 Task: Look for space in eMbalenhle, South Africa from 12th August, 2023 to 16th August, 2023 for 8 adults in price range Rs.10000 to Rs.16000. Place can be private room with 8 bedrooms having 8 beds and 8 bathrooms. Property type can be house, flat, guest house, hotel. Amenities needed are: wifi, TV, free parkinig on premises, gym, breakfast. Booking option can be shelf check-in. Required host language is English.
Action: Mouse moved to (480, 106)
Screenshot: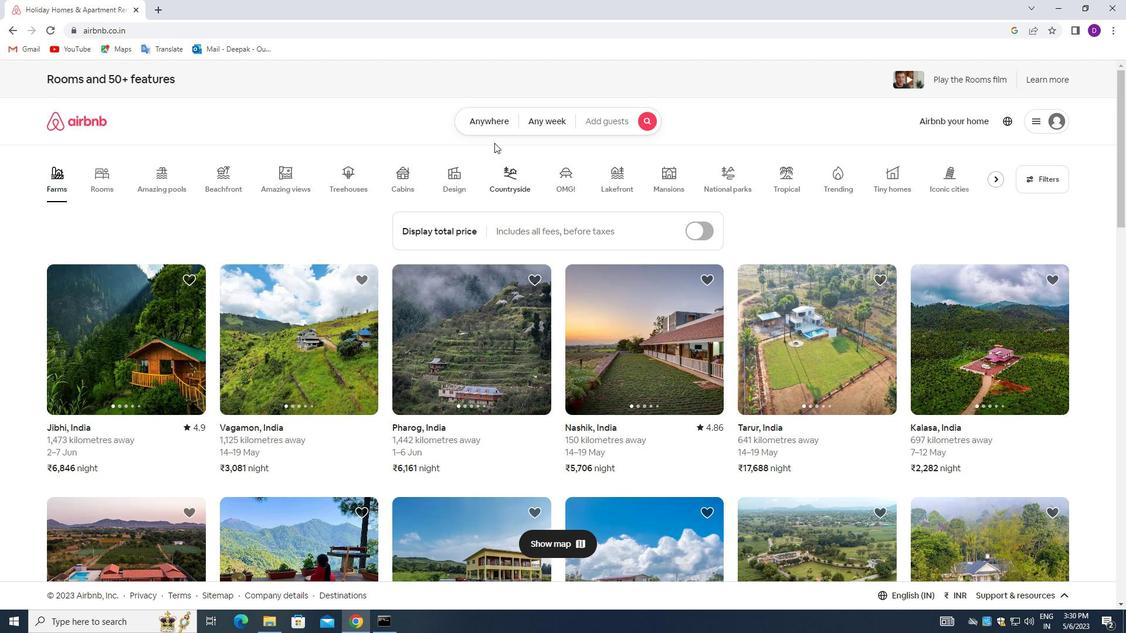 
Action: Mouse pressed left at (480, 106)
Screenshot: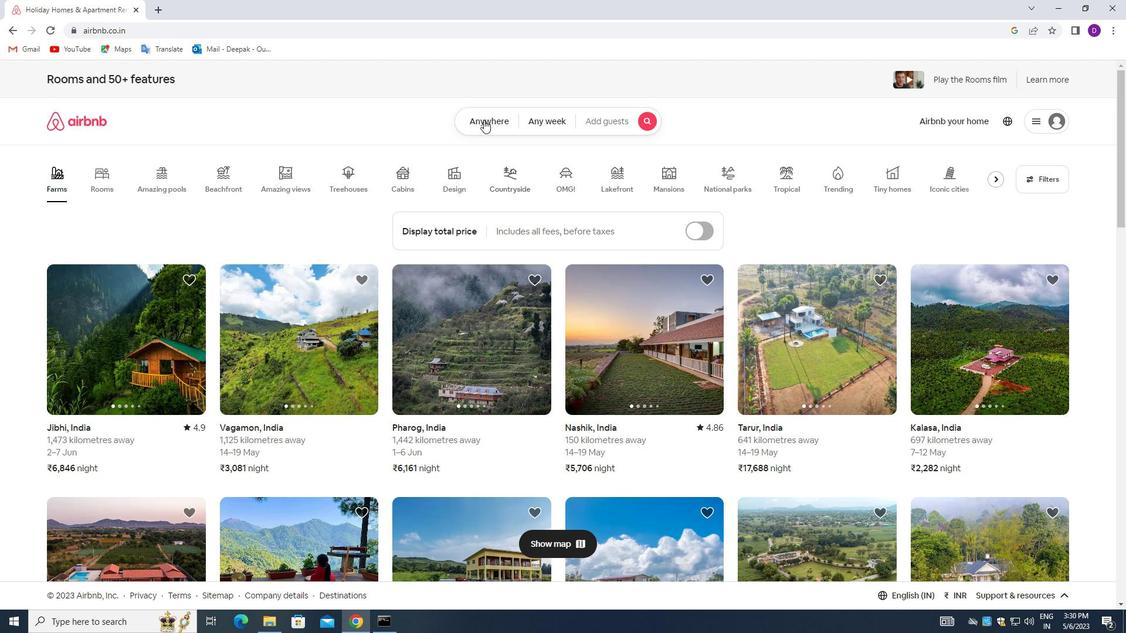 
Action: Mouse moved to (480, 117)
Screenshot: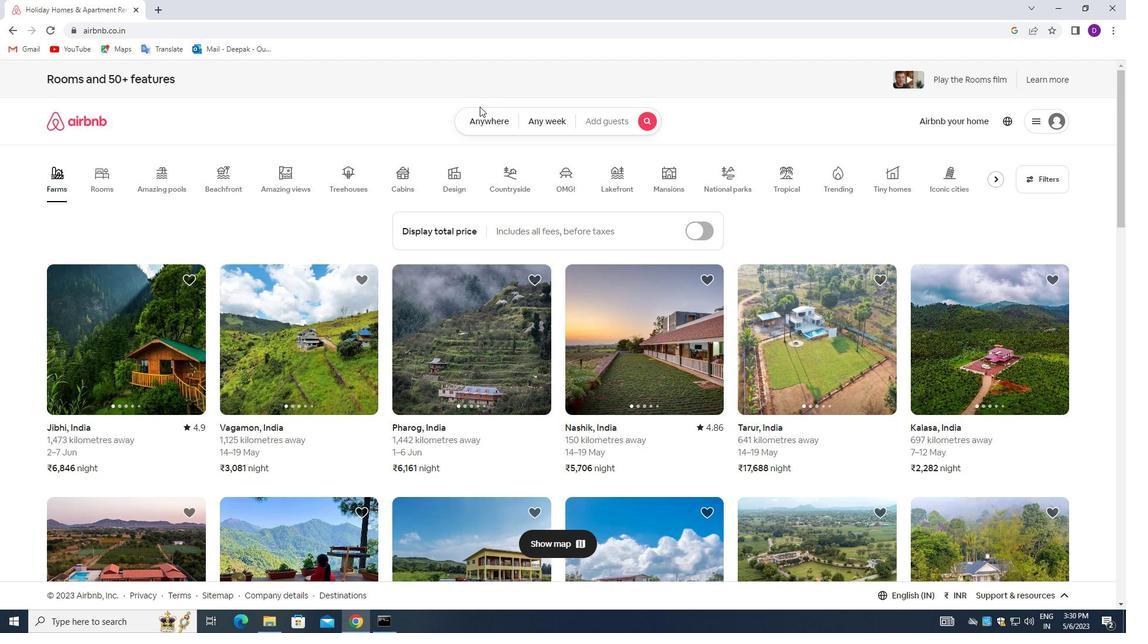 
Action: Mouse pressed left at (480, 117)
Screenshot: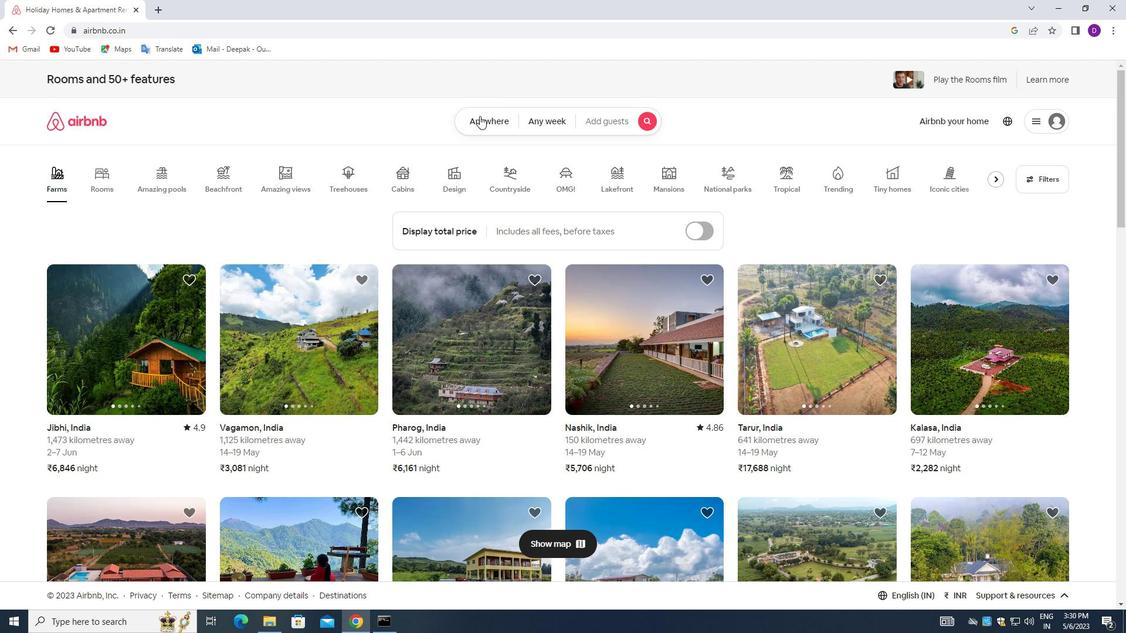 
Action: Mouse moved to (451, 156)
Screenshot: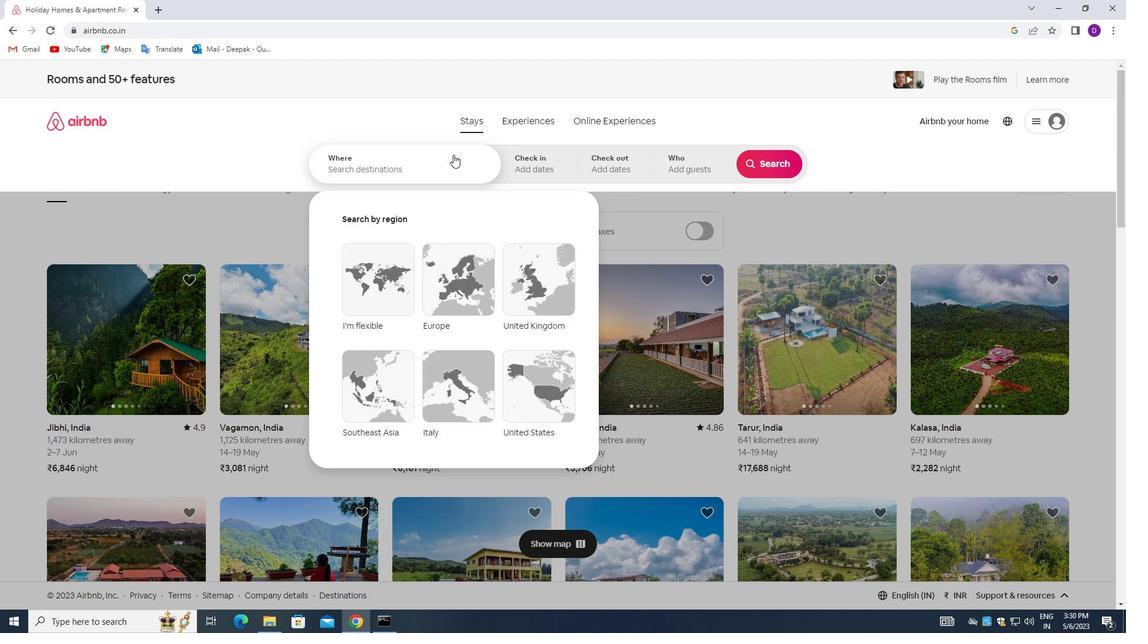 
Action: Mouse pressed left at (451, 156)
Screenshot: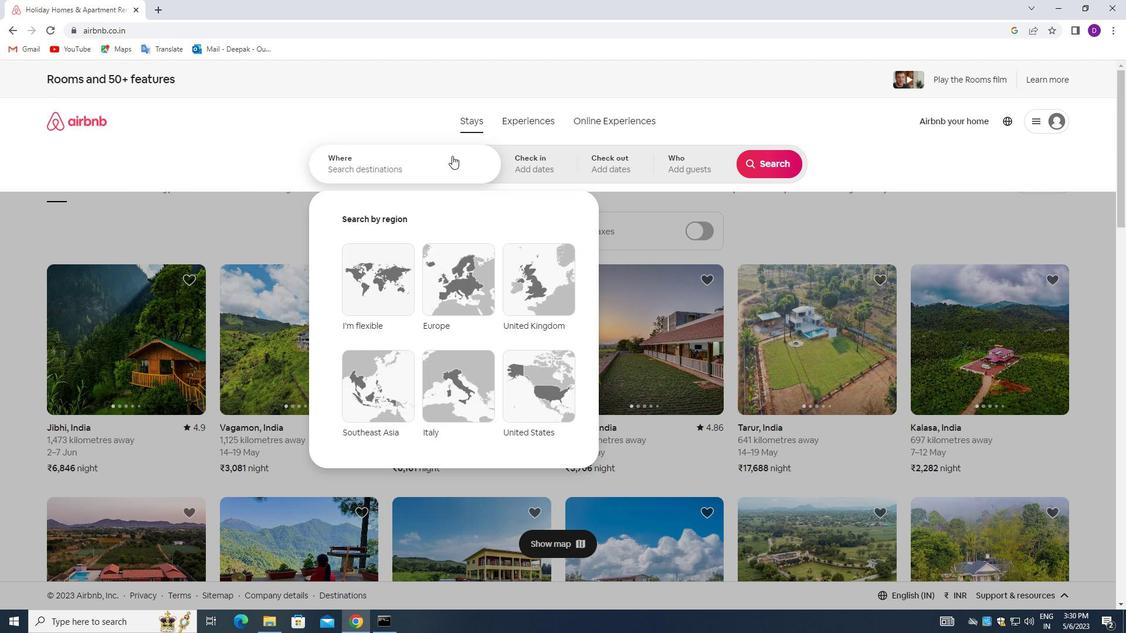 
Action: Mouse moved to (246, 251)
Screenshot: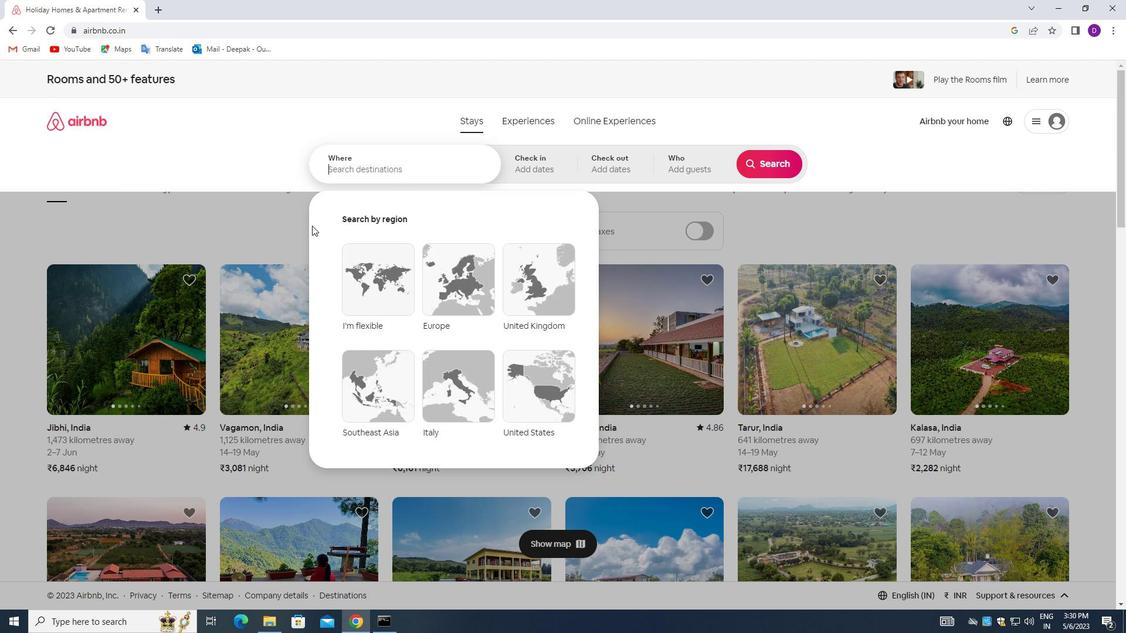 
Action: Key pressed <Key.shift_r><Key.shift_r>e<Key.shift_r><Key.shift_r><Key.shift_r><Key.shift_r><Key.shift_r><Key.shift_r>Mb<Key.backspace><Key.backspace><Key.backspace><Key.shift_r>Embalenhle,<Key.space><Key.shift_r>South<Key.space><Key.shift_r>Africa<Key.down><Key.enter>
Screenshot: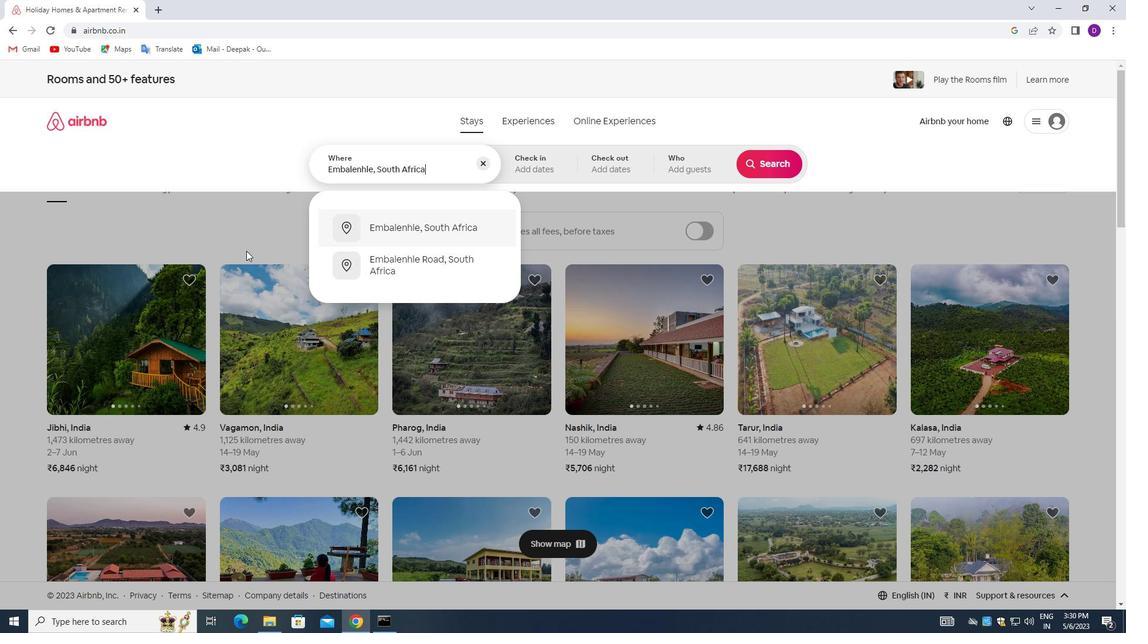 
Action: Mouse moved to (767, 262)
Screenshot: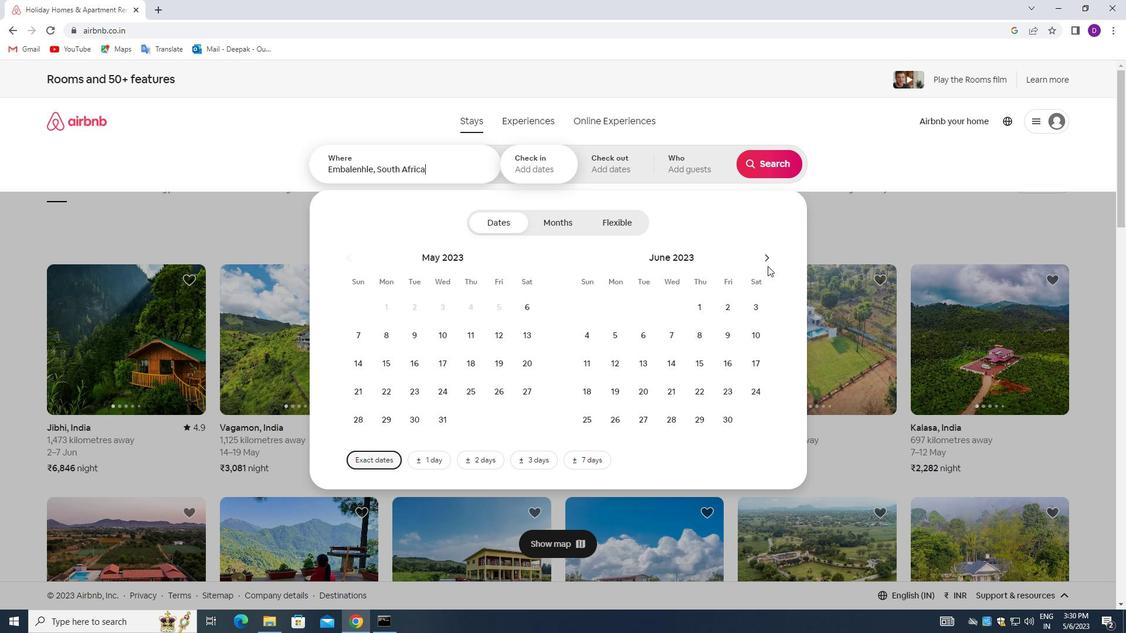 
Action: Mouse pressed left at (767, 262)
Screenshot: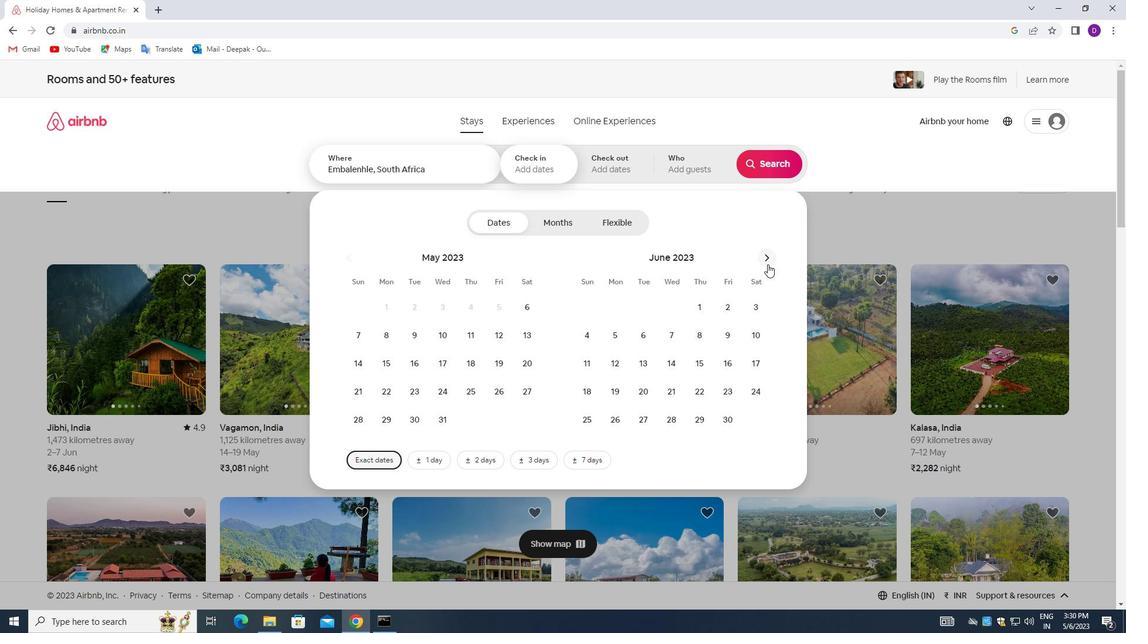 
Action: Mouse pressed left at (767, 262)
Screenshot: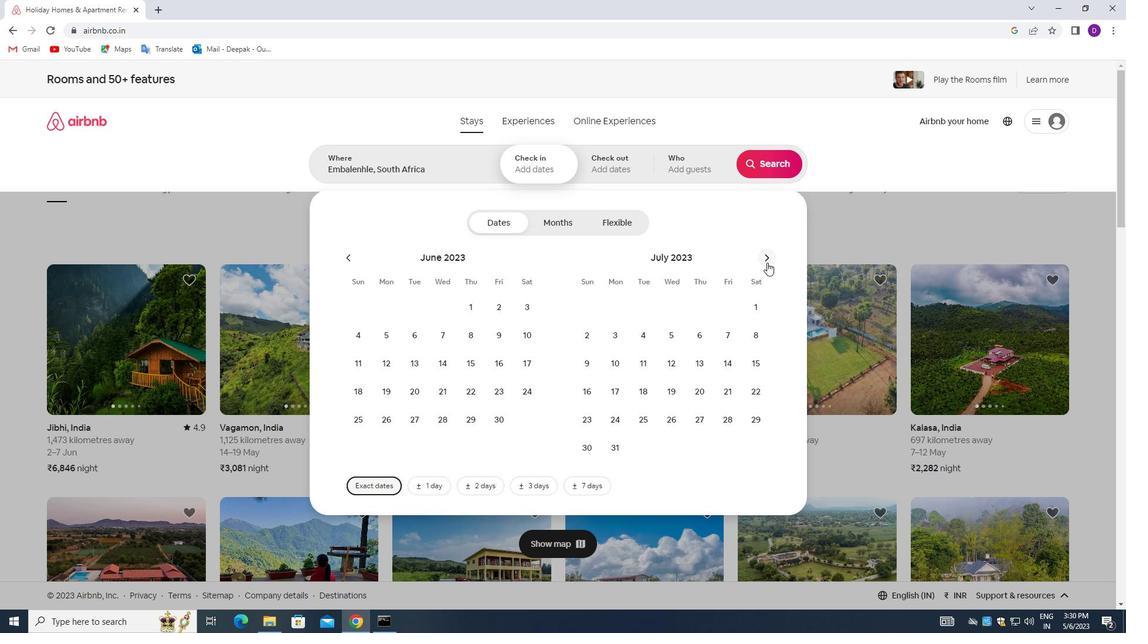 
Action: Mouse moved to (756, 329)
Screenshot: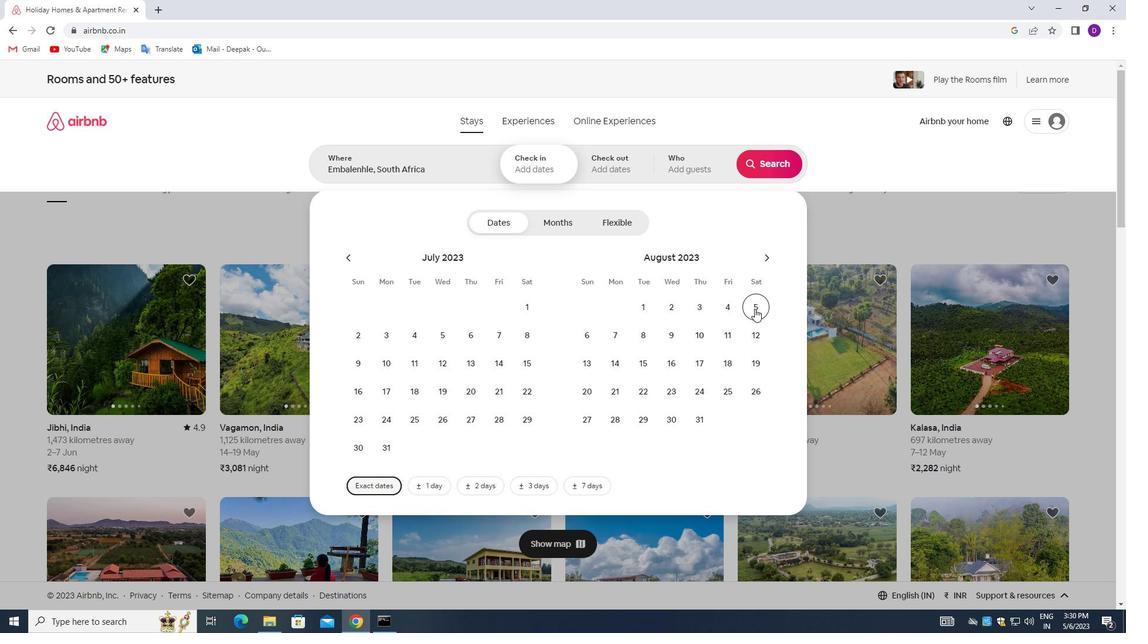 
Action: Mouse pressed left at (756, 329)
Screenshot: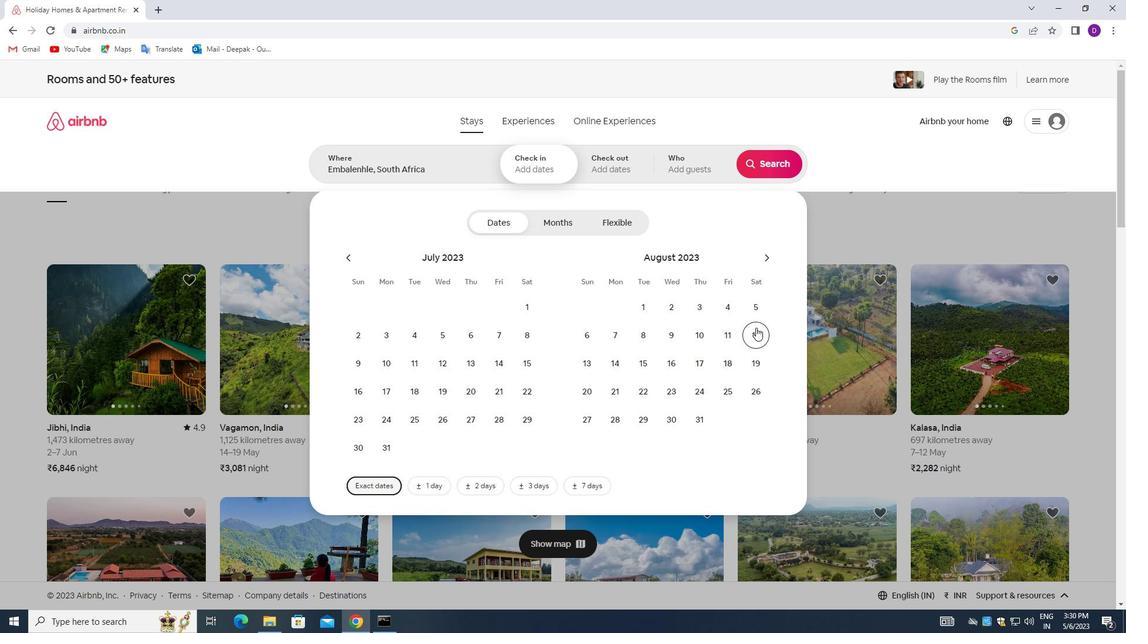 
Action: Mouse moved to (679, 359)
Screenshot: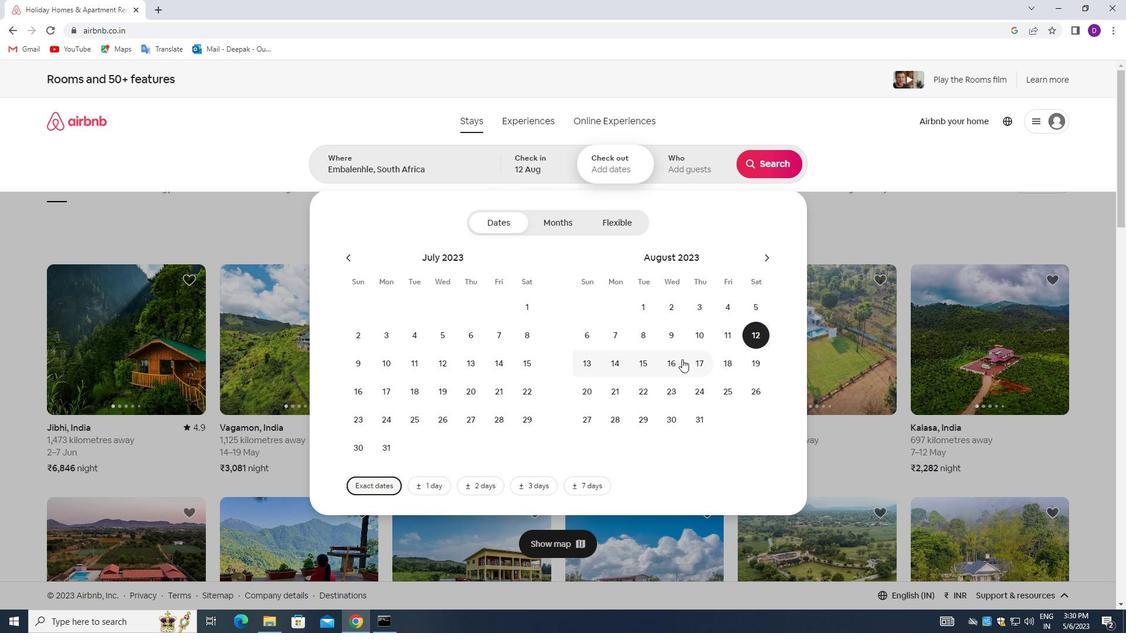 
Action: Mouse pressed left at (679, 359)
Screenshot: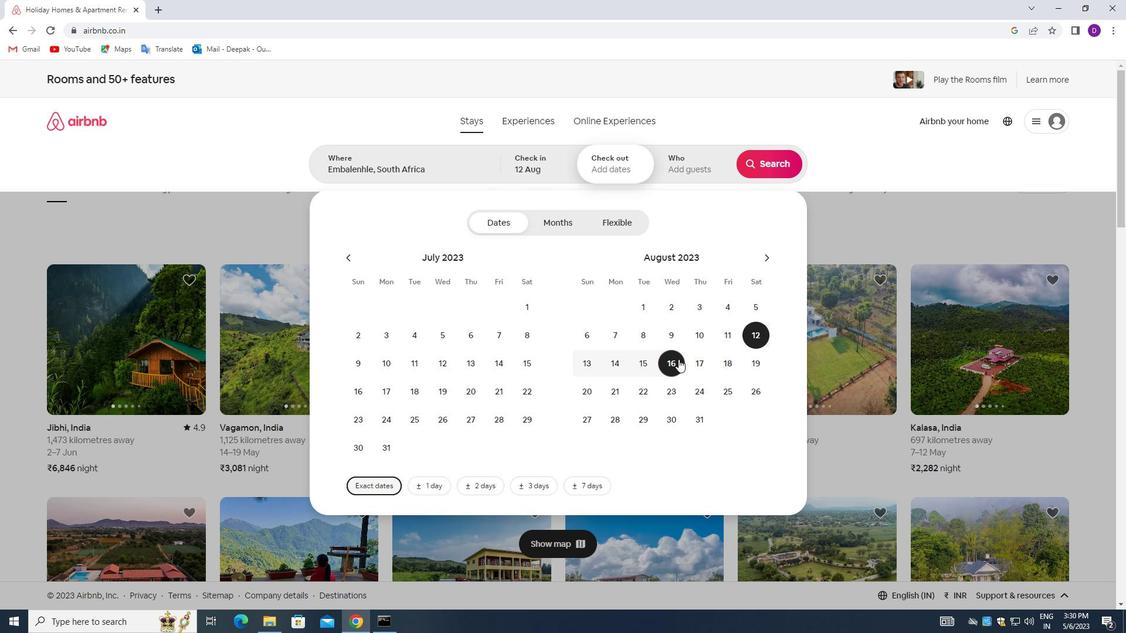 
Action: Mouse moved to (681, 172)
Screenshot: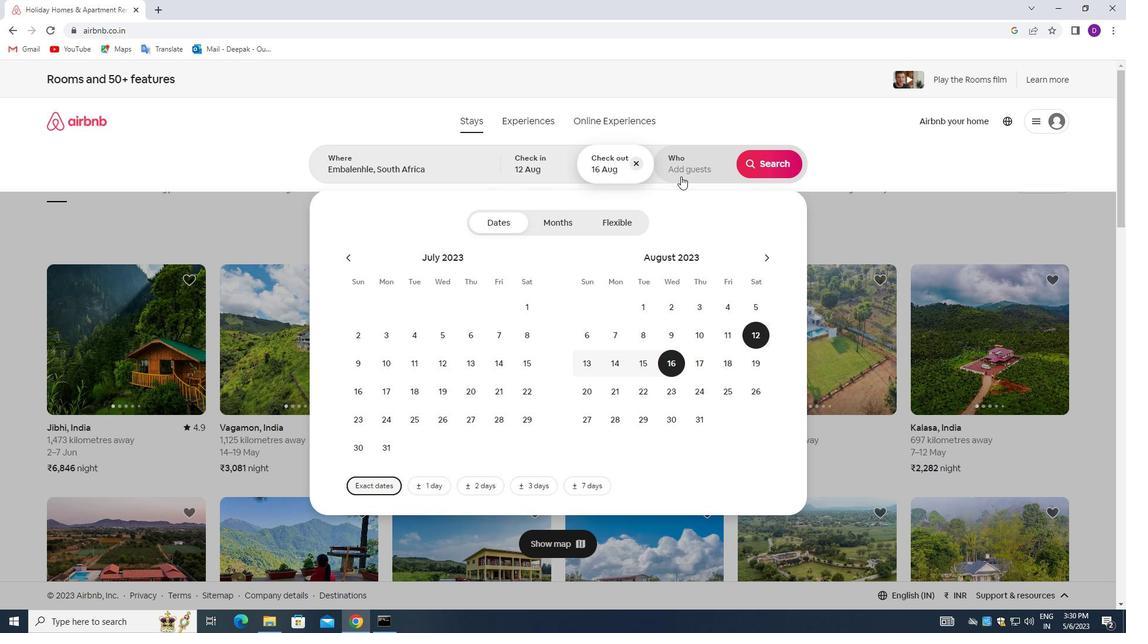 
Action: Mouse pressed left at (681, 172)
Screenshot: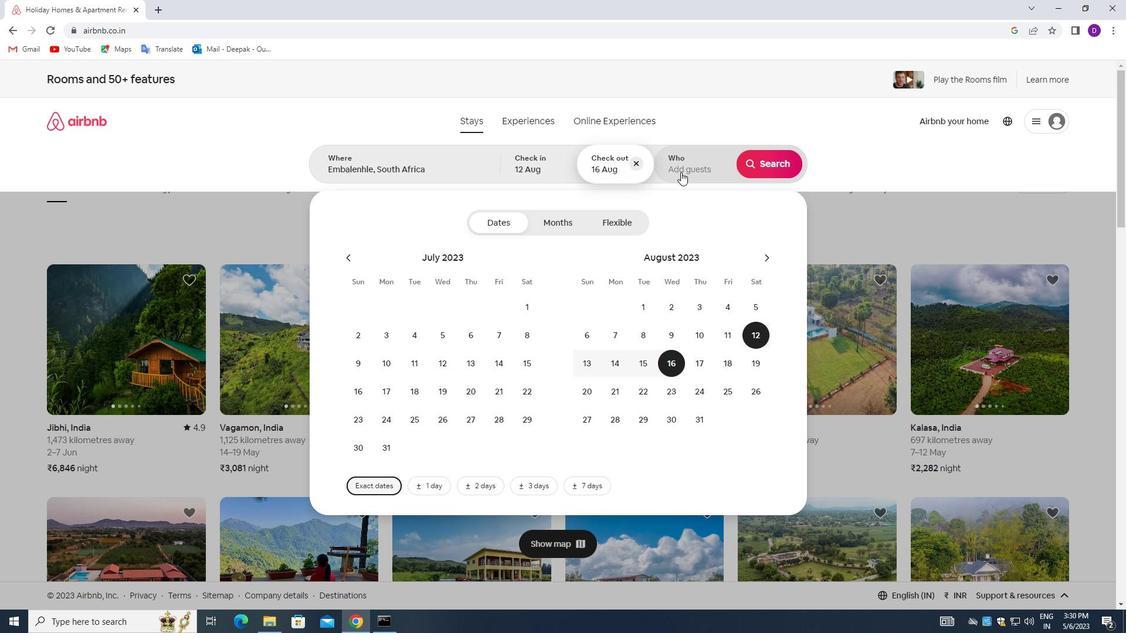 
Action: Mouse moved to (771, 225)
Screenshot: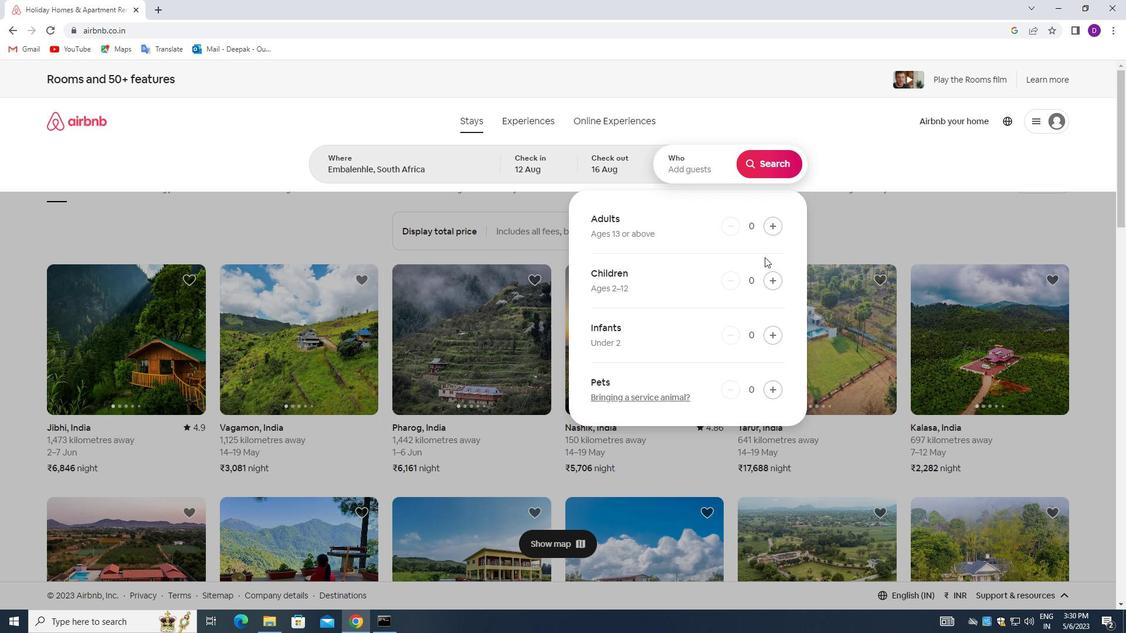 
Action: Mouse pressed left at (771, 225)
Screenshot: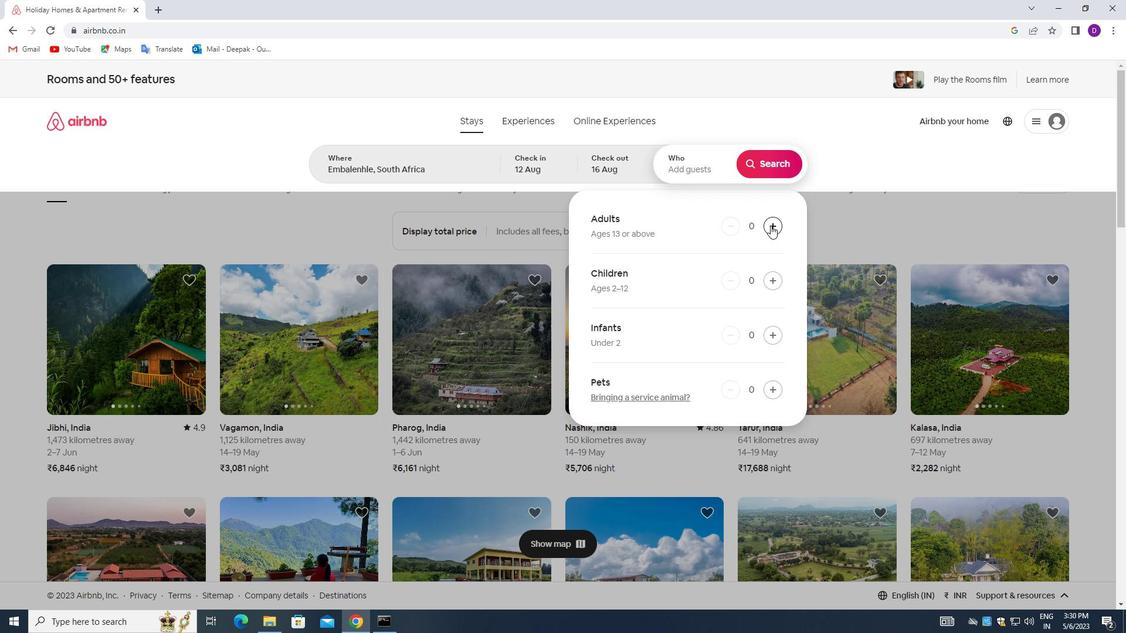 
Action: Mouse moved to (771, 225)
Screenshot: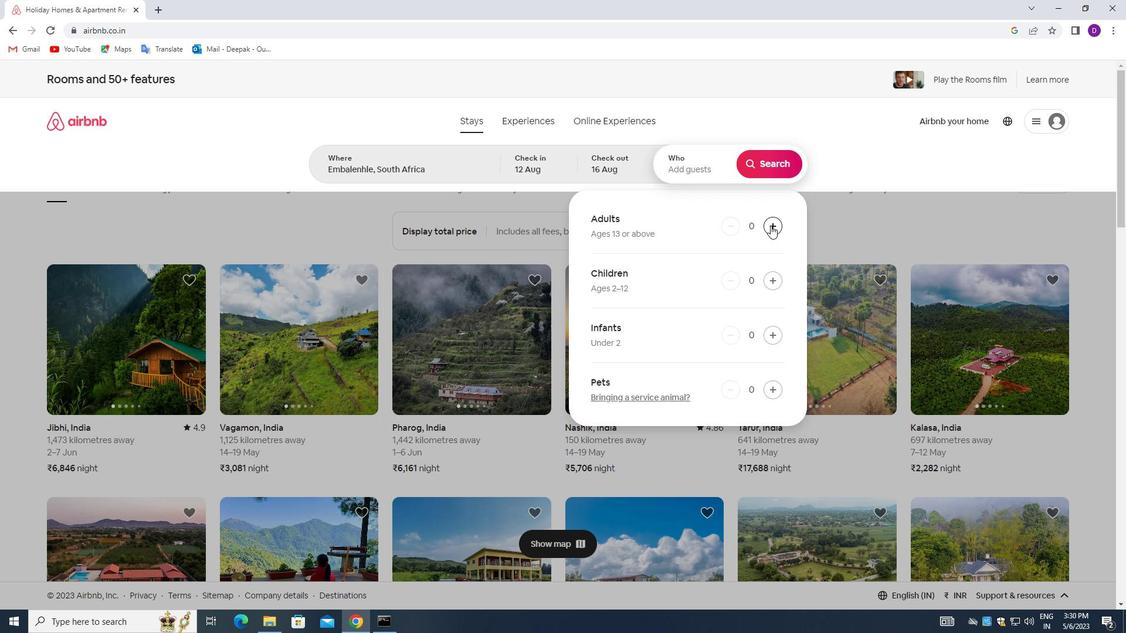 
Action: Mouse pressed left at (771, 225)
Screenshot: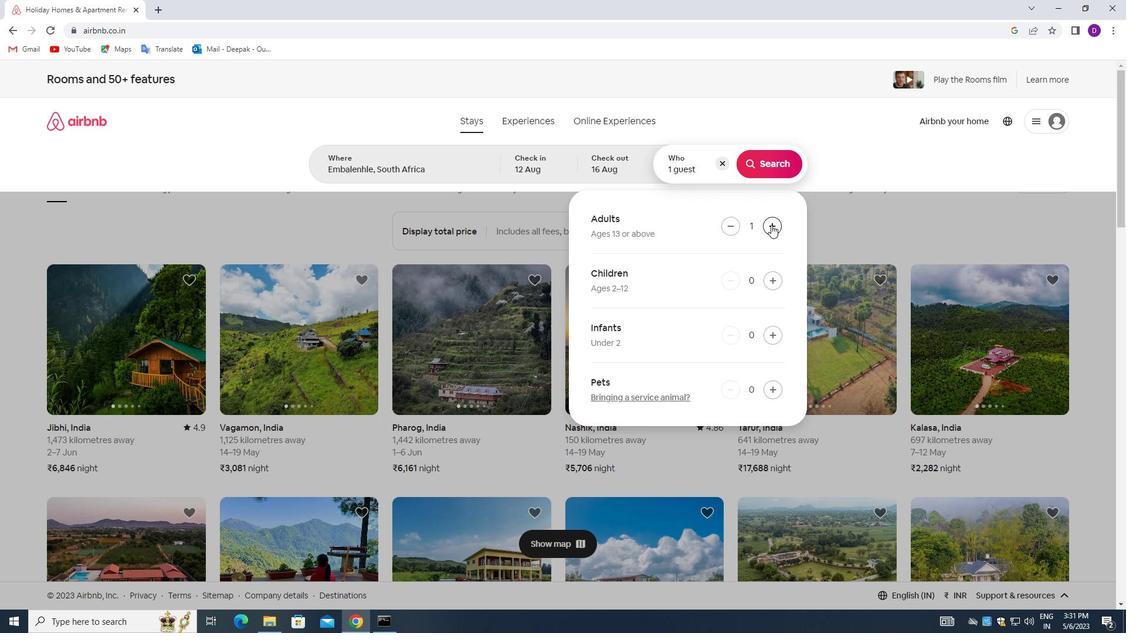 
Action: Mouse pressed left at (771, 225)
Screenshot: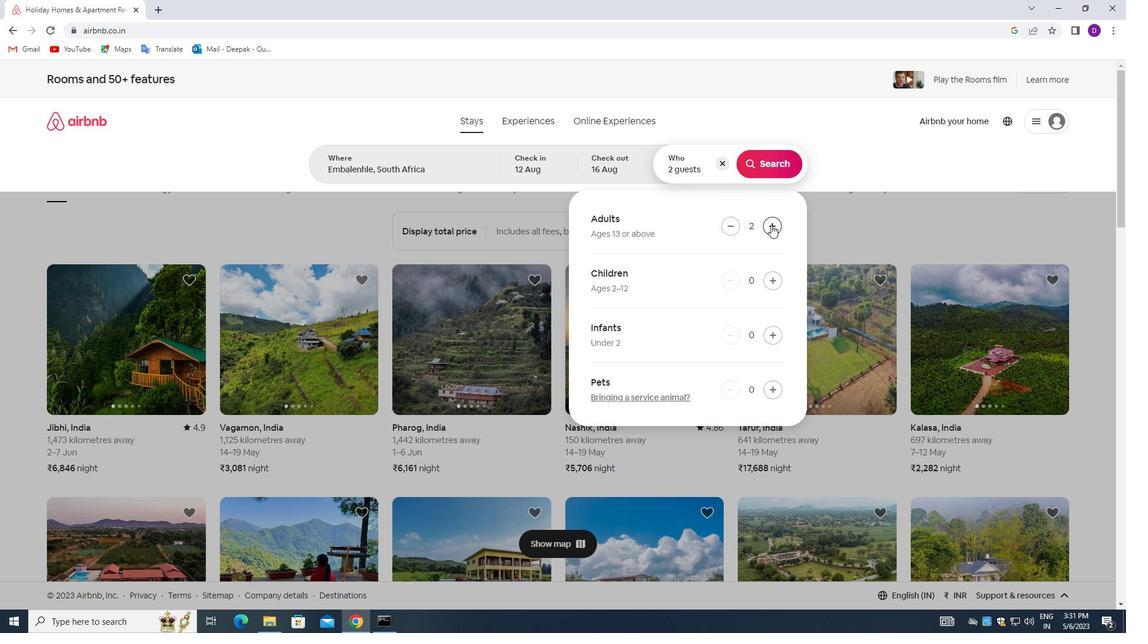 
Action: Mouse pressed left at (771, 225)
Screenshot: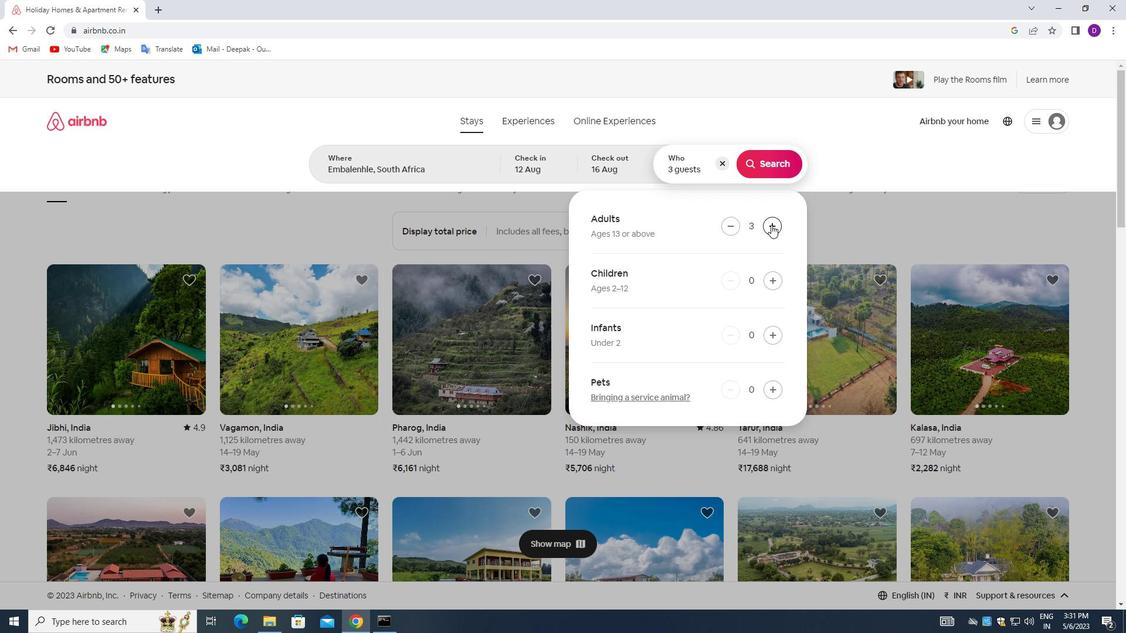 
Action: Mouse pressed left at (771, 225)
Screenshot: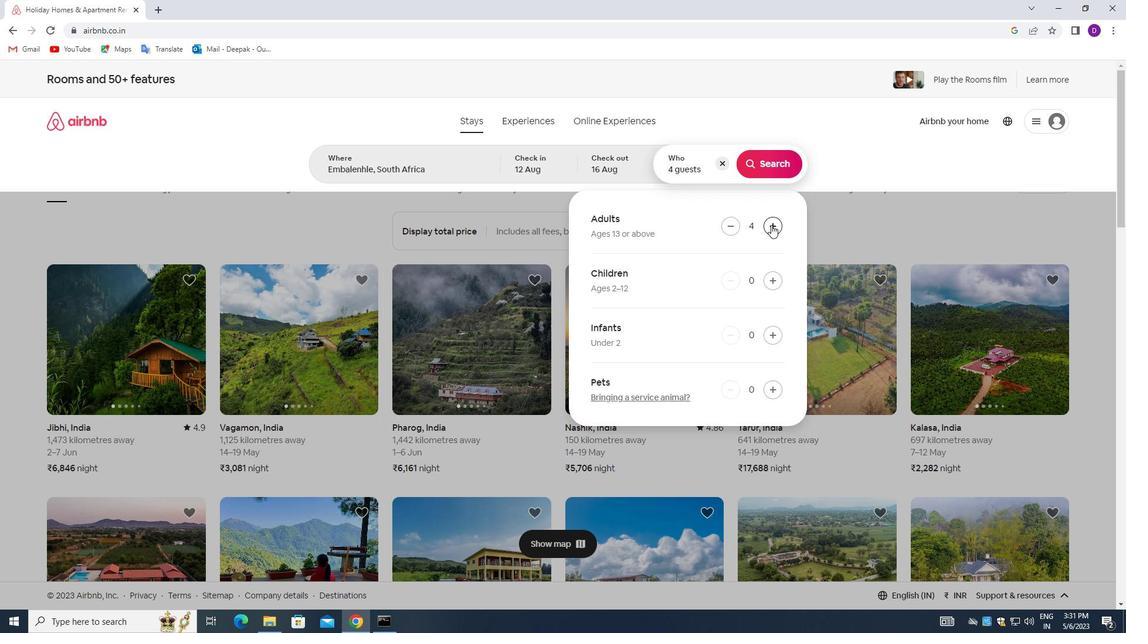 
Action: Mouse pressed left at (771, 225)
Screenshot: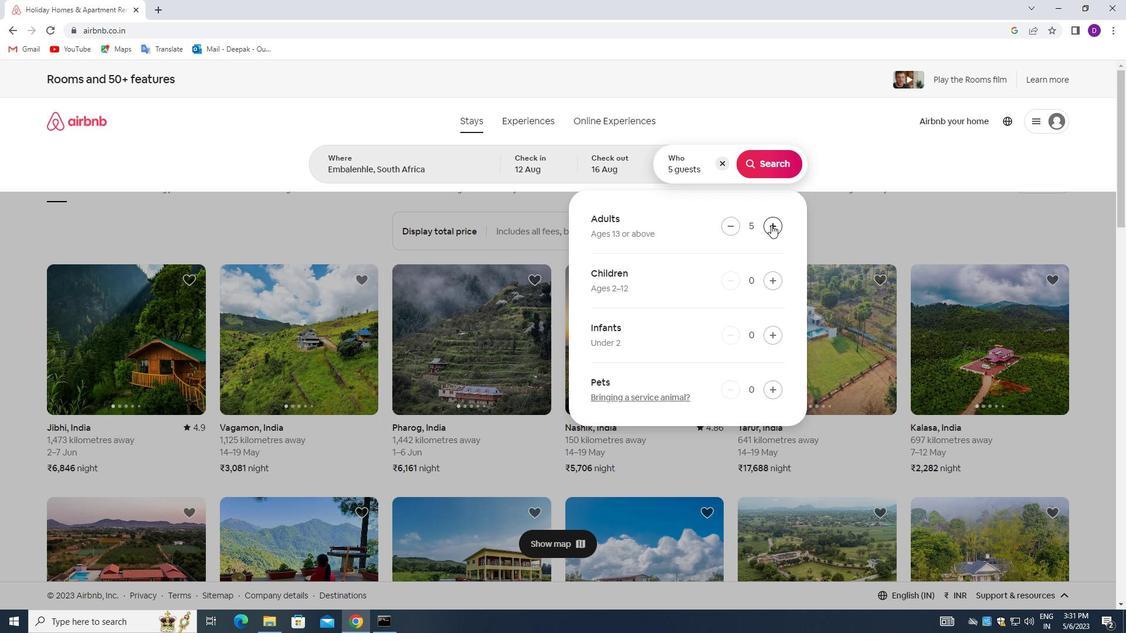 
Action: Mouse moved to (772, 225)
Screenshot: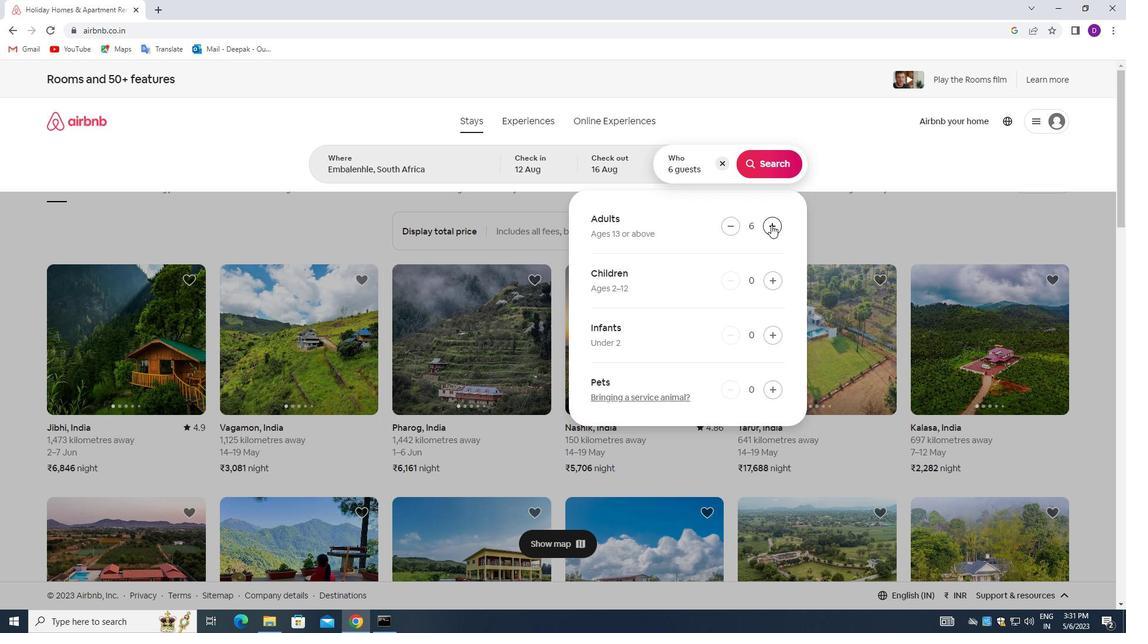 
Action: Mouse pressed left at (772, 225)
Screenshot: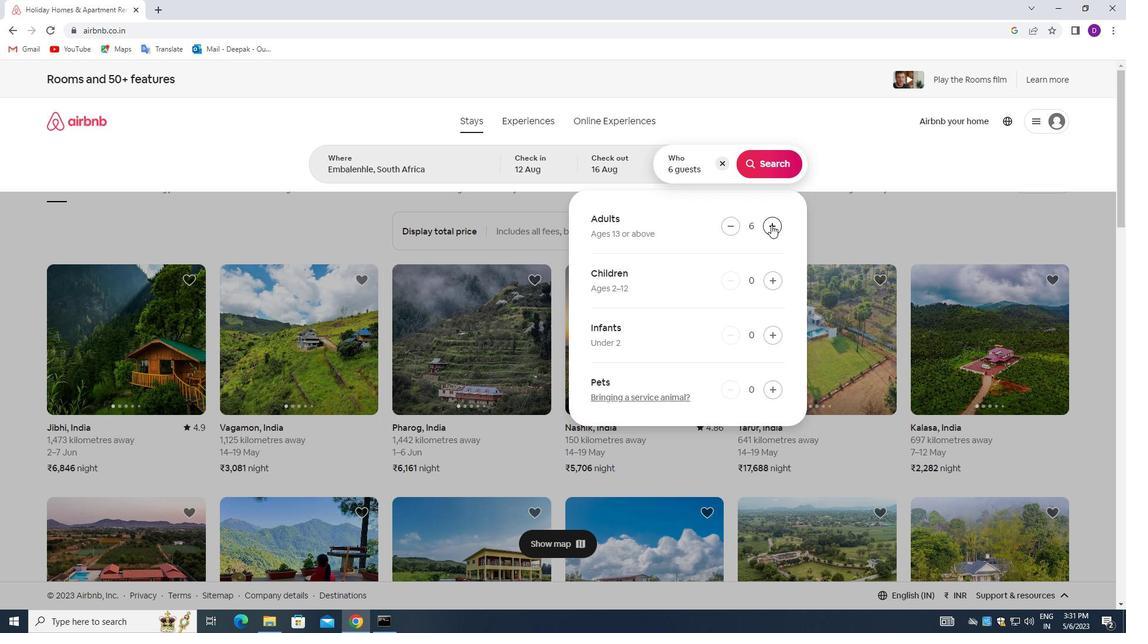 
Action: Mouse pressed left at (772, 225)
Screenshot: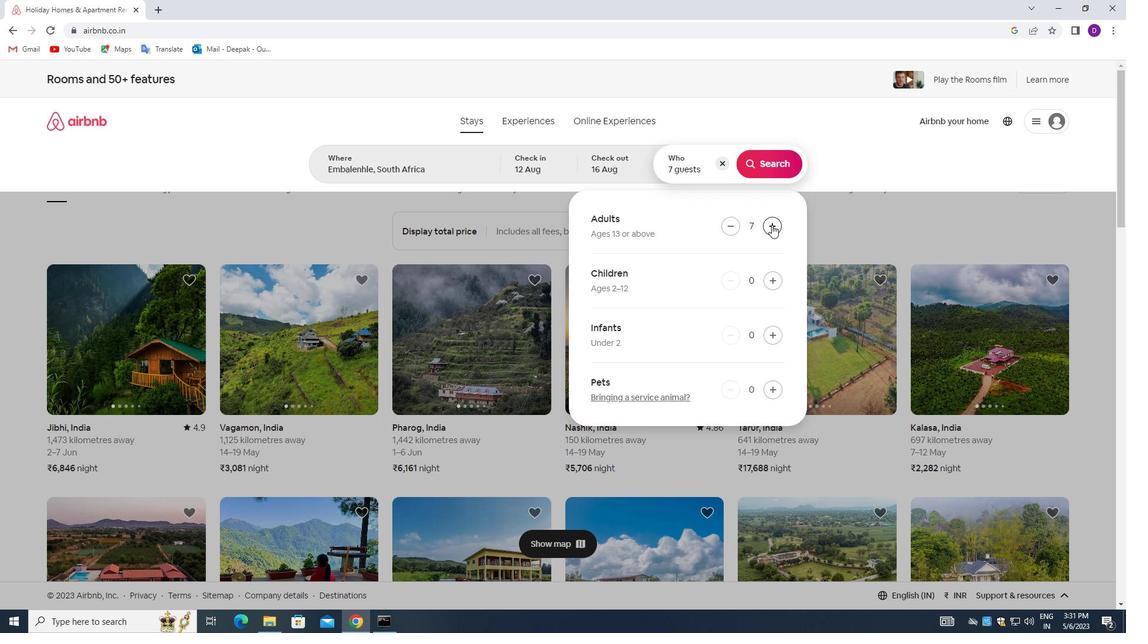 
Action: Mouse moved to (766, 166)
Screenshot: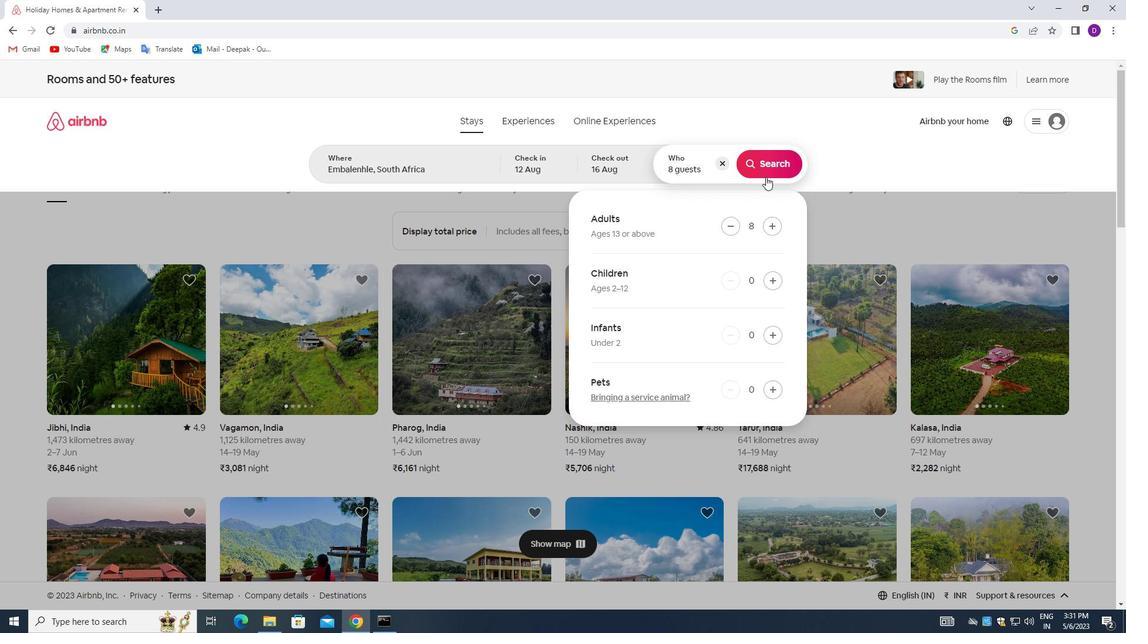 
Action: Mouse pressed left at (766, 166)
Screenshot: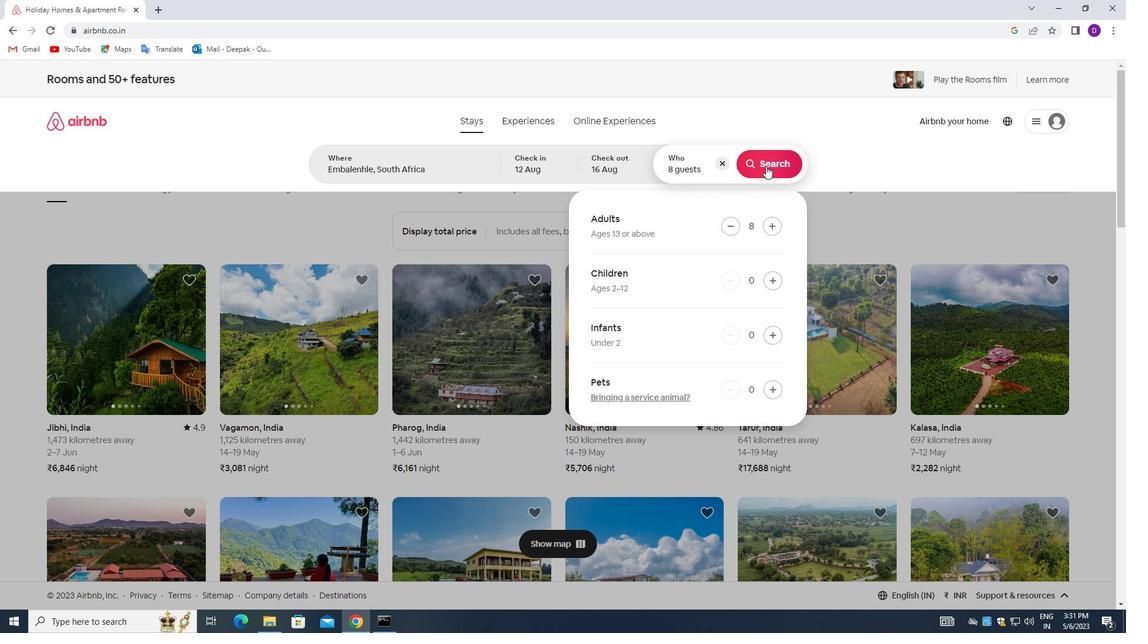 
Action: Mouse moved to (1072, 129)
Screenshot: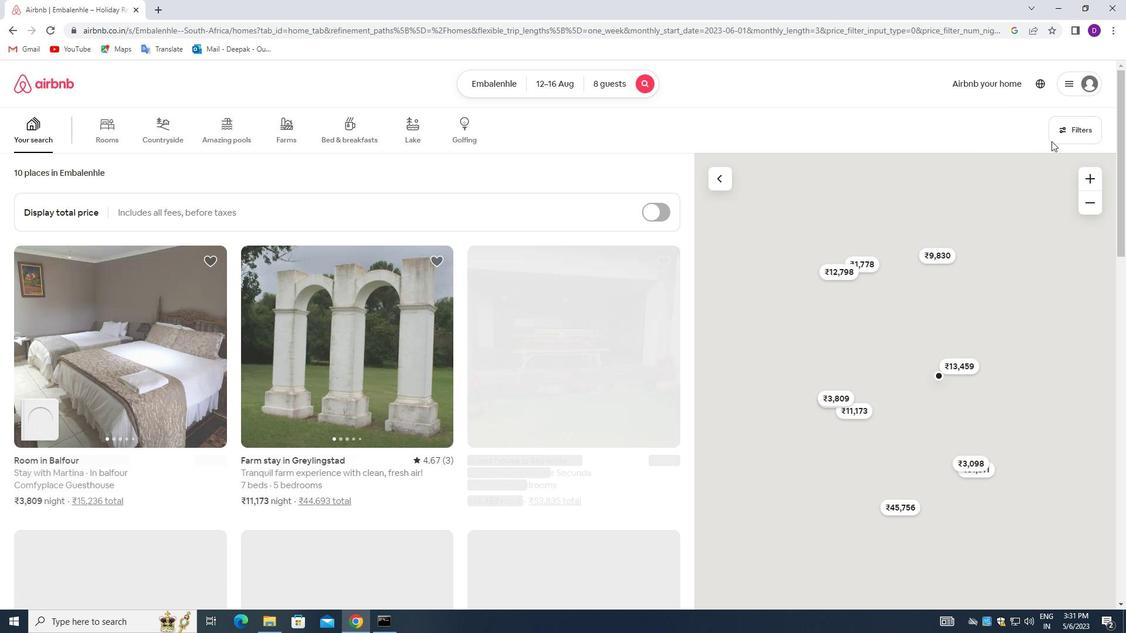 
Action: Mouse pressed left at (1072, 129)
Screenshot: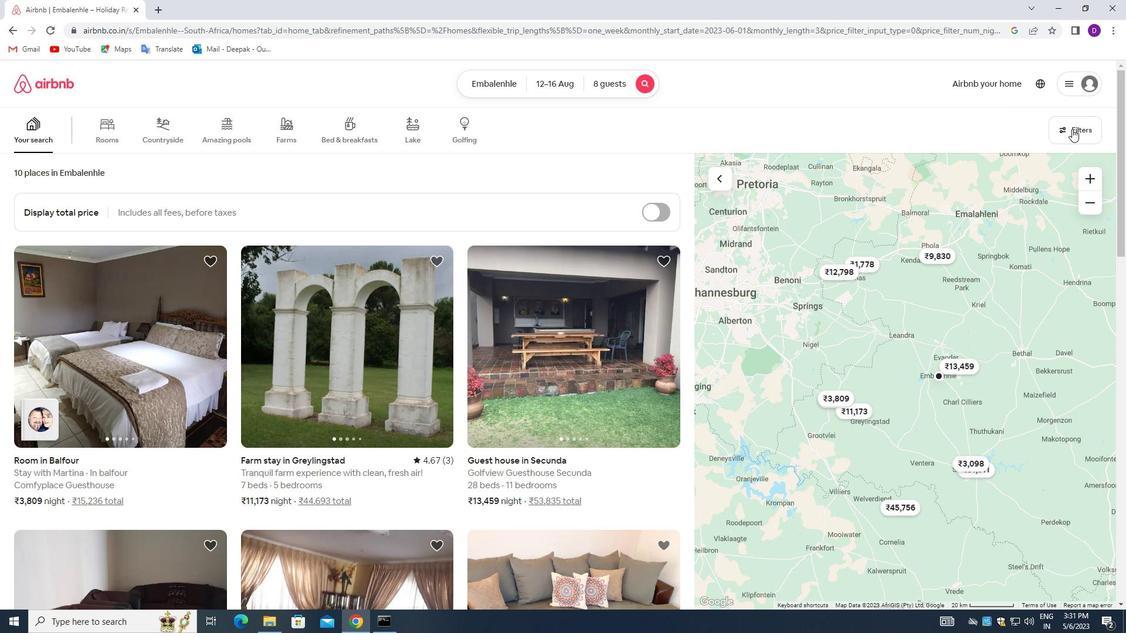 
Action: Mouse moved to (399, 417)
Screenshot: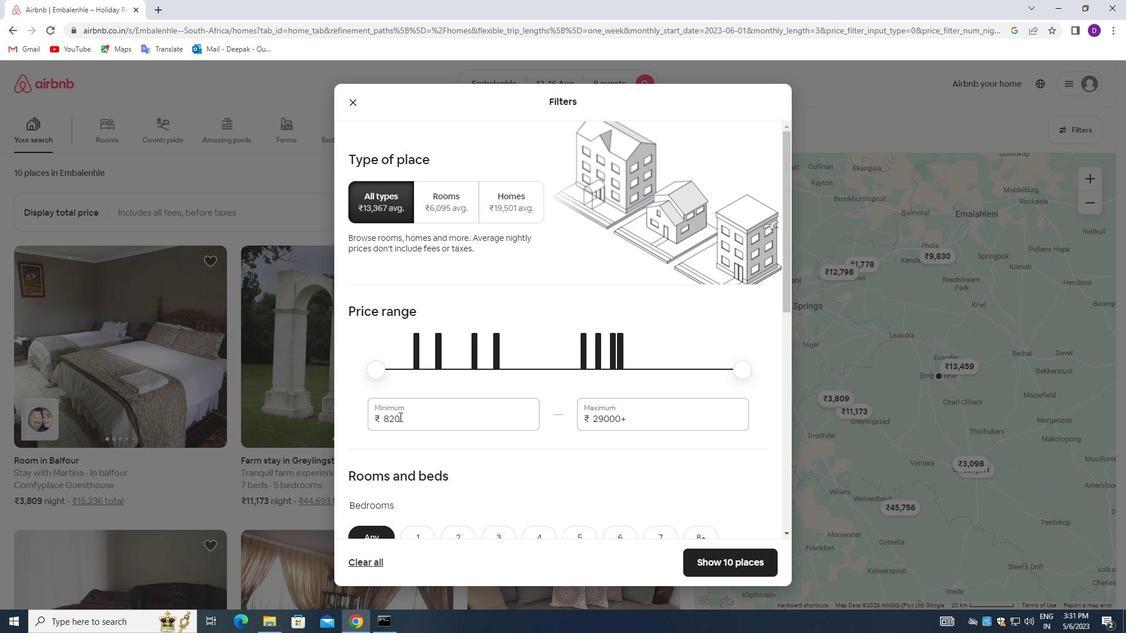 
Action: Mouse pressed left at (399, 417)
Screenshot: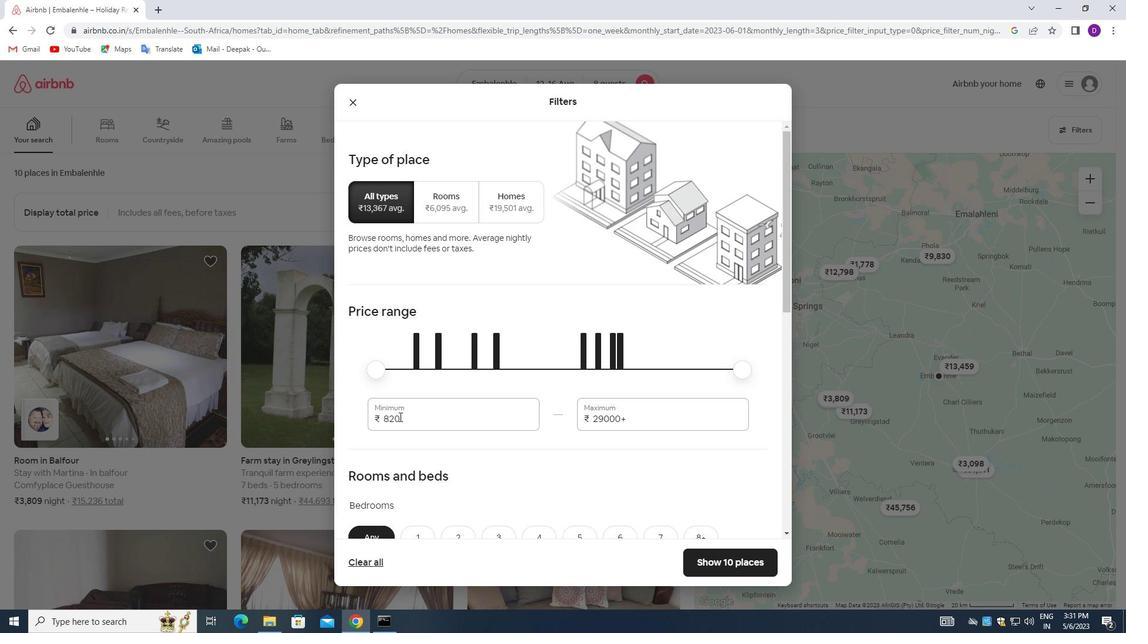 
Action: Mouse pressed left at (399, 417)
Screenshot: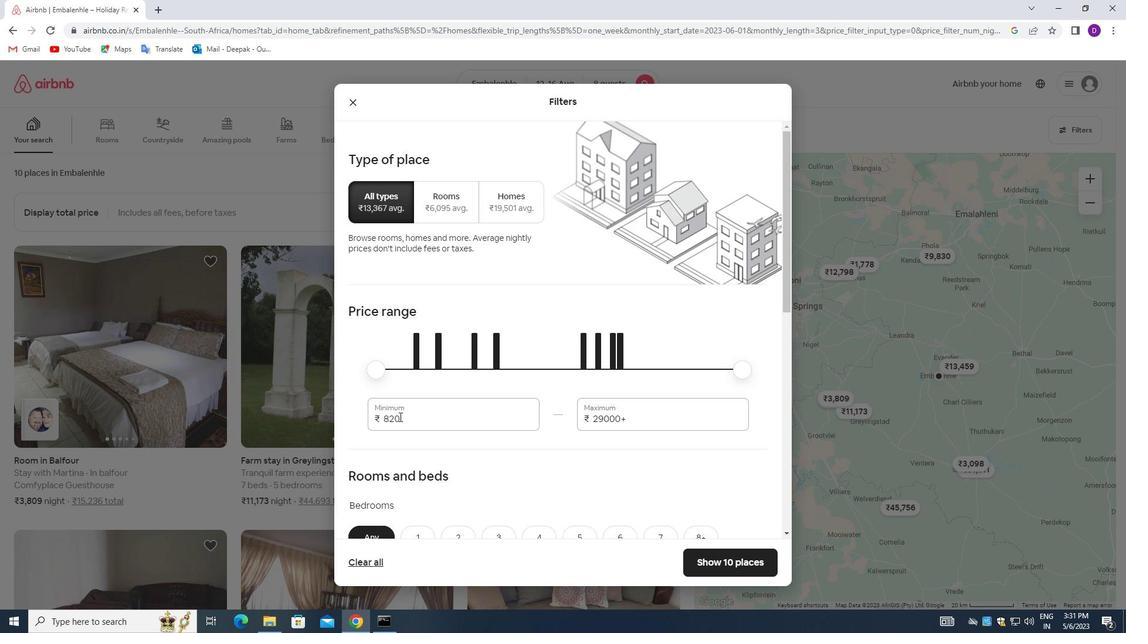 
Action: Key pressed 10000<Key.tab>16000
Screenshot: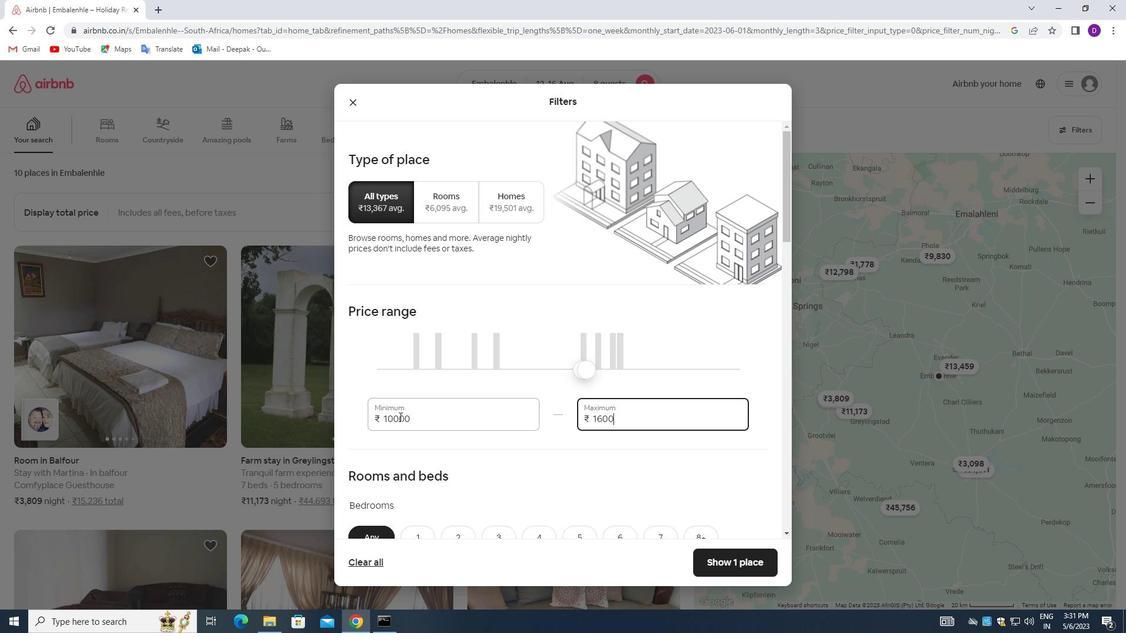 
Action: Mouse moved to (481, 431)
Screenshot: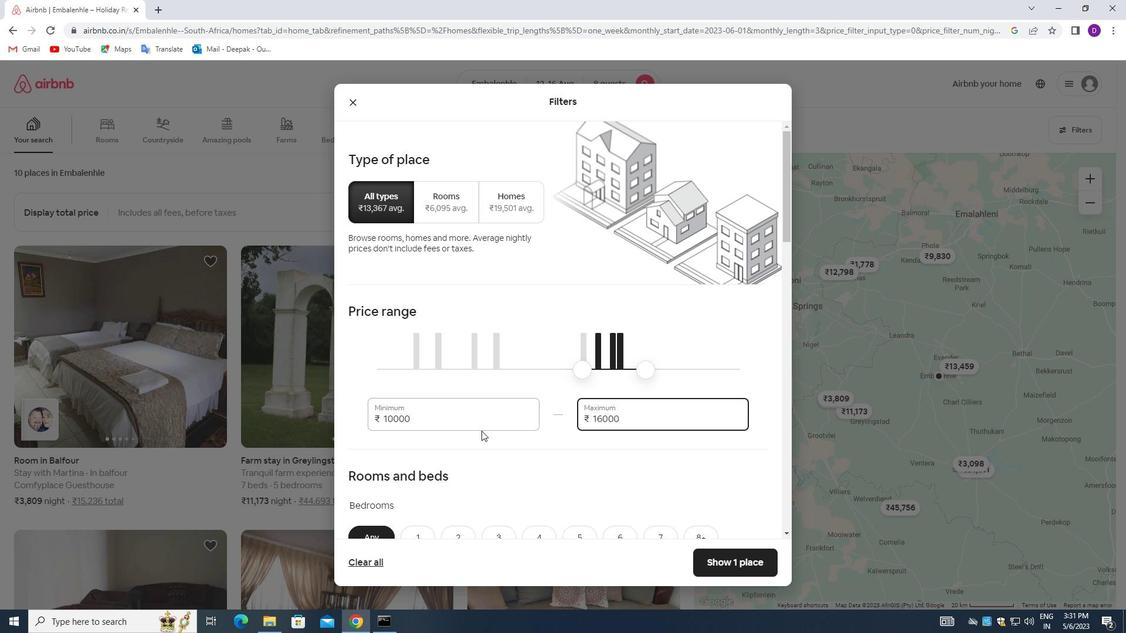 
Action: Mouse scrolled (481, 430) with delta (0, 0)
Screenshot: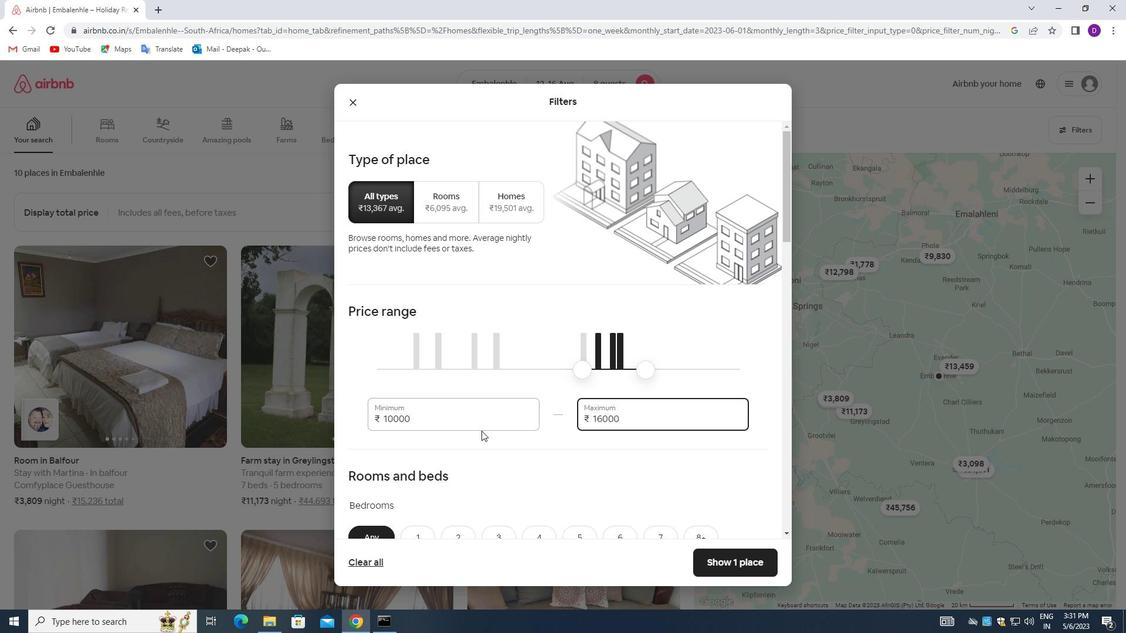 
Action: Mouse scrolled (481, 430) with delta (0, 0)
Screenshot: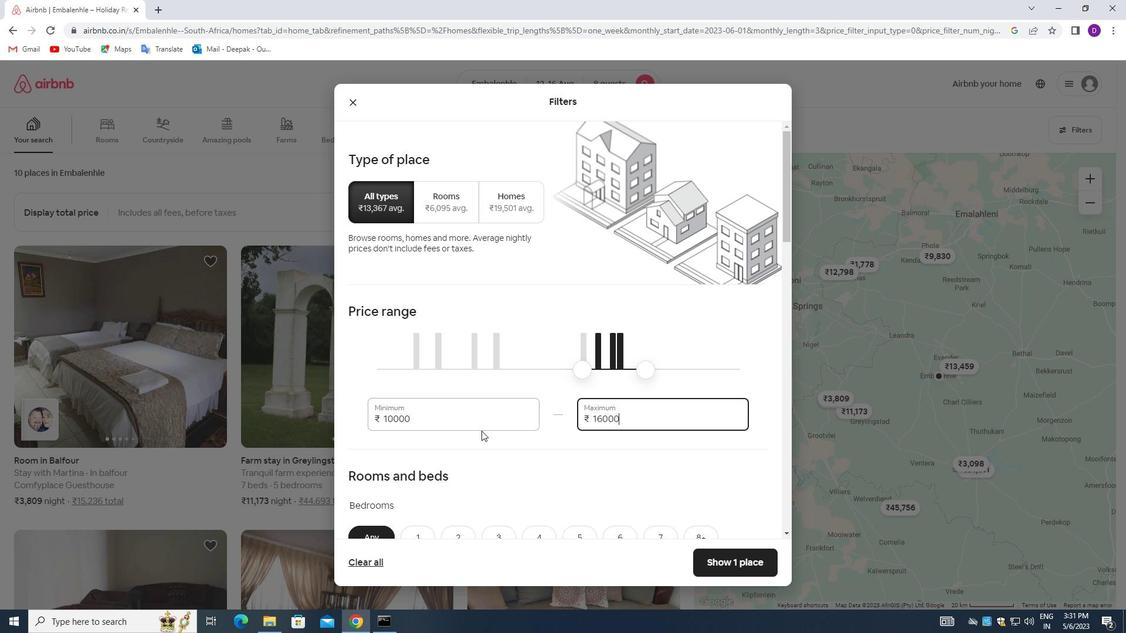 
Action: Mouse moved to (478, 430)
Screenshot: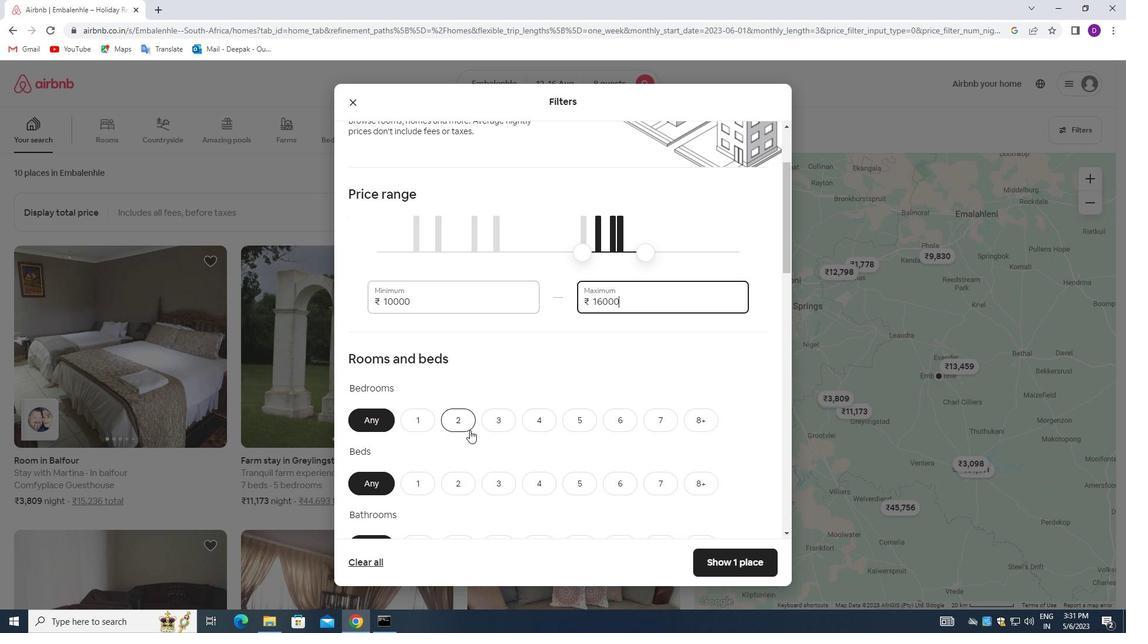
Action: Mouse scrolled (478, 429) with delta (0, 0)
Screenshot: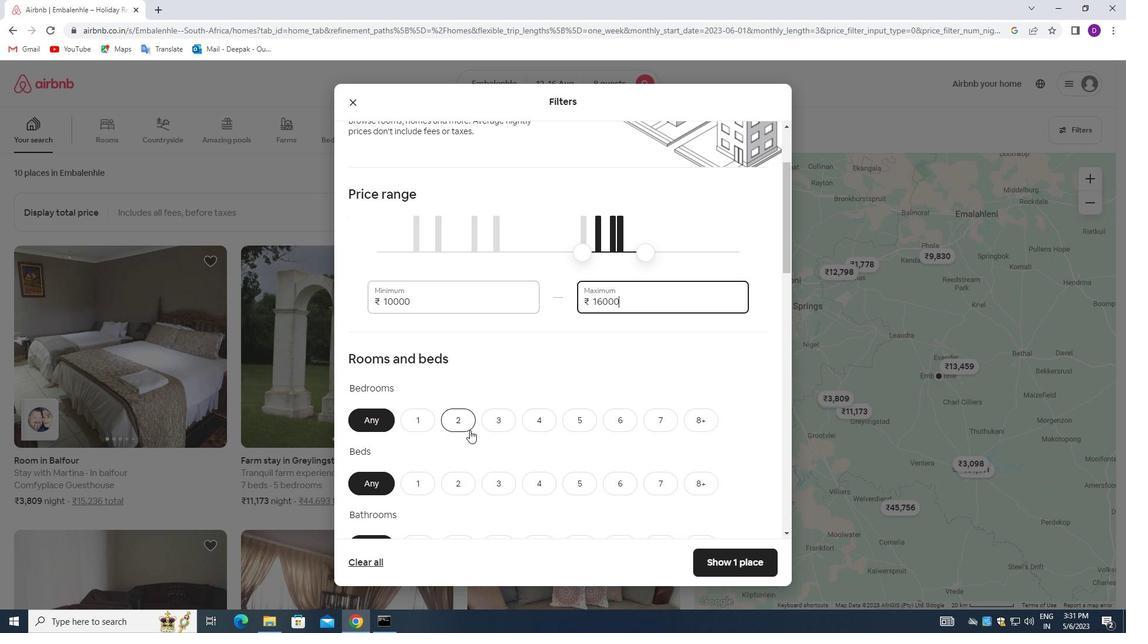 
Action: Mouse moved to (480, 429)
Screenshot: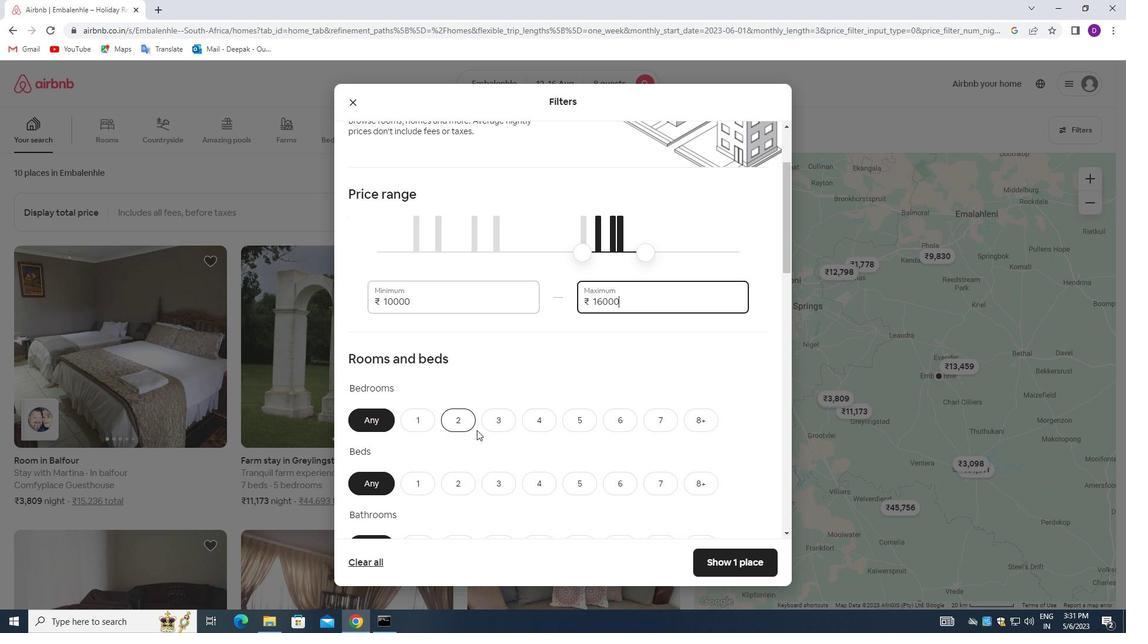 
Action: Mouse scrolled (480, 429) with delta (0, 0)
Screenshot: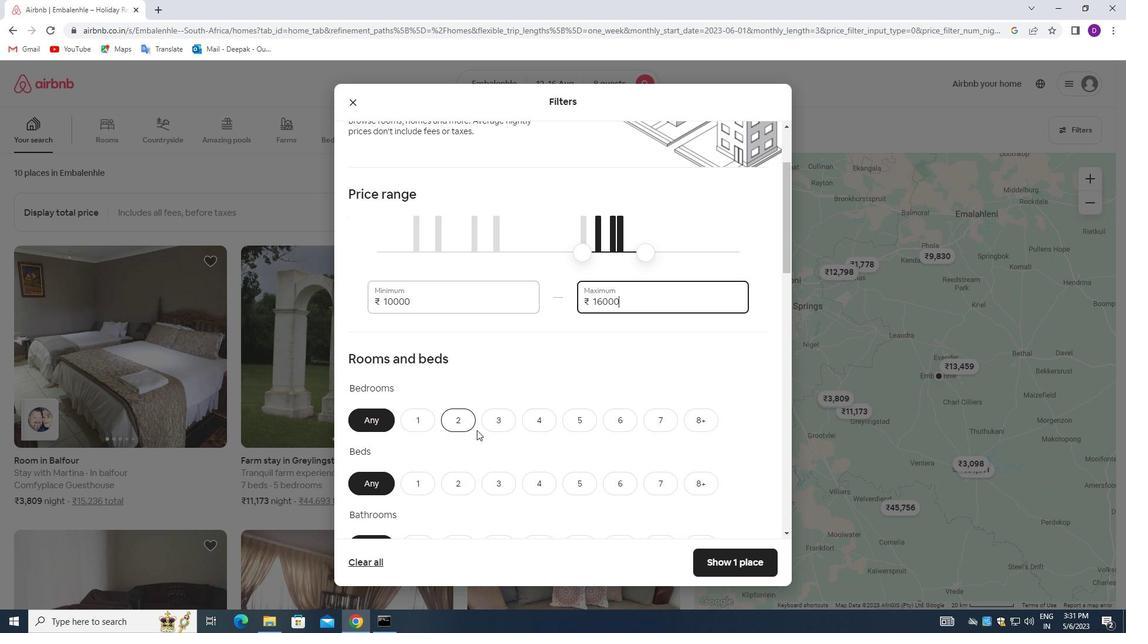 
Action: Mouse moved to (483, 429)
Screenshot: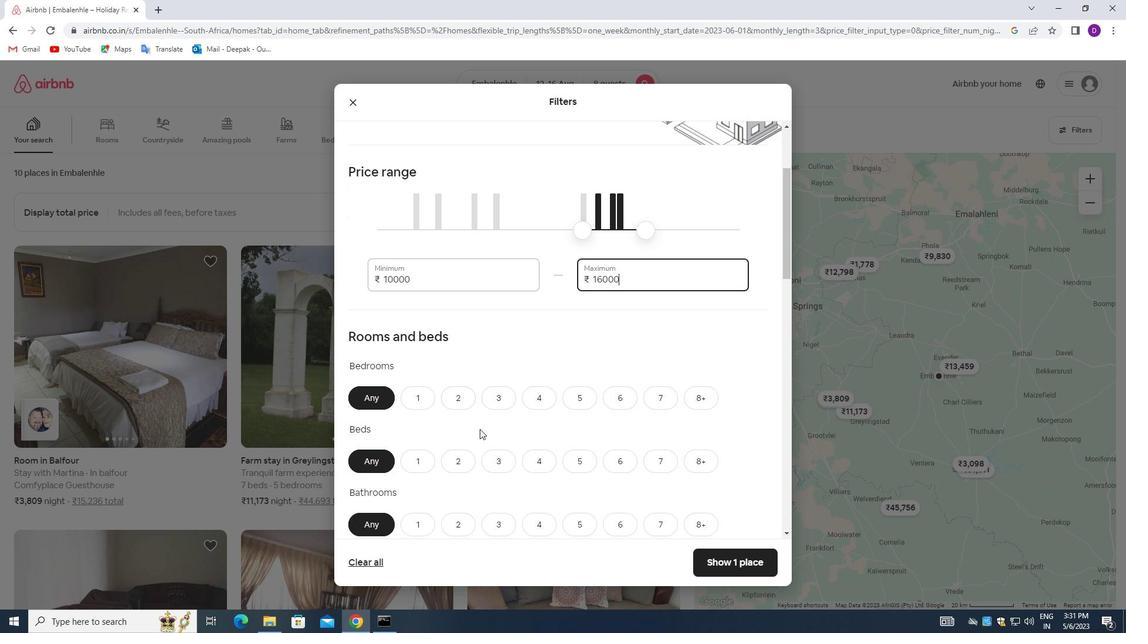 
Action: Mouse scrolled (483, 429) with delta (0, 0)
Screenshot: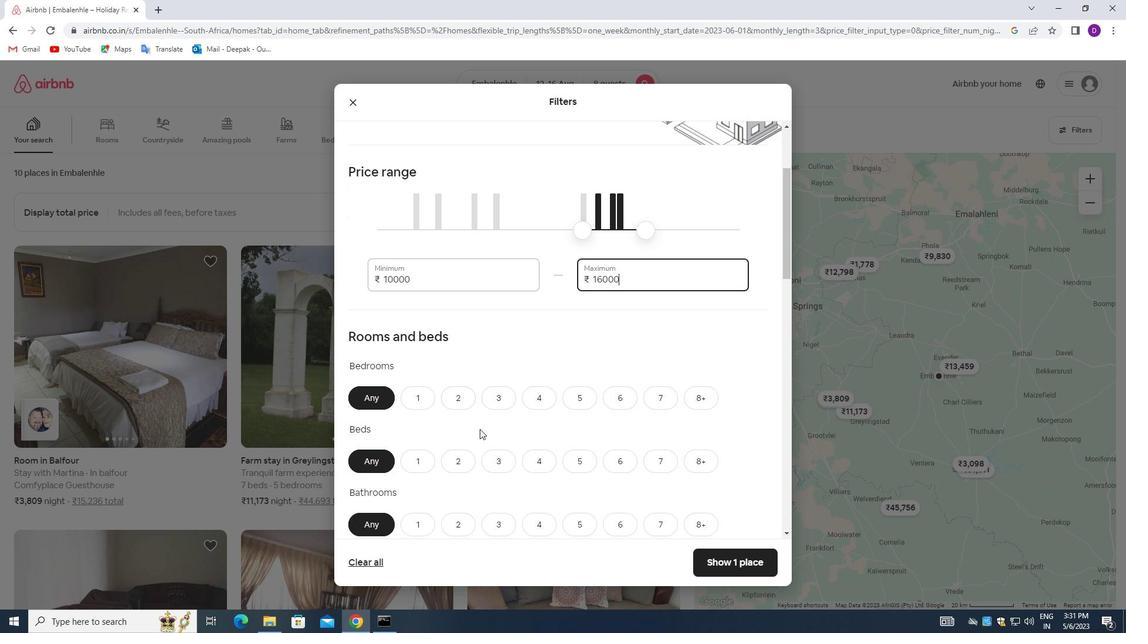 
Action: Mouse moved to (709, 242)
Screenshot: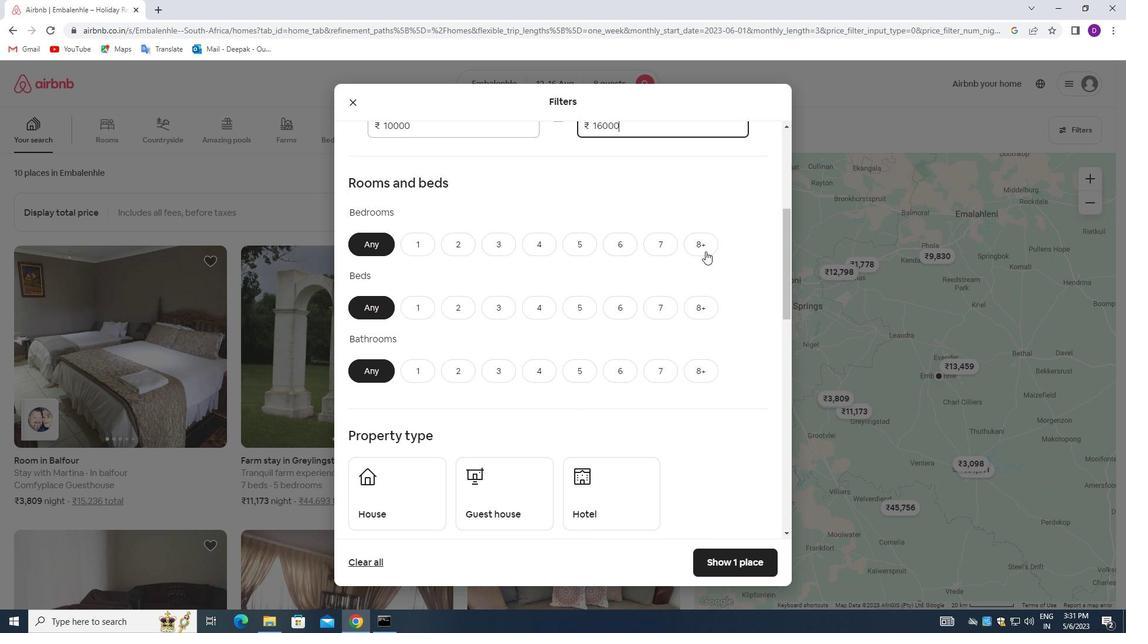 
Action: Mouse pressed left at (709, 242)
Screenshot: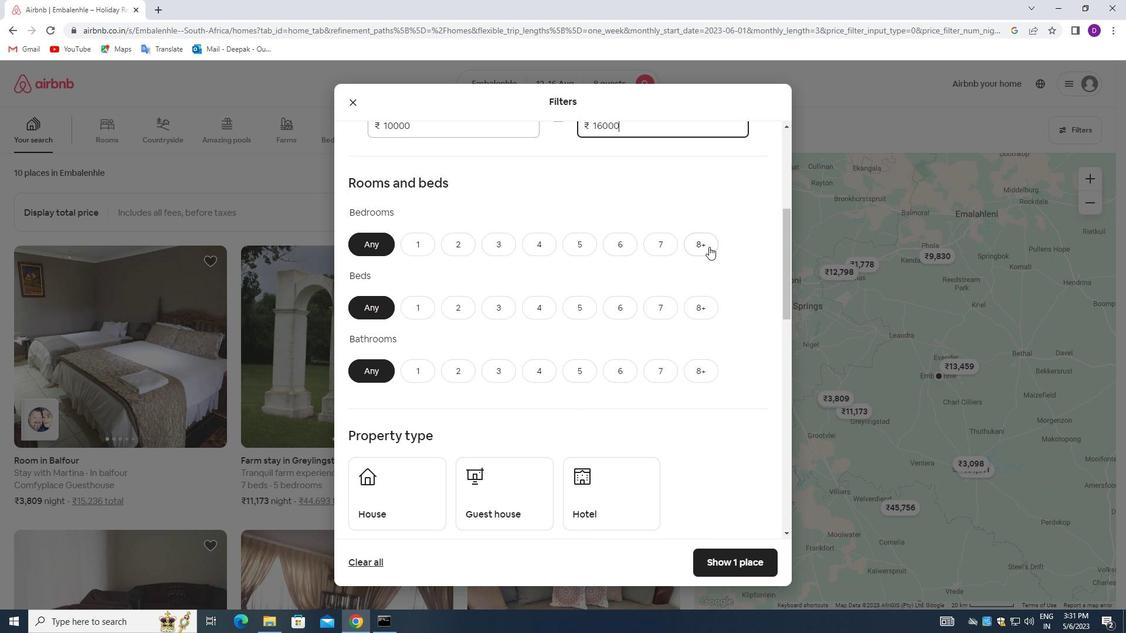 
Action: Mouse moved to (697, 300)
Screenshot: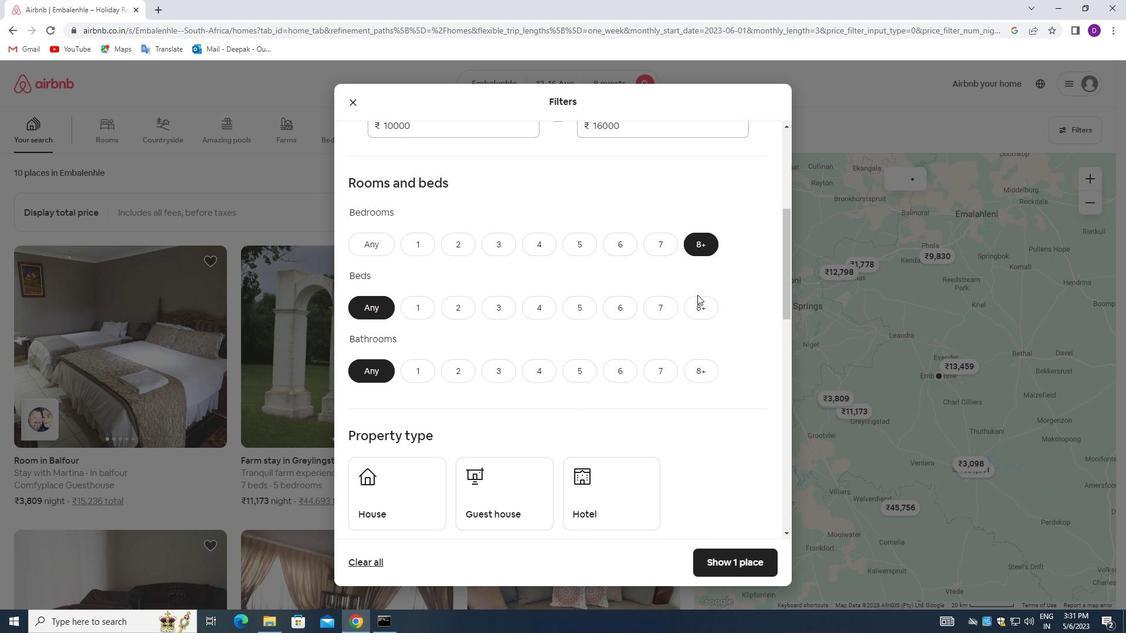 
Action: Mouse pressed left at (697, 300)
Screenshot: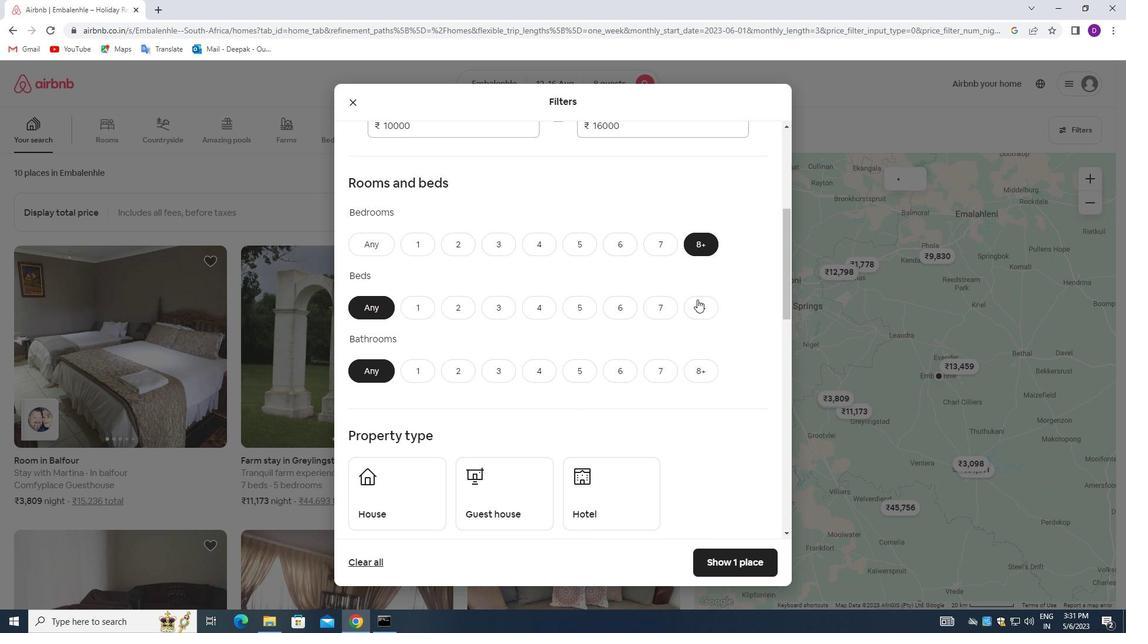 
Action: Mouse moved to (692, 372)
Screenshot: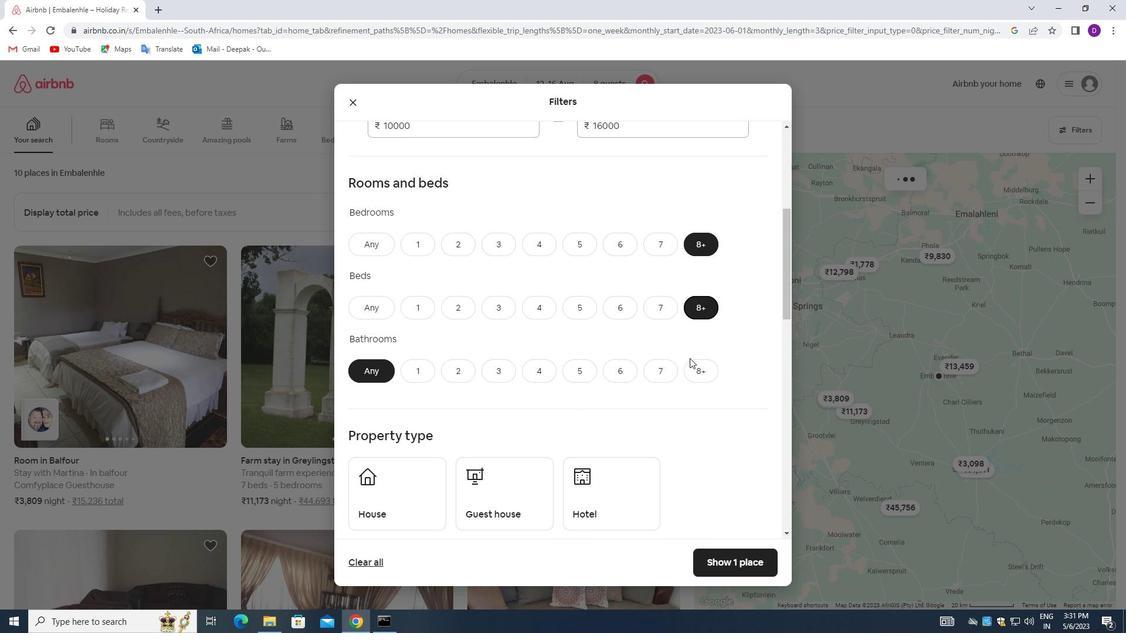 
Action: Mouse pressed left at (692, 372)
Screenshot: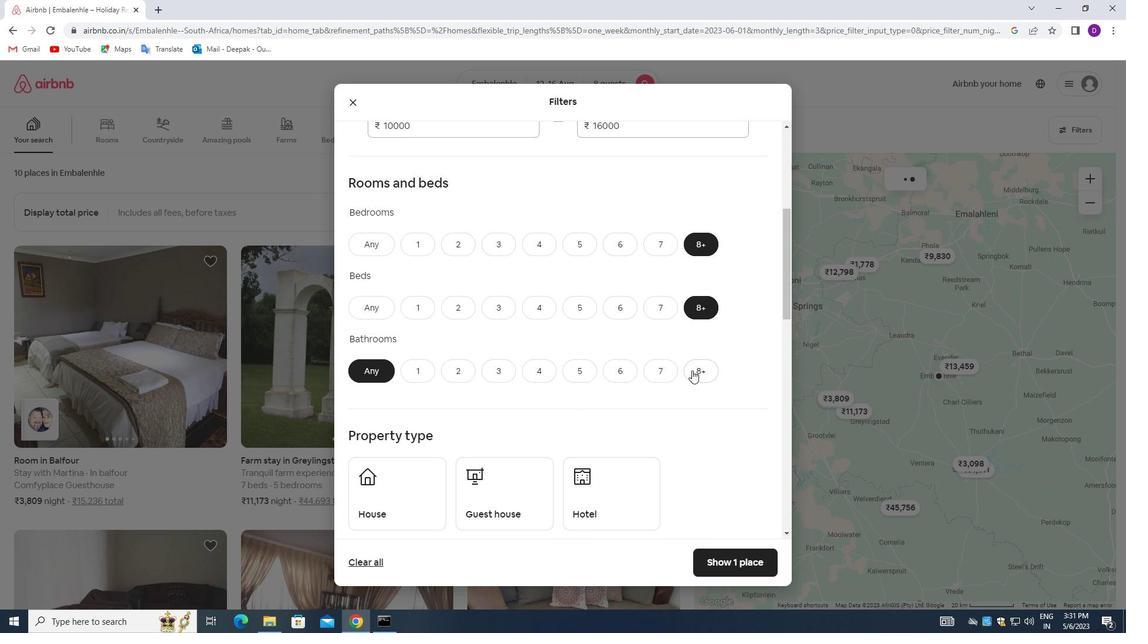 
Action: Mouse moved to (537, 365)
Screenshot: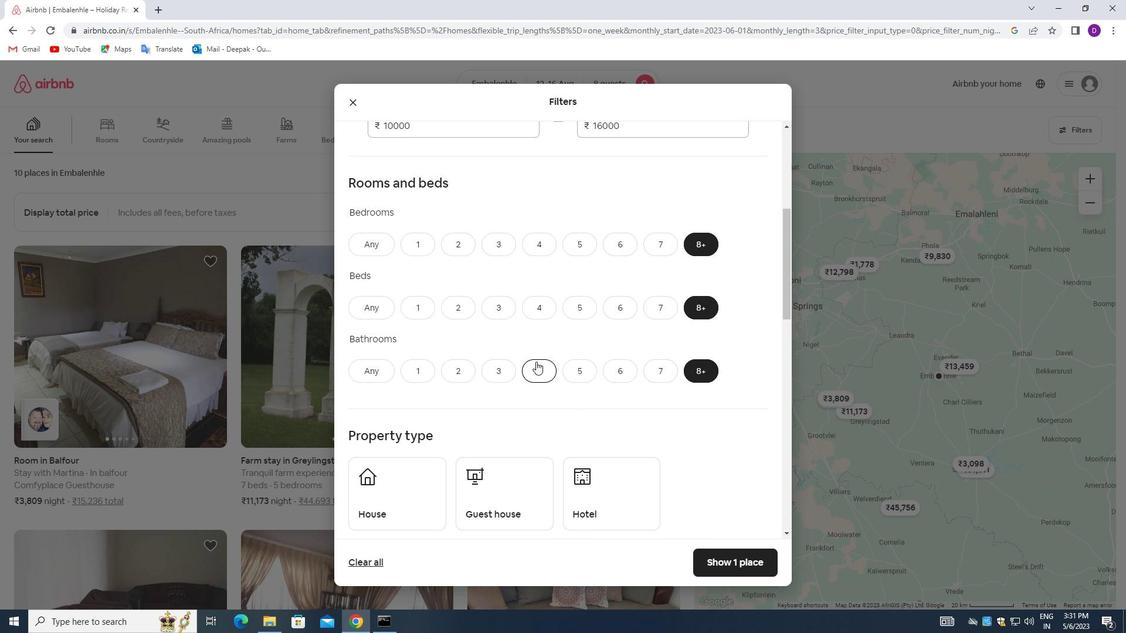 
Action: Mouse scrolled (537, 365) with delta (0, 0)
Screenshot: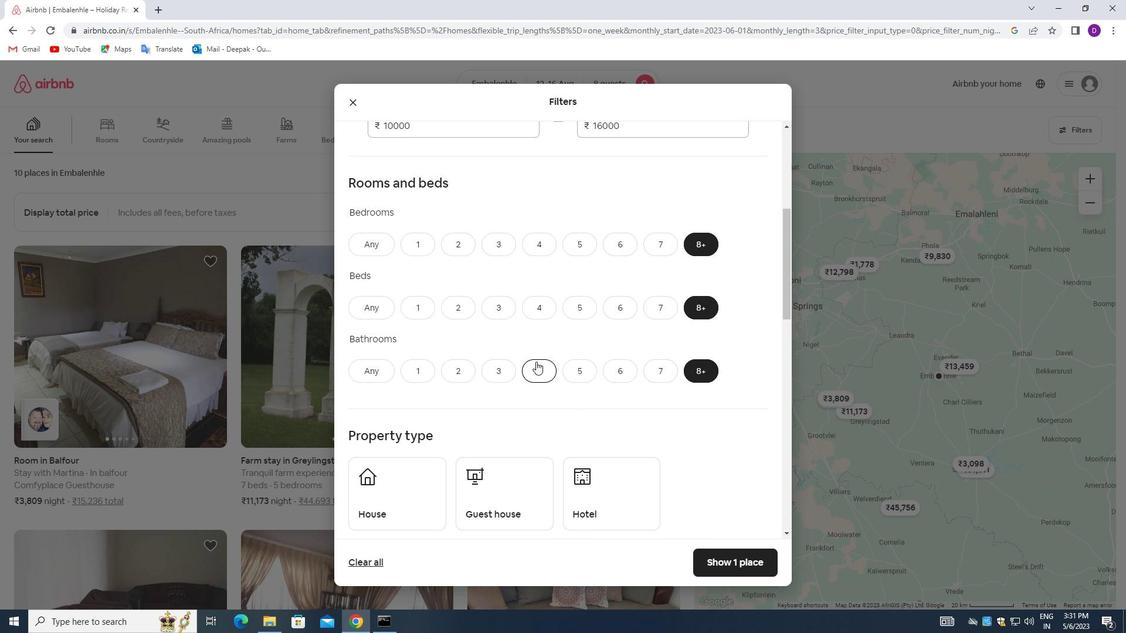 
Action: Mouse moved to (538, 369)
Screenshot: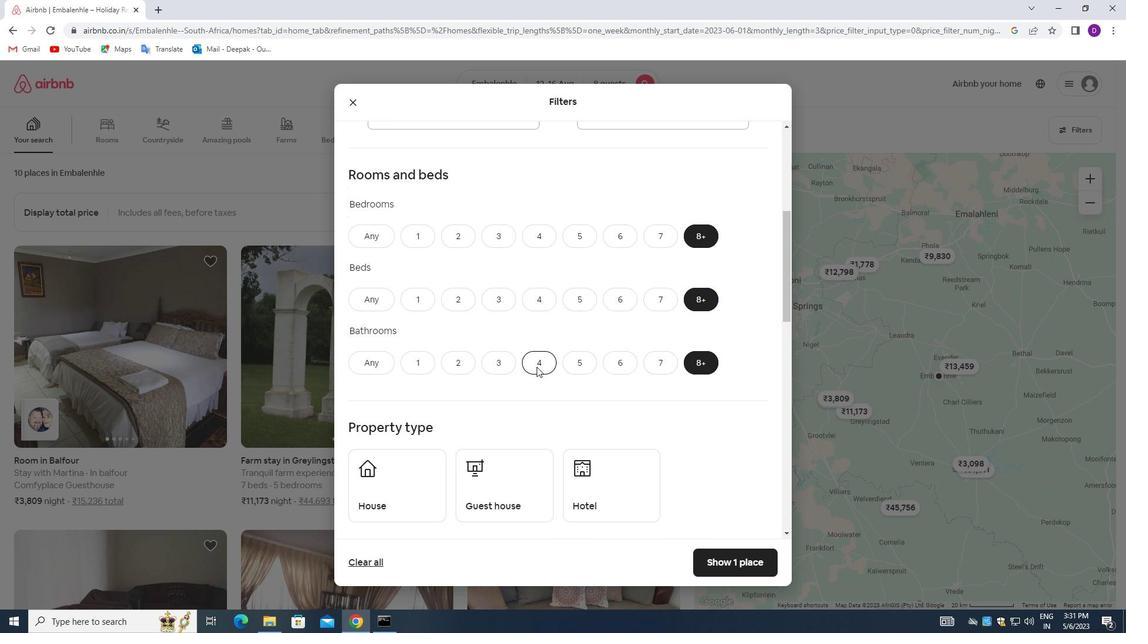 
Action: Mouse scrolled (538, 369) with delta (0, 0)
Screenshot: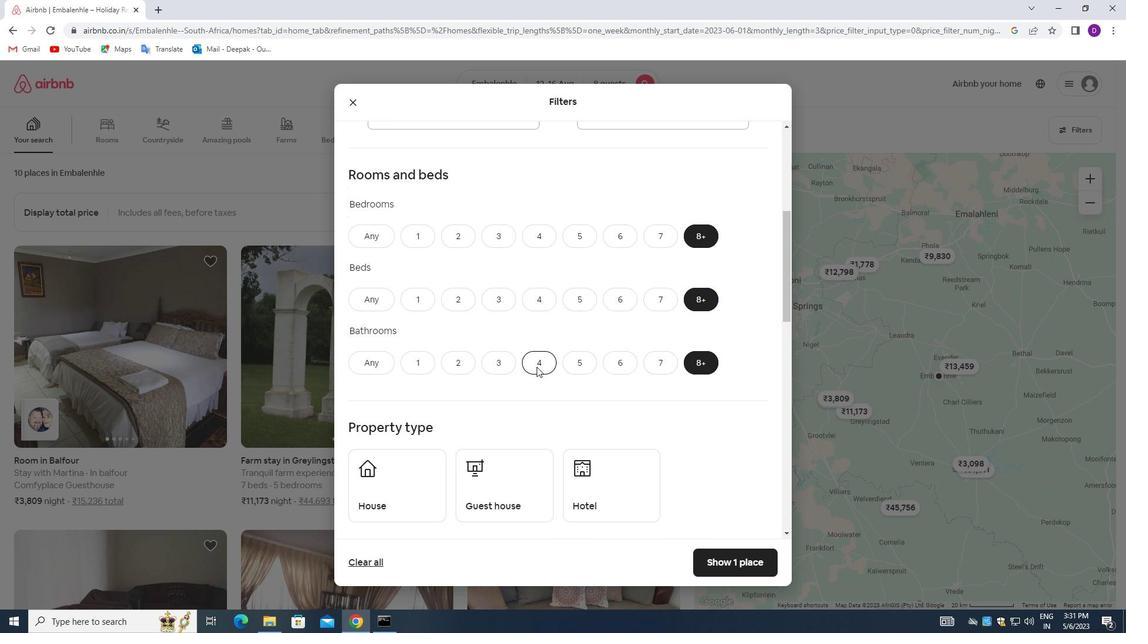 
Action: Mouse moved to (410, 393)
Screenshot: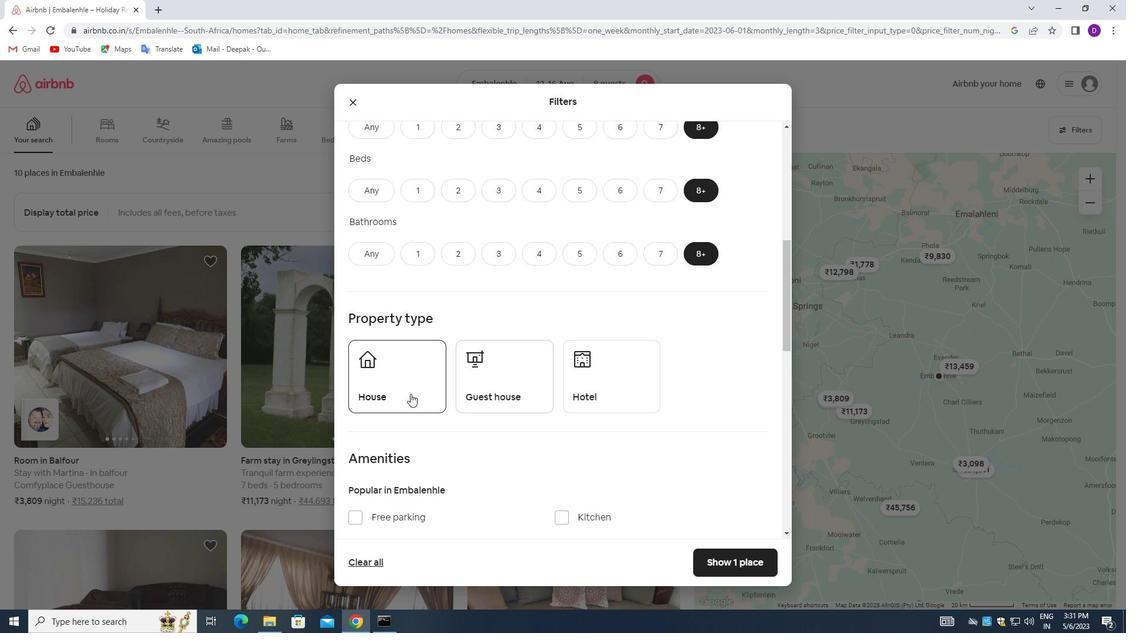 
Action: Mouse pressed left at (410, 393)
Screenshot: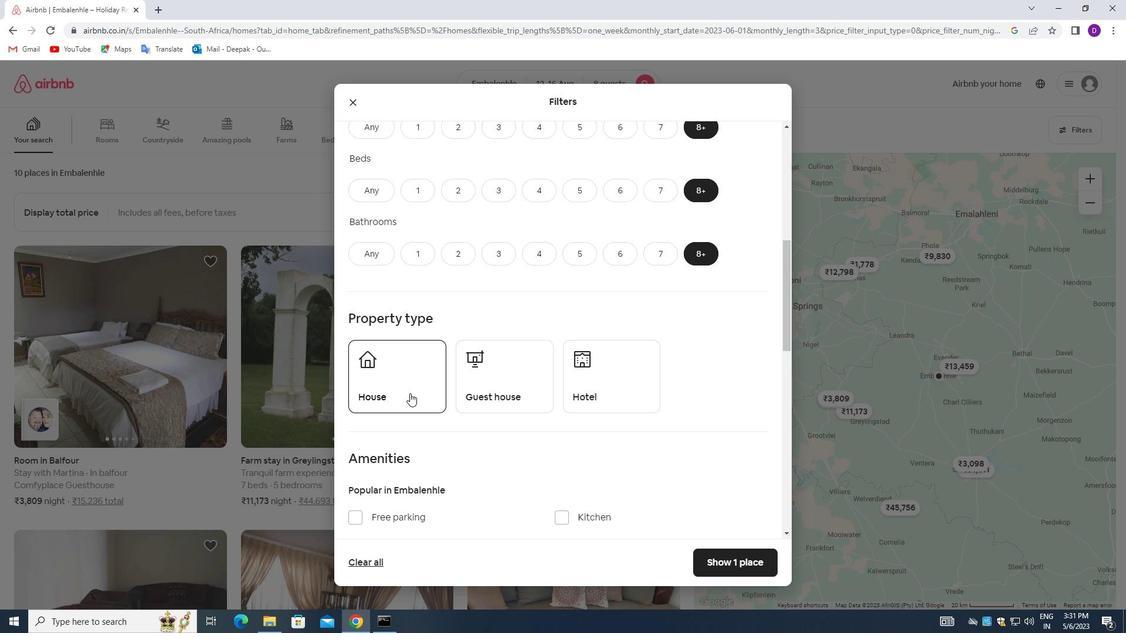 
Action: Mouse moved to (490, 387)
Screenshot: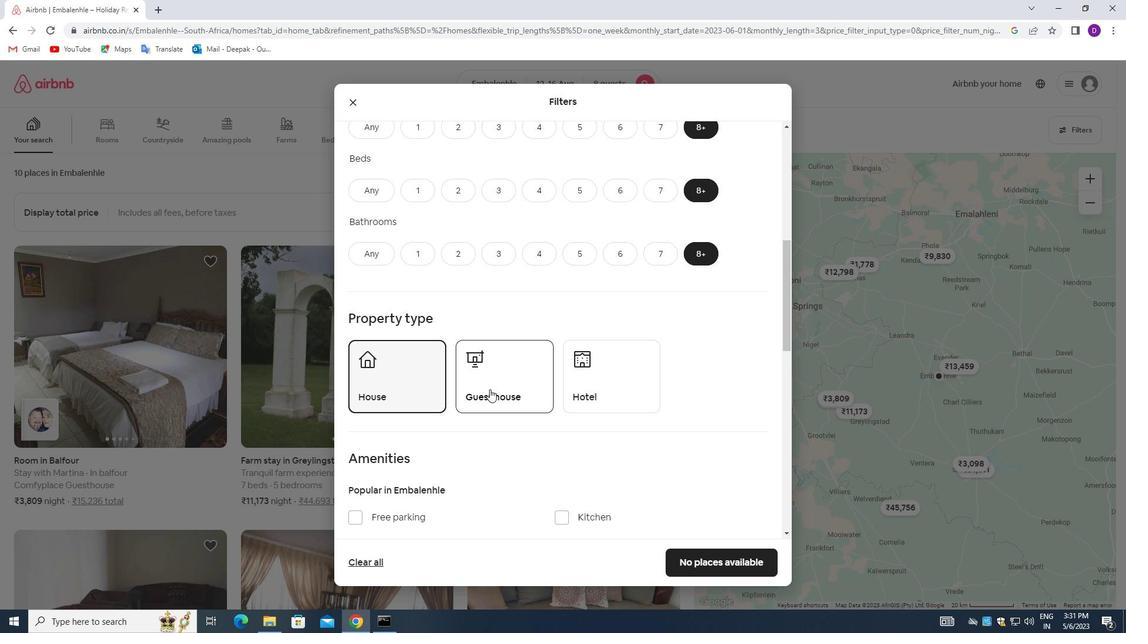 
Action: Mouse pressed left at (490, 387)
Screenshot: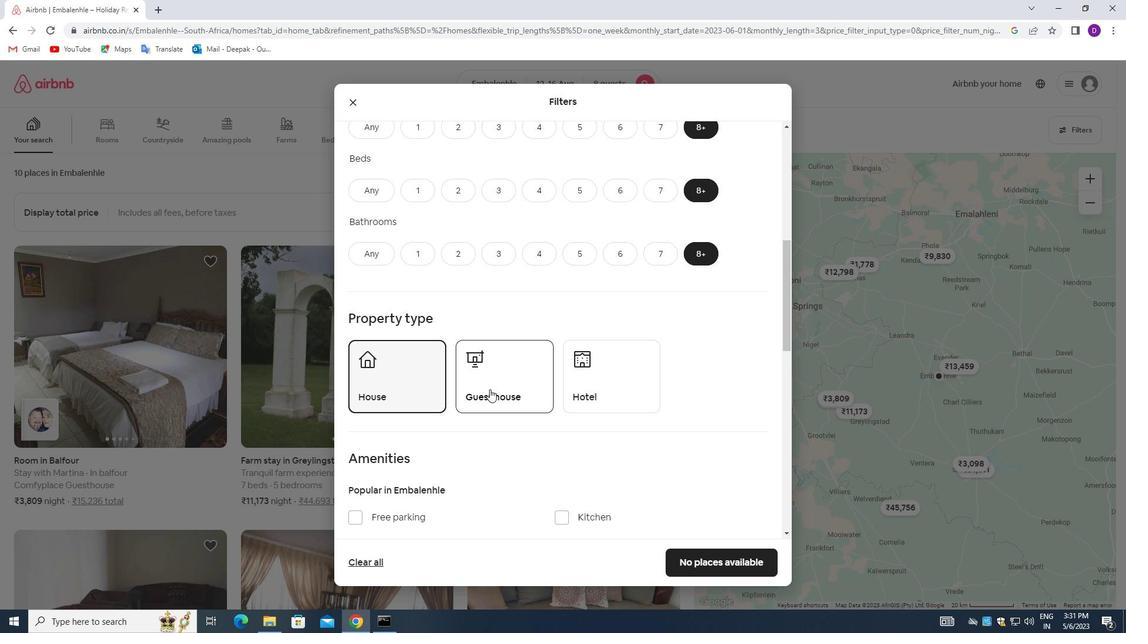 
Action: Mouse moved to (606, 386)
Screenshot: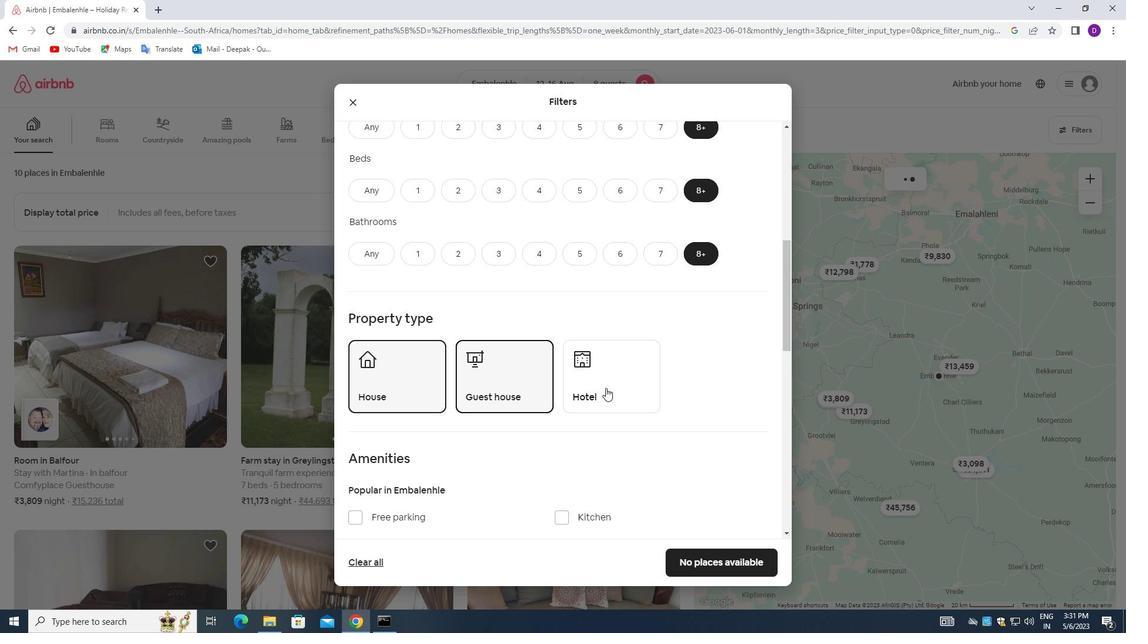
Action: Mouse pressed left at (606, 386)
Screenshot: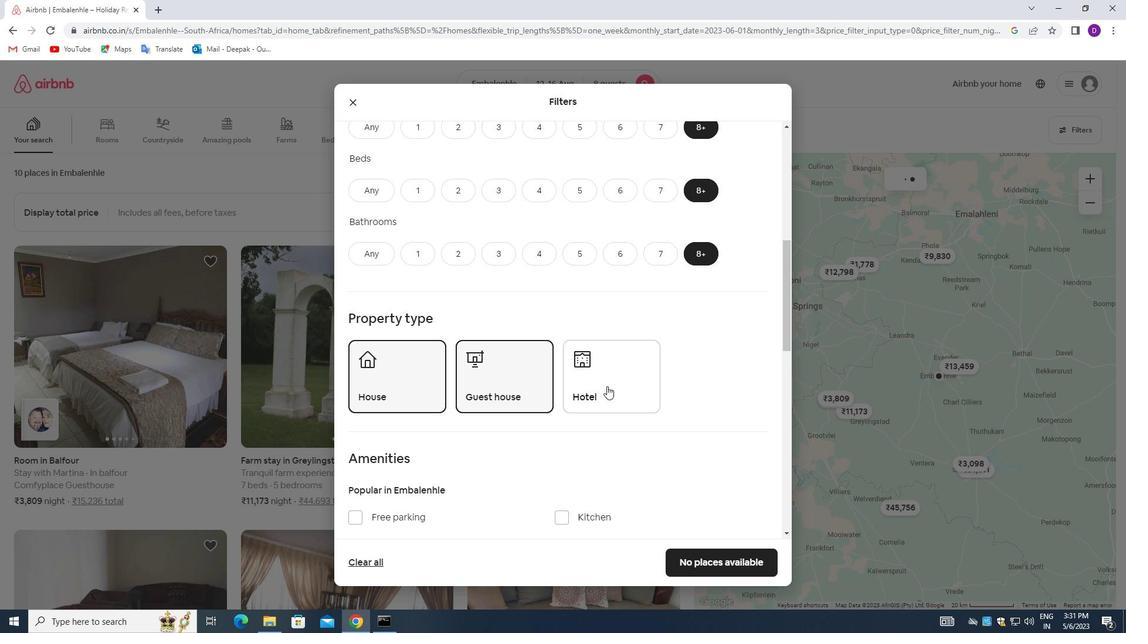 
Action: Mouse moved to (532, 423)
Screenshot: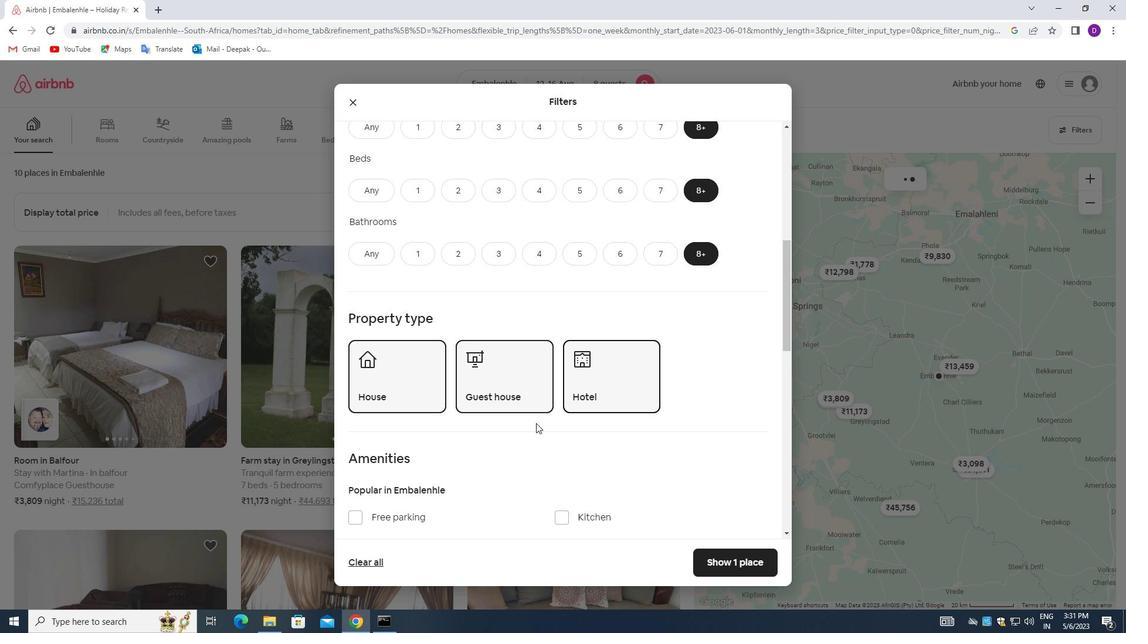 
Action: Mouse scrolled (532, 422) with delta (0, 0)
Screenshot: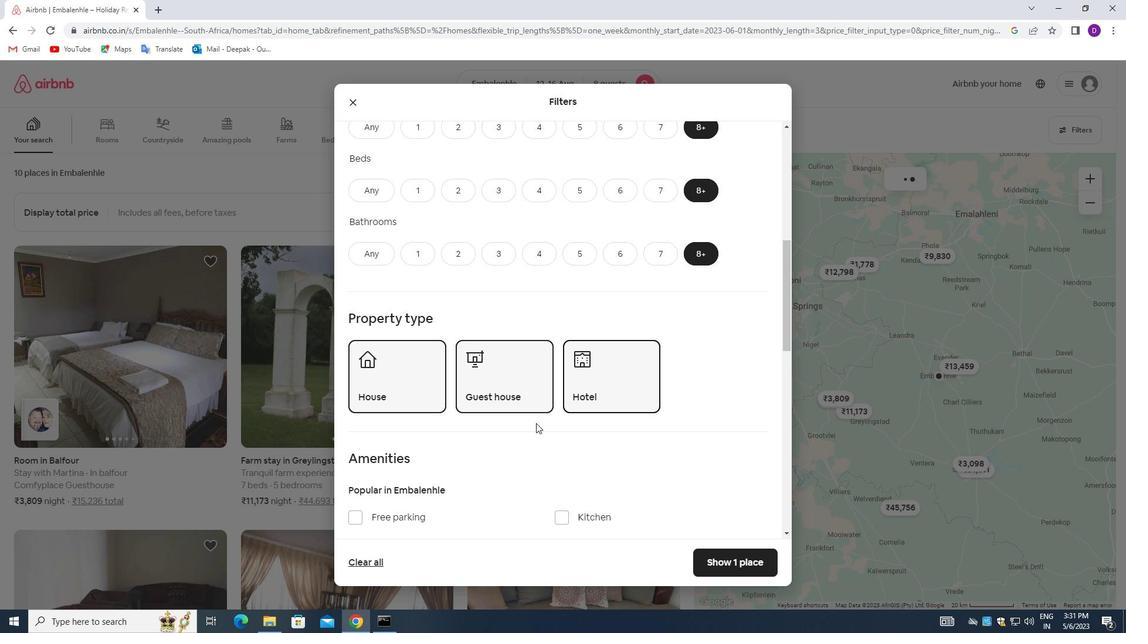 
Action: Mouse moved to (531, 423)
Screenshot: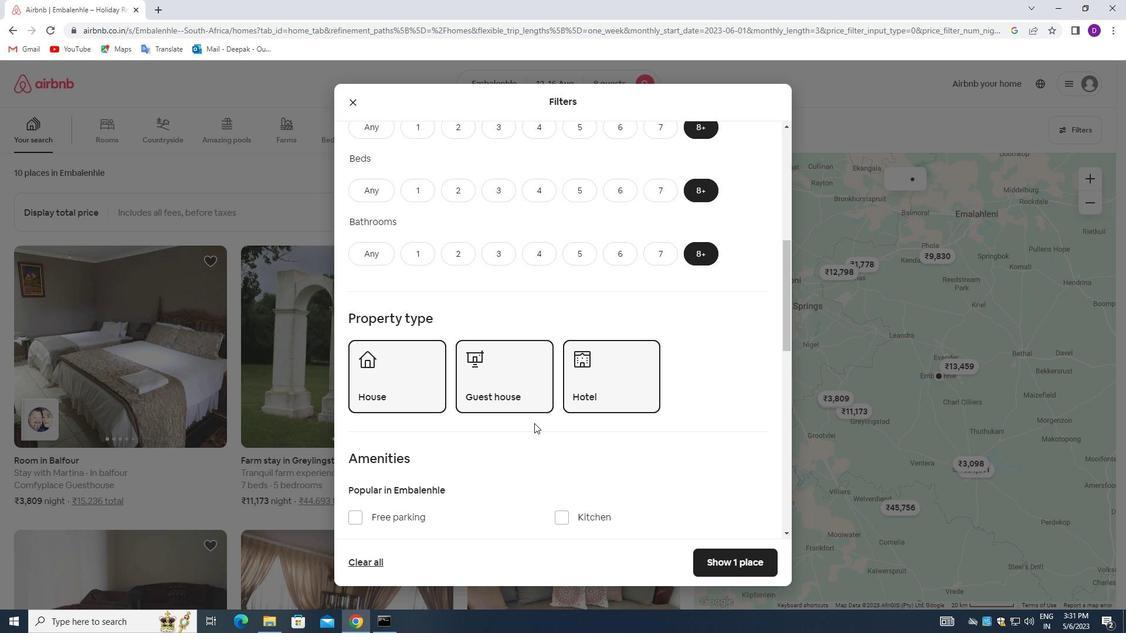 
Action: Mouse scrolled (531, 422) with delta (0, 0)
Screenshot: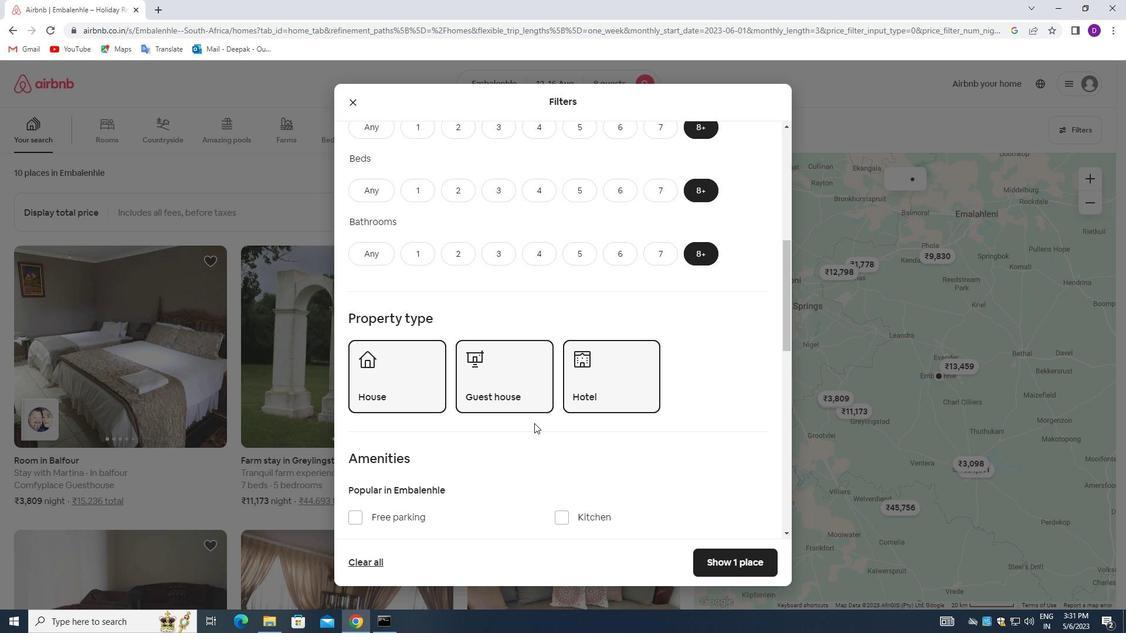 
Action: Mouse moved to (529, 423)
Screenshot: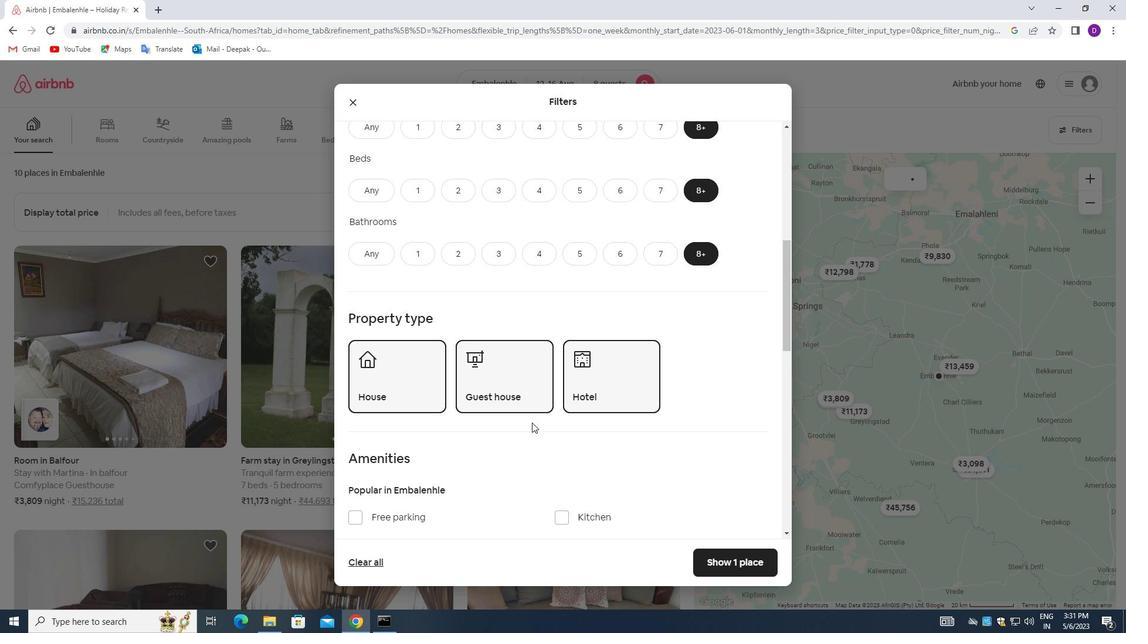 
Action: Mouse scrolled (529, 422) with delta (0, 0)
Screenshot: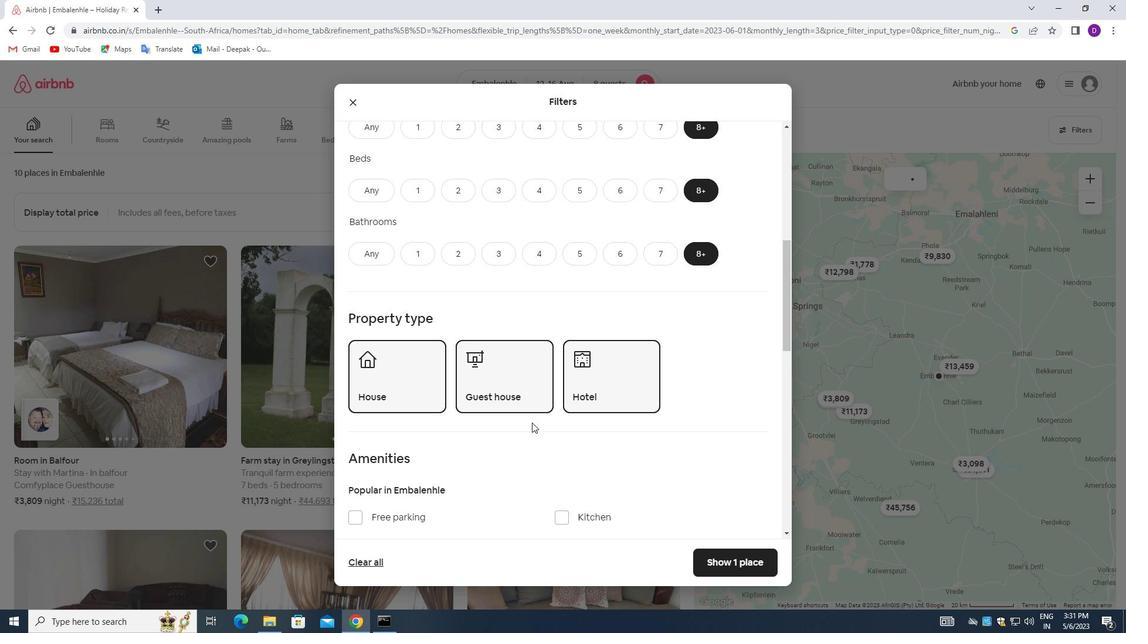
Action: Mouse moved to (384, 423)
Screenshot: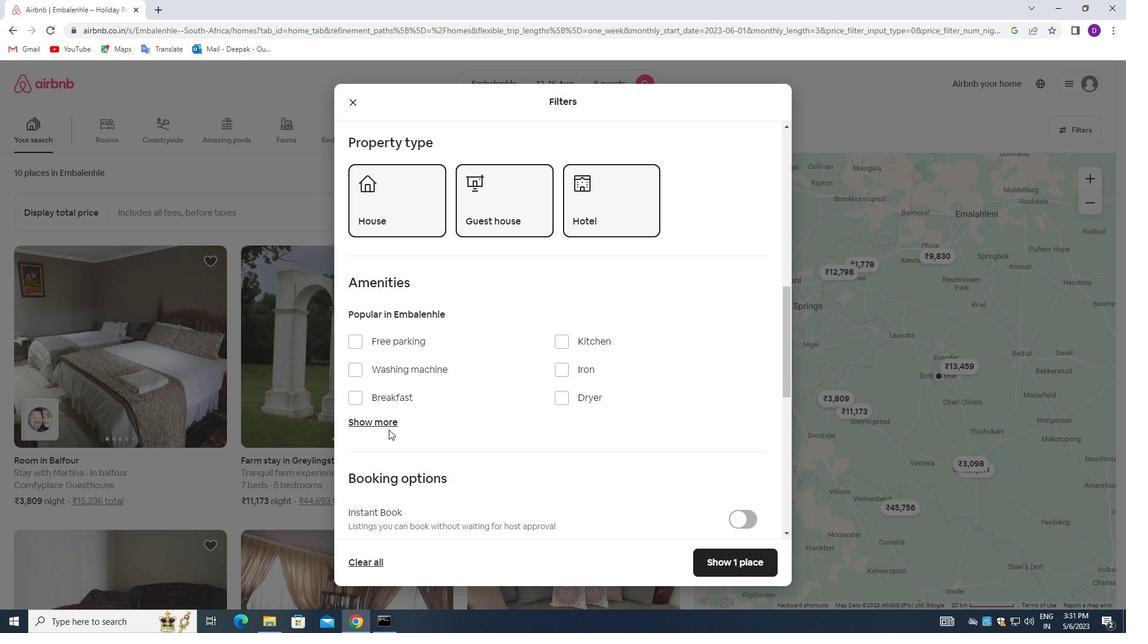
Action: Mouse pressed left at (384, 423)
Screenshot: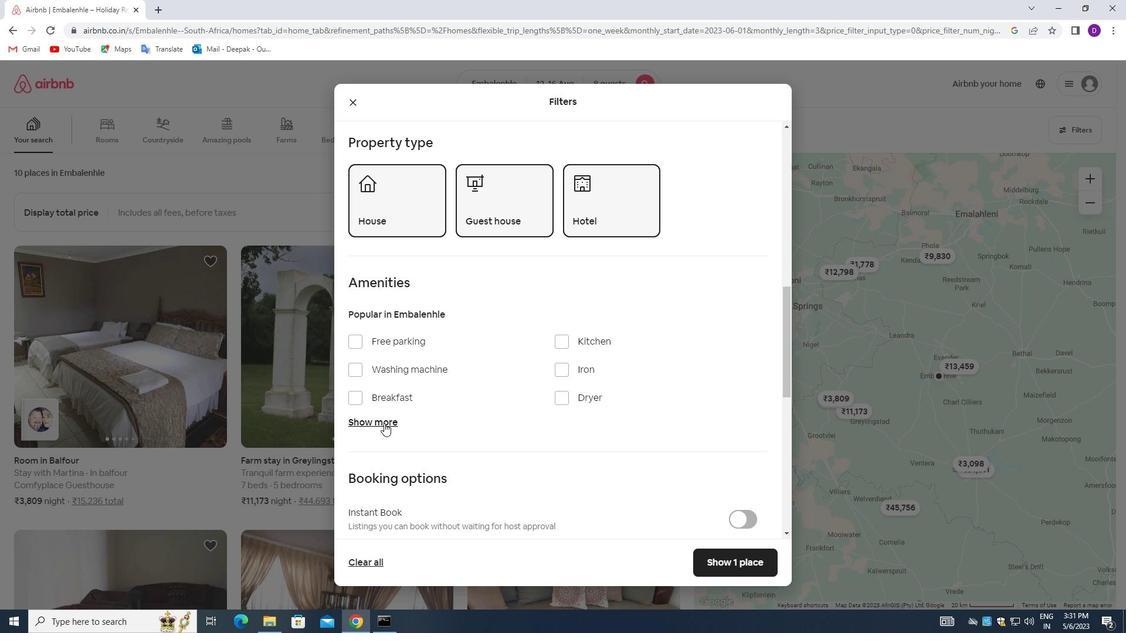 
Action: Mouse moved to (355, 345)
Screenshot: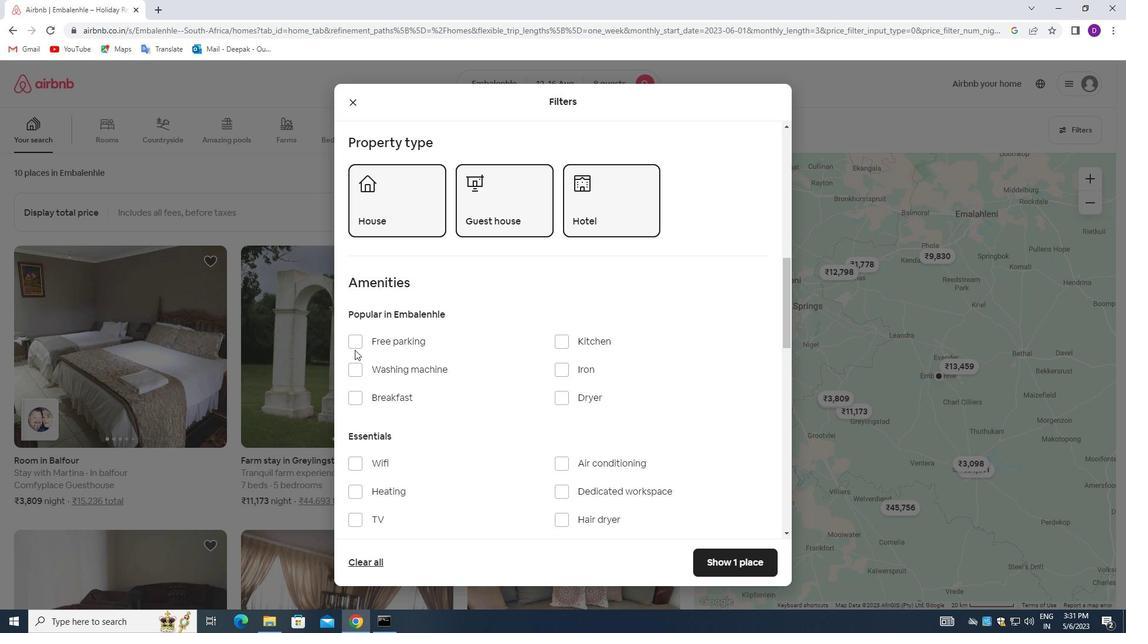 
Action: Mouse pressed left at (355, 345)
Screenshot: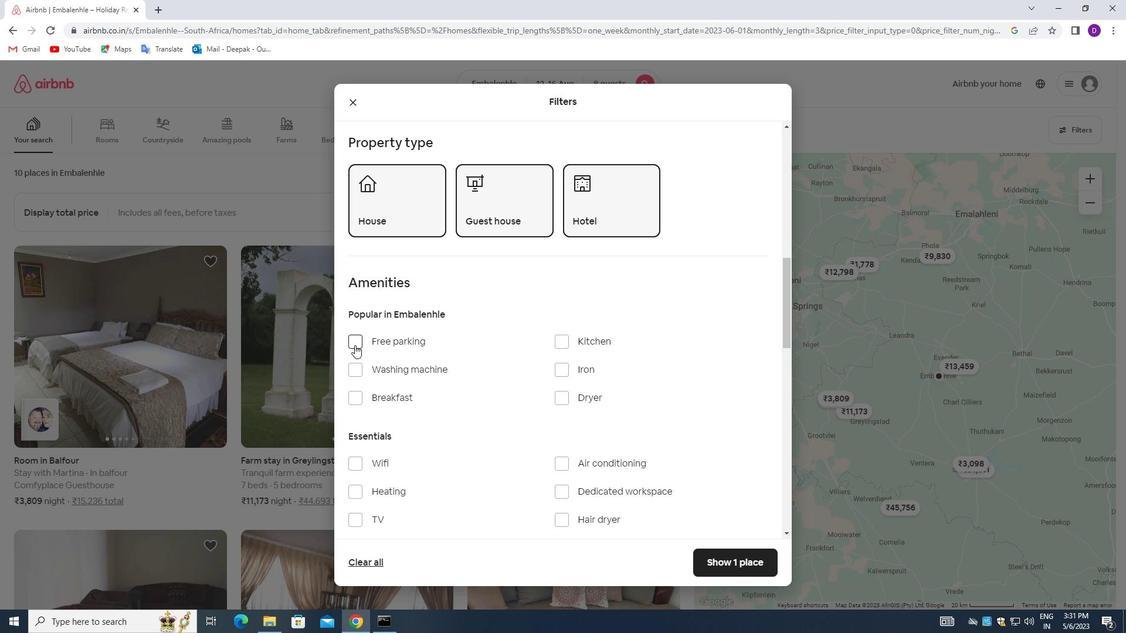 
Action: Mouse moved to (471, 404)
Screenshot: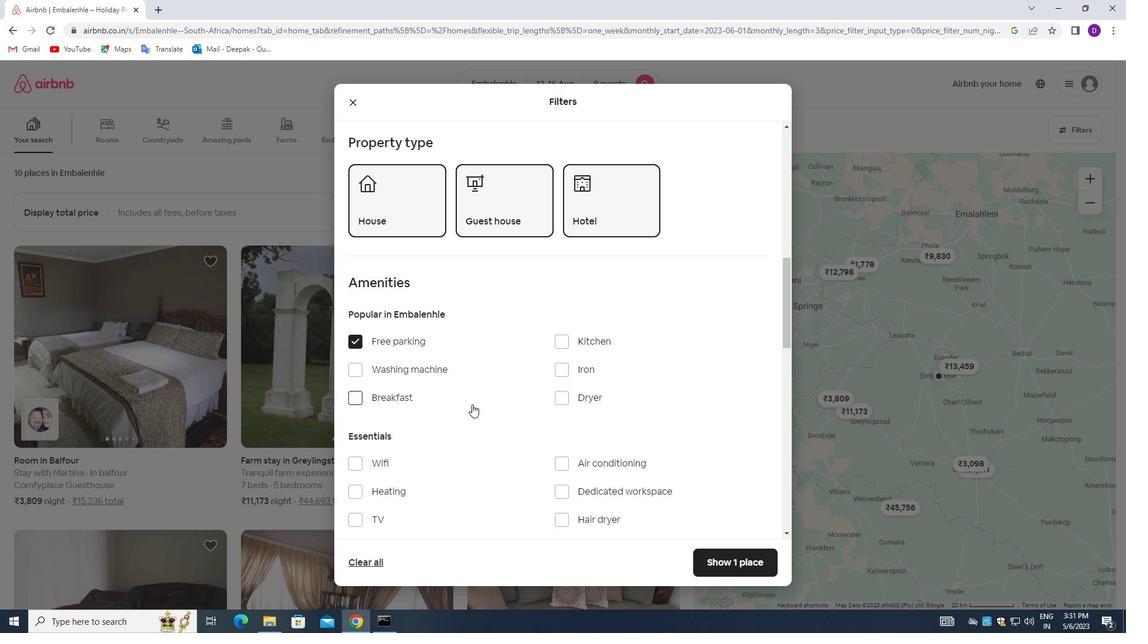 
Action: Mouse scrolled (471, 403) with delta (0, 0)
Screenshot: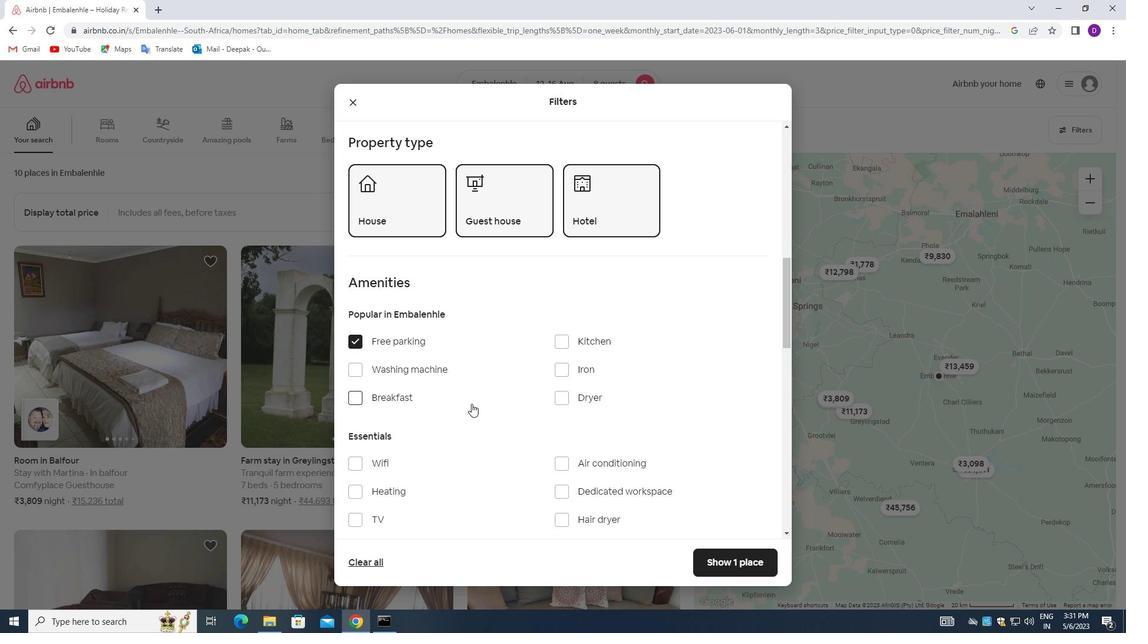 
Action: Mouse moved to (357, 343)
Screenshot: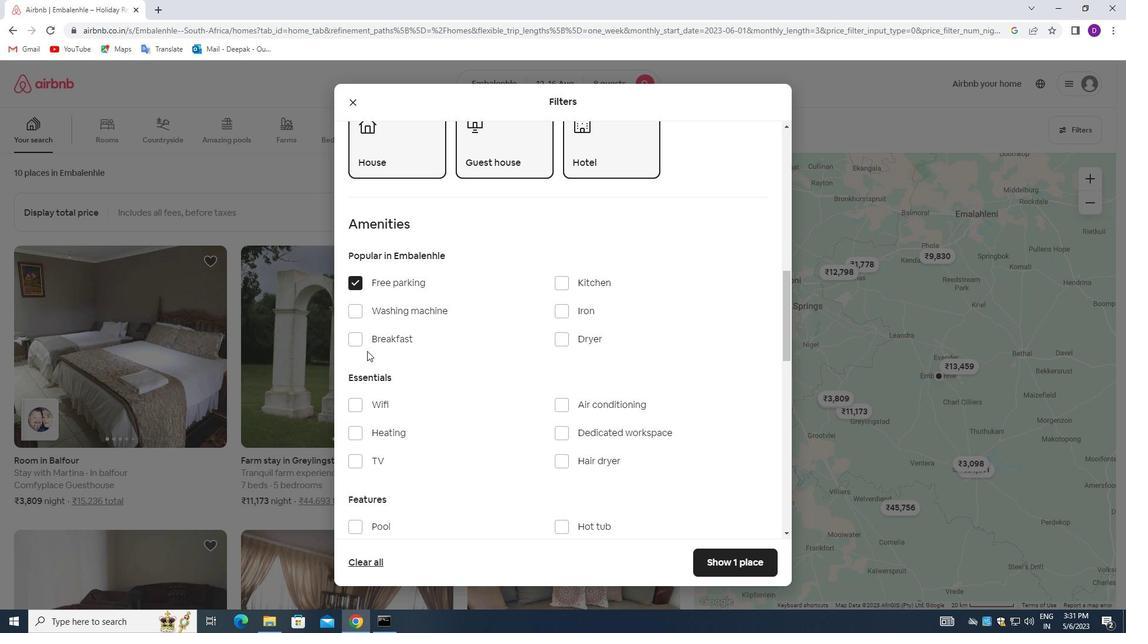 
Action: Mouse pressed left at (357, 343)
Screenshot: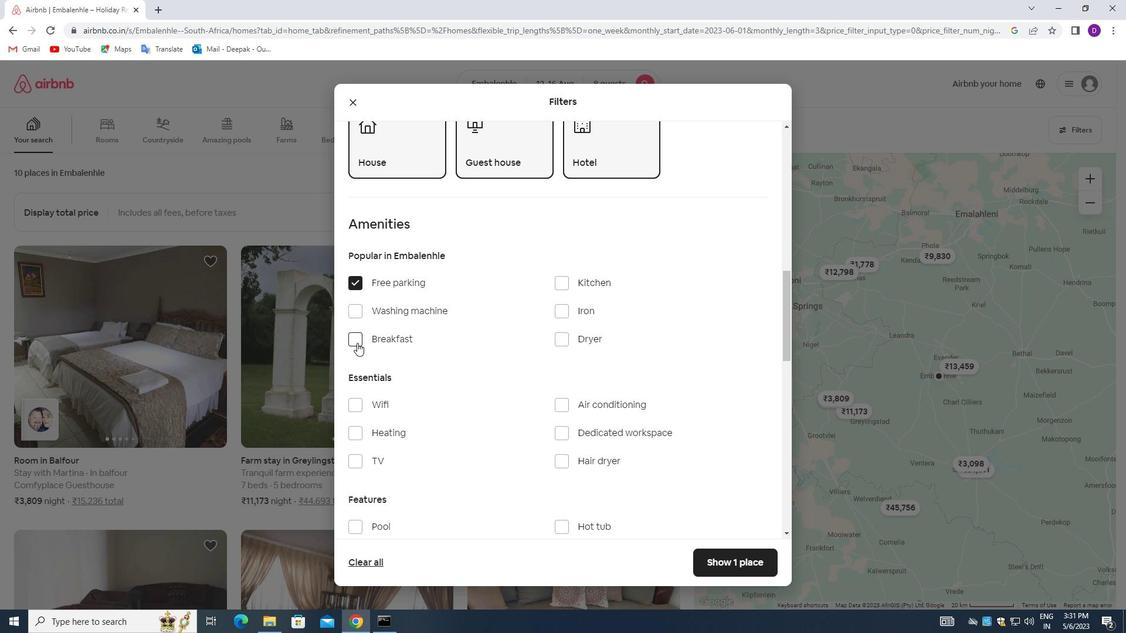 
Action: Mouse moved to (358, 407)
Screenshot: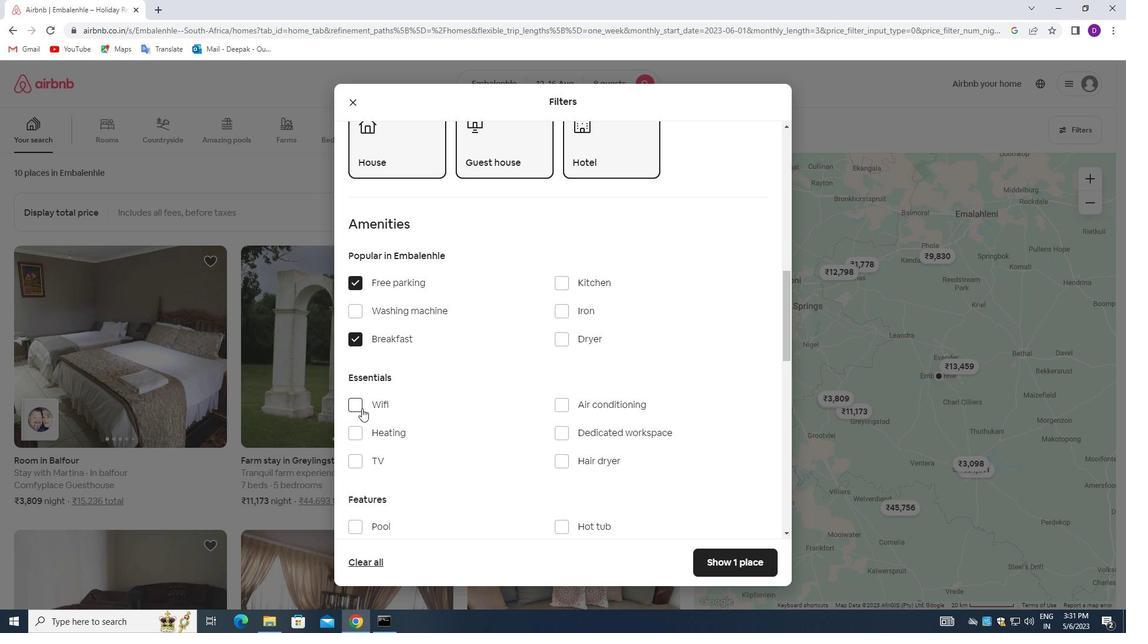 
Action: Mouse pressed left at (358, 407)
Screenshot: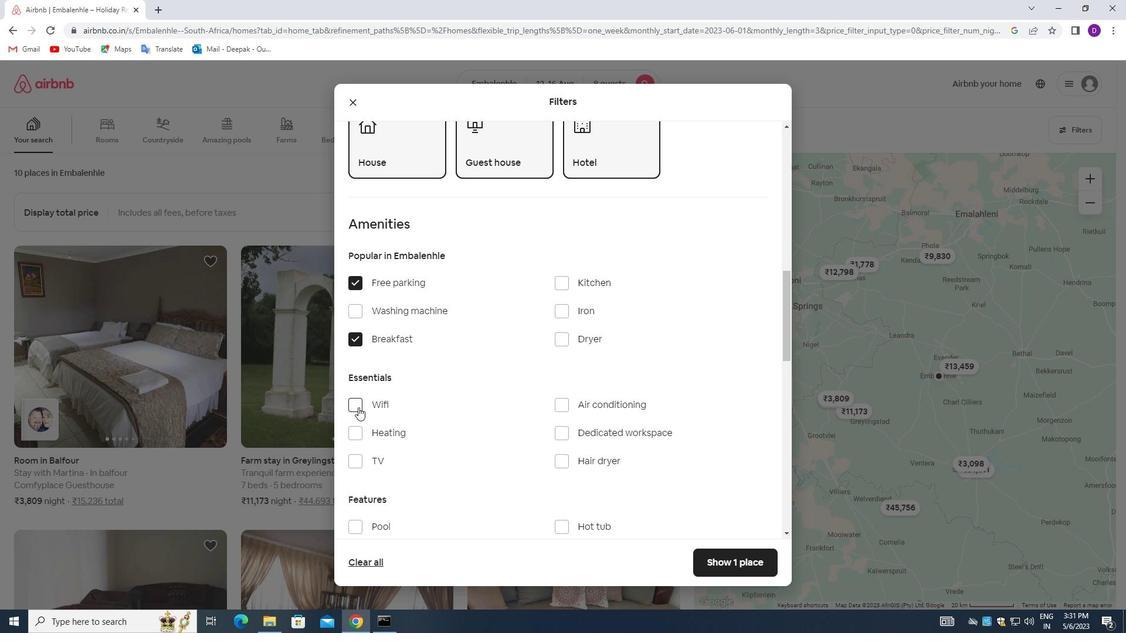 
Action: Mouse moved to (357, 458)
Screenshot: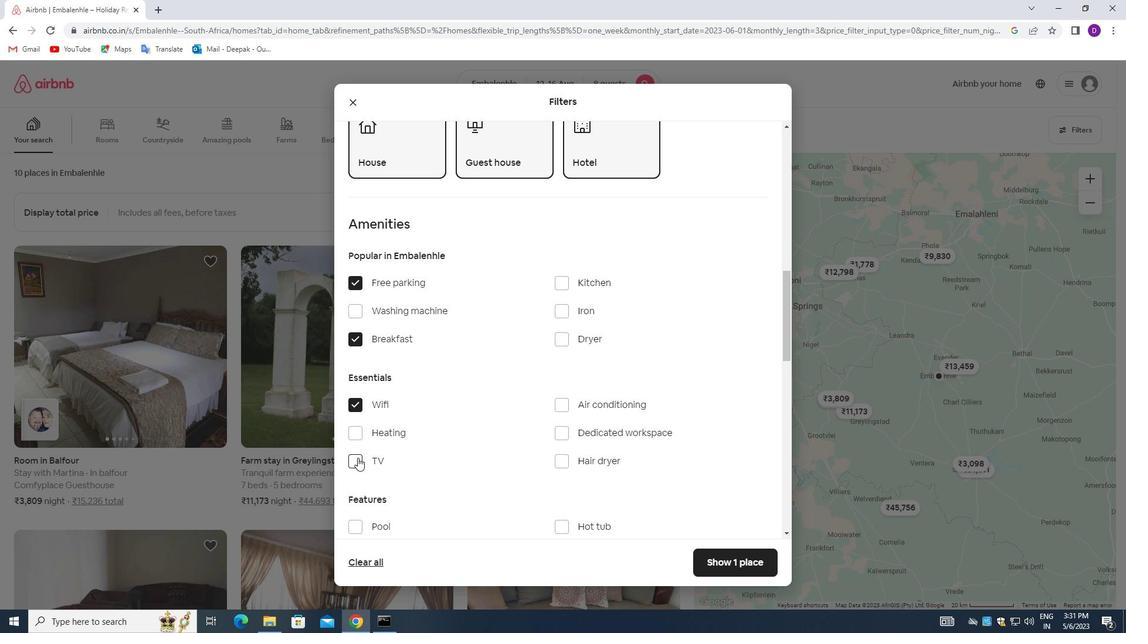 
Action: Mouse pressed left at (357, 458)
Screenshot: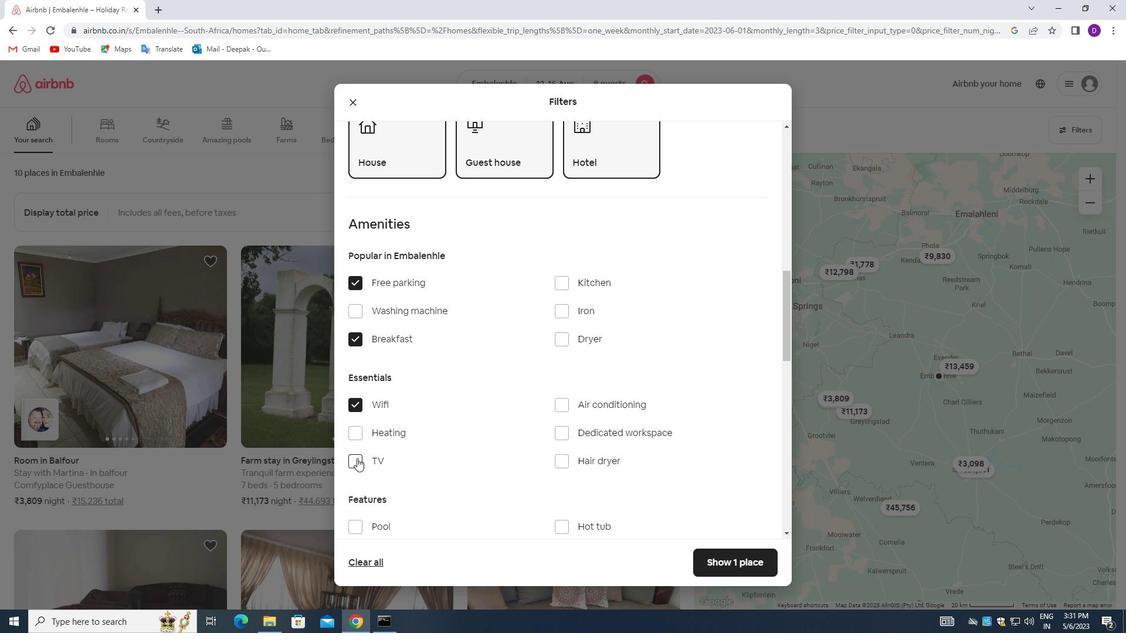 
Action: Mouse moved to (442, 430)
Screenshot: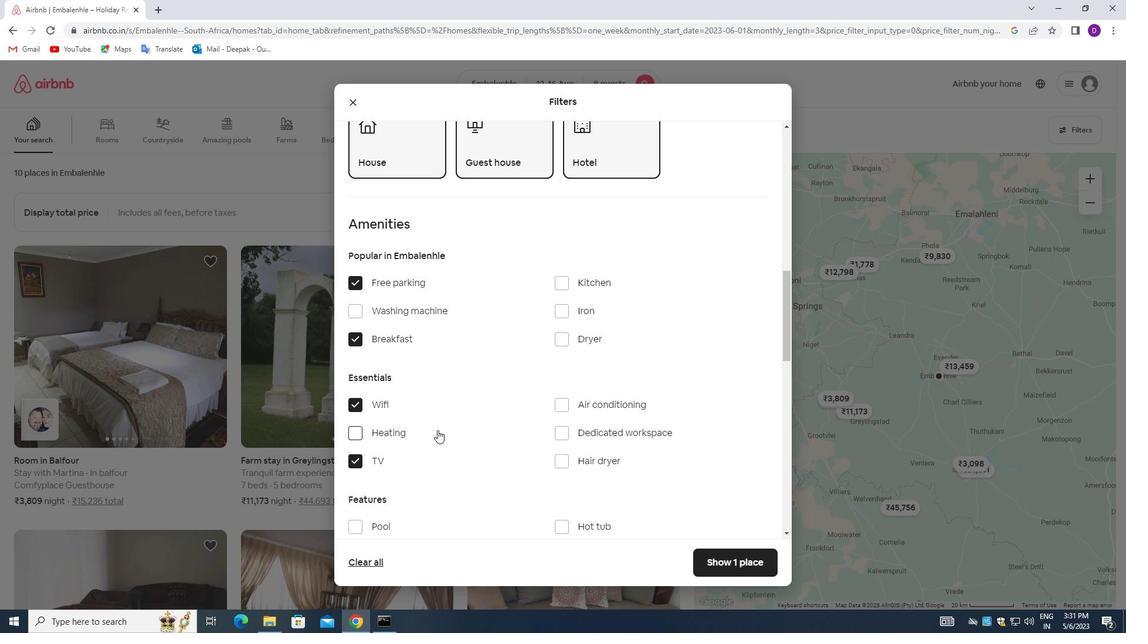 
Action: Mouse scrolled (442, 429) with delta (0, 0)
Screenshot: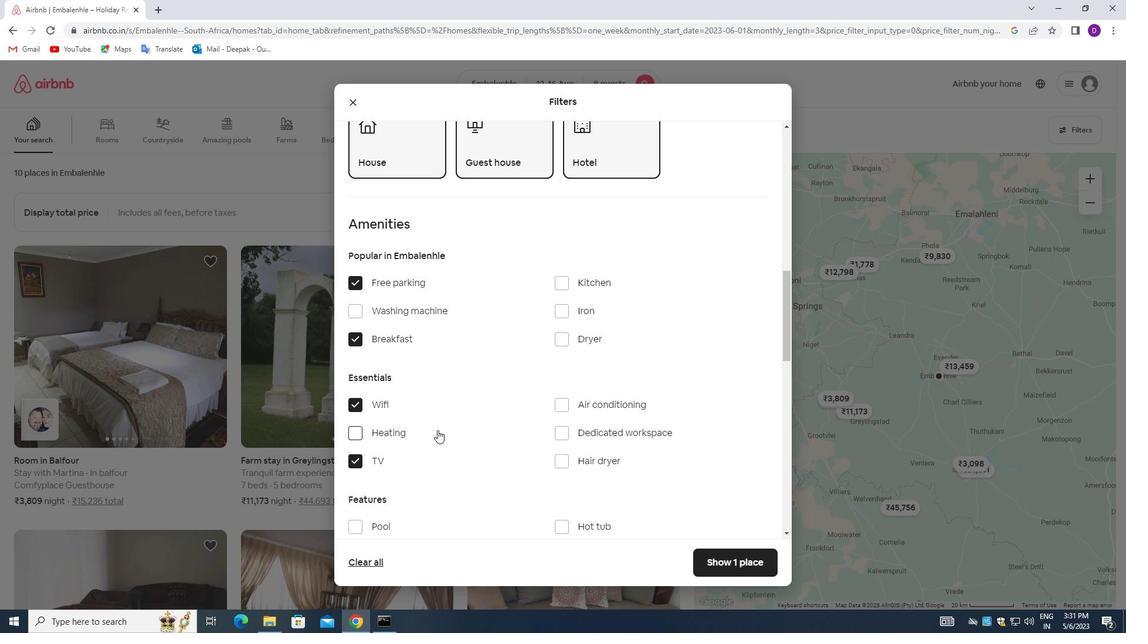 
Action: Mouse moved to (445, 430)
Screenshot: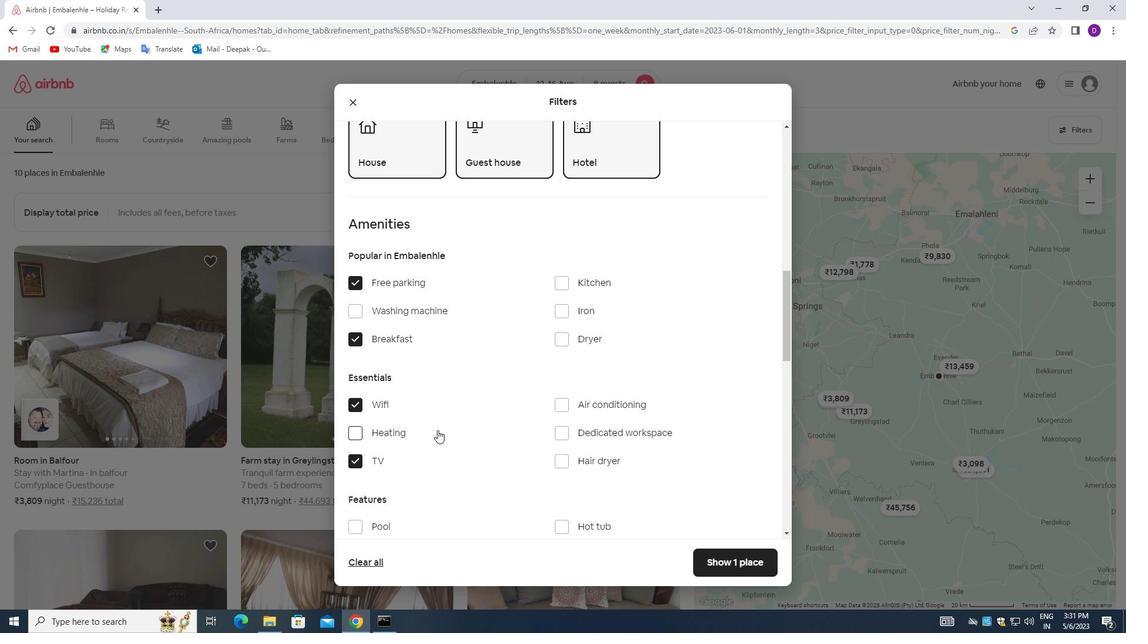 
Action: Mouse scrolled (445, 429) with delta (0, 0)
Screenshot: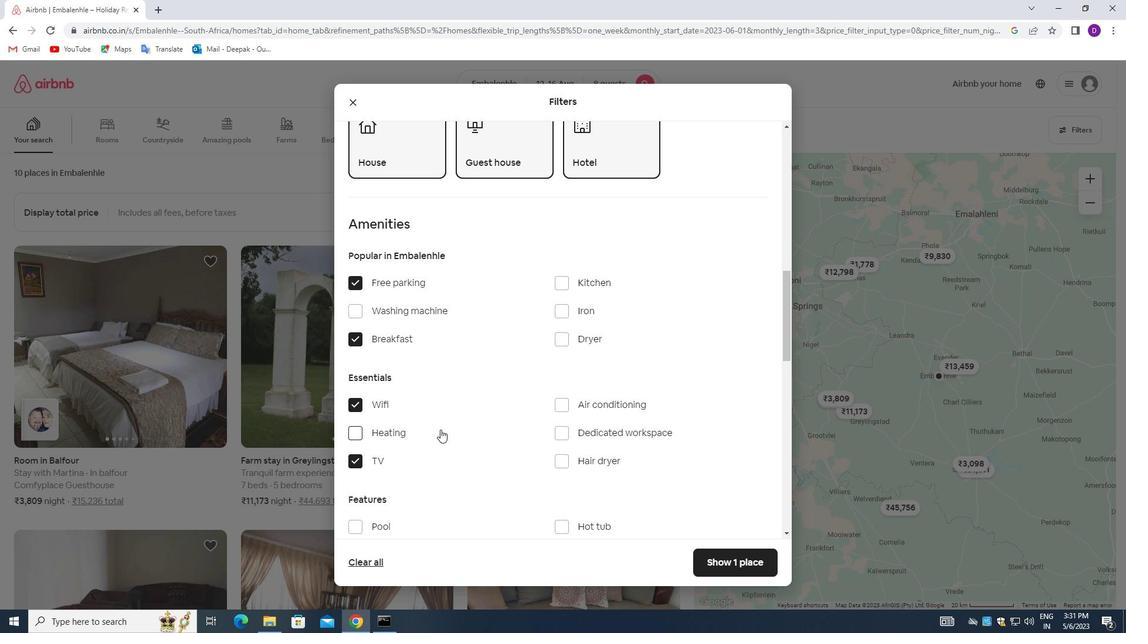 
Action: Mouse moved to (360, 464)
Screenshot: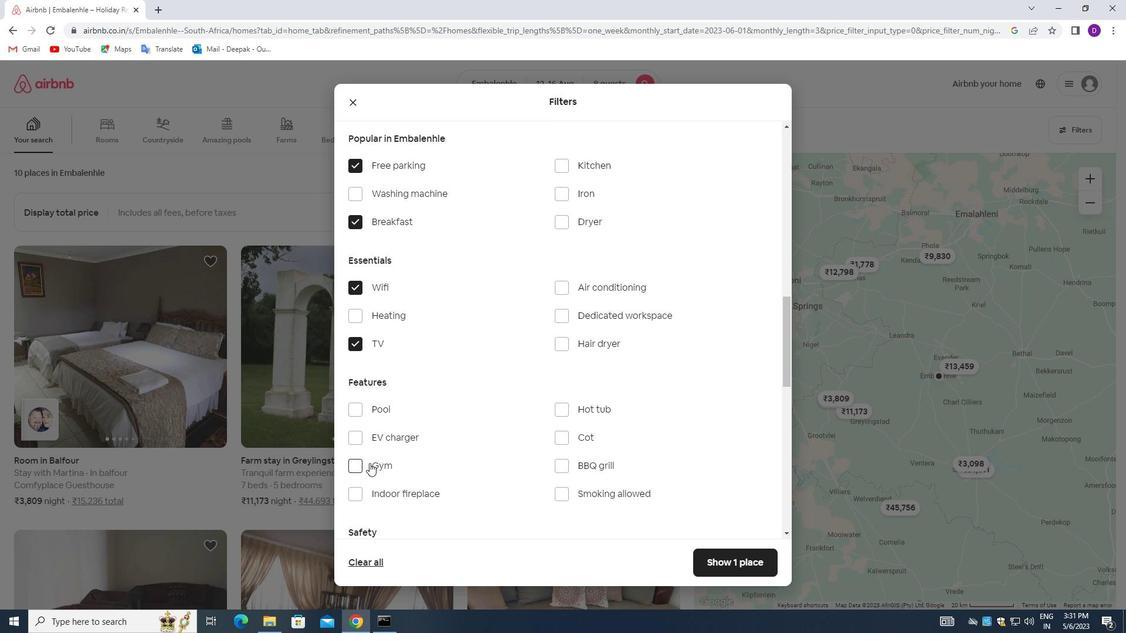 
Action: Mouse pressed left at (360, 464)
Screenshot: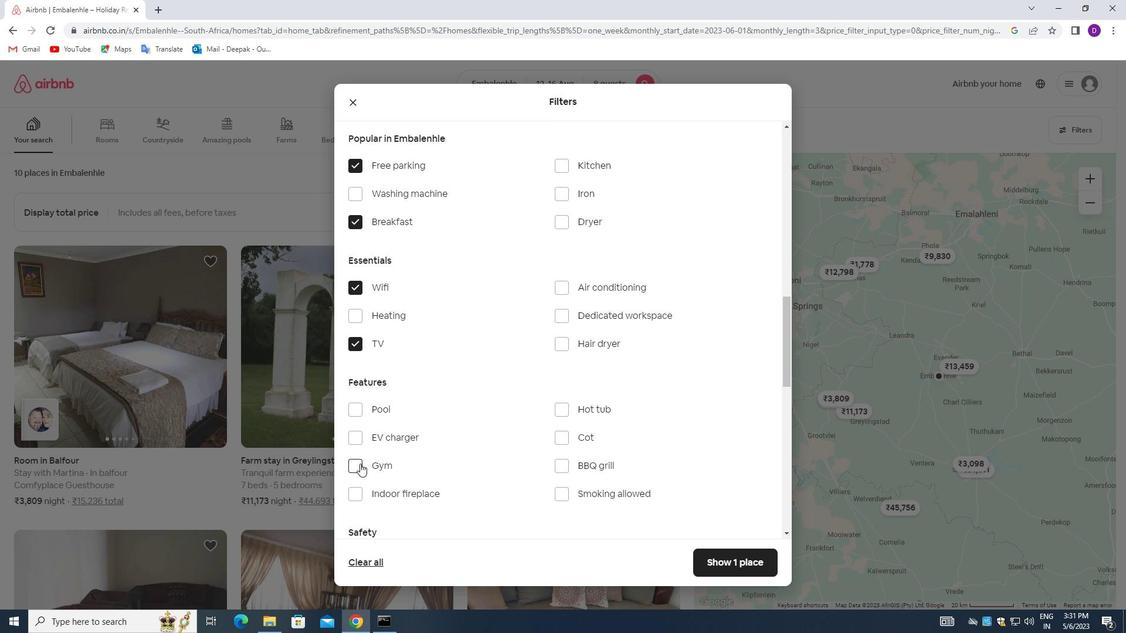
Action: Mouse moved to (446, 401)
Screenshot: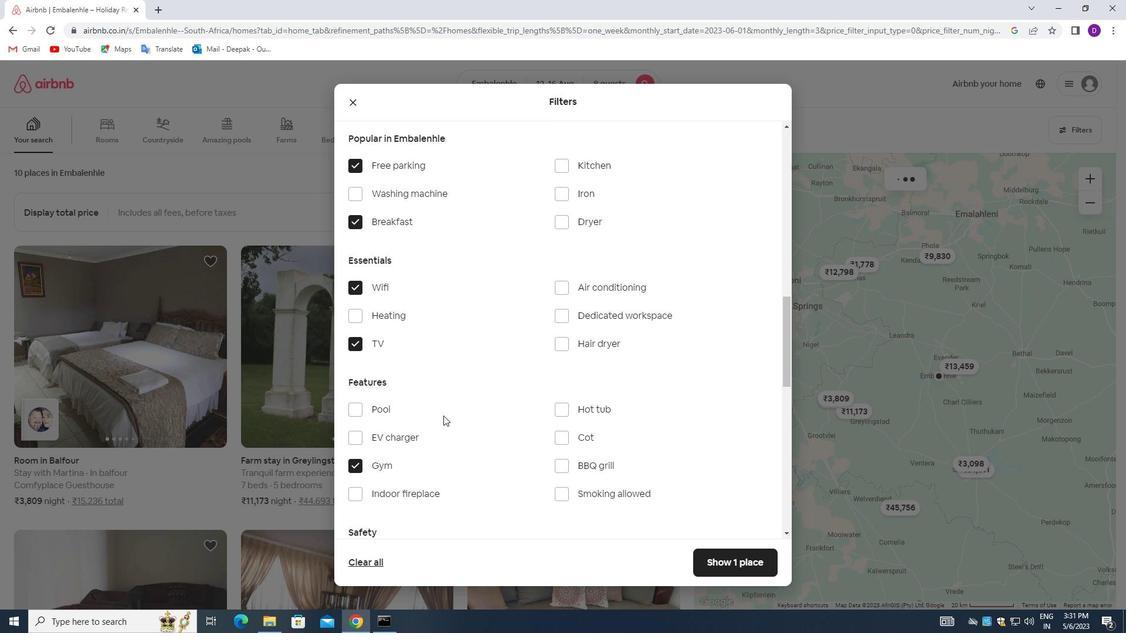 
Action: Mouse scrolled (446, 400) with delta (0, 0)
Screenshot: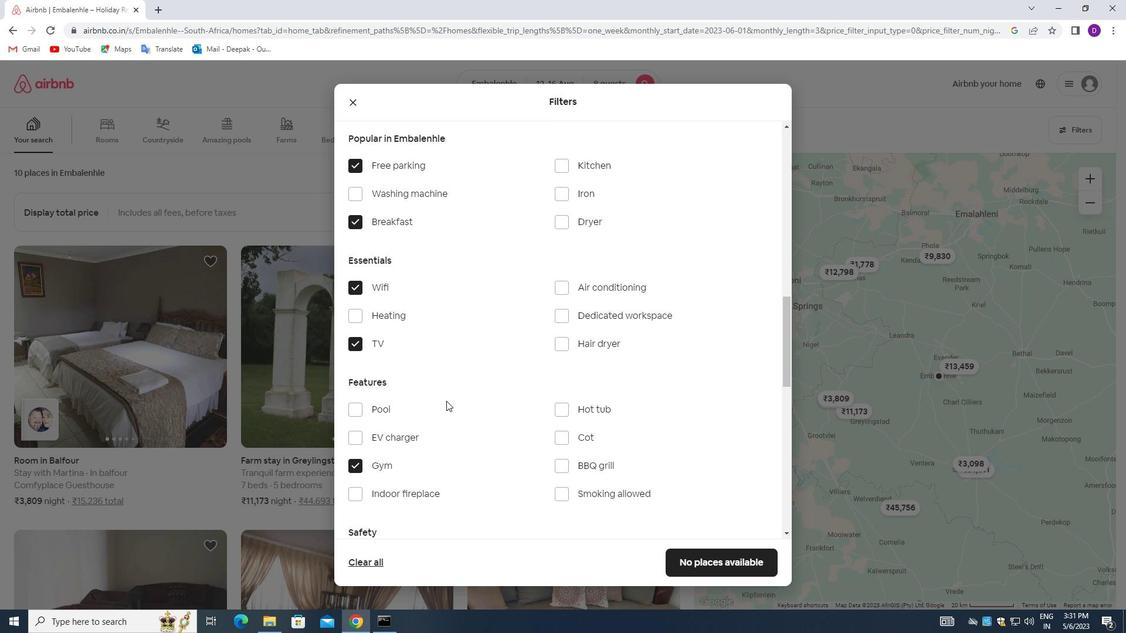 
Action: Mouse scrolled (446, 400) with delta (0, 0)
Screenshot: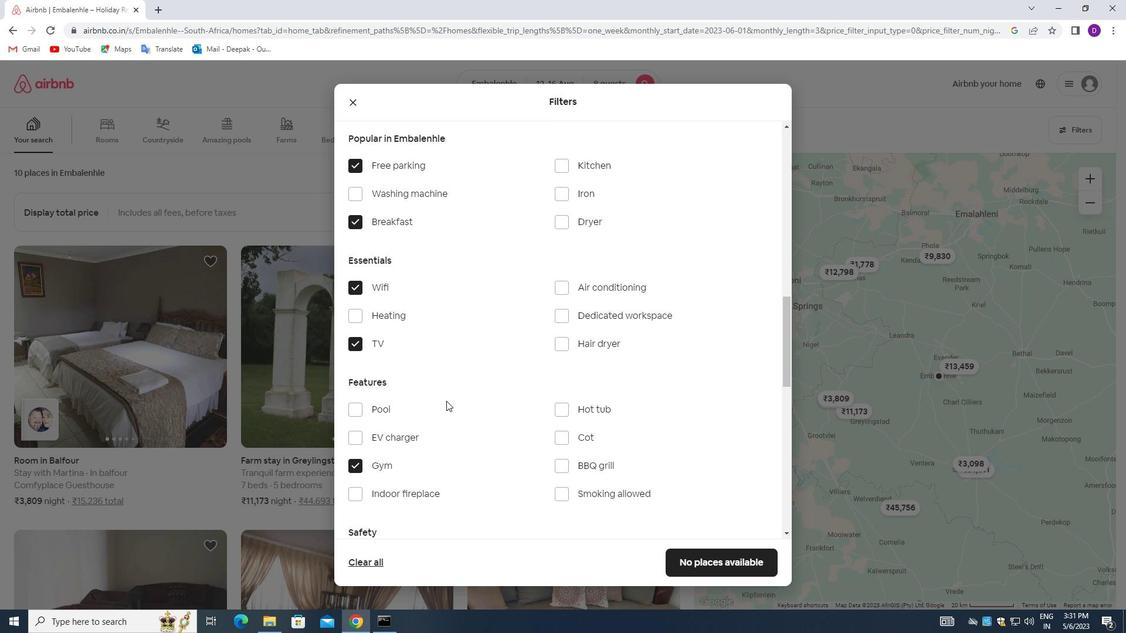 
Action: Mouse moved to (449, 400)
Screenshot: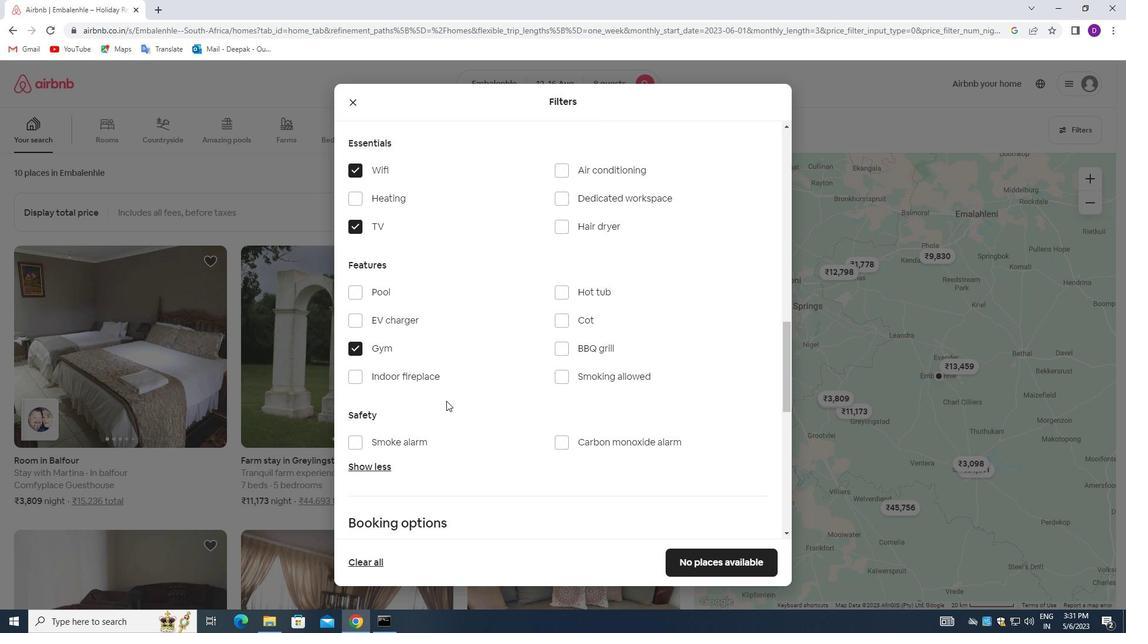 
Action: Mouse scrolled (449, 400) with delta (0, 0)
Screenshot: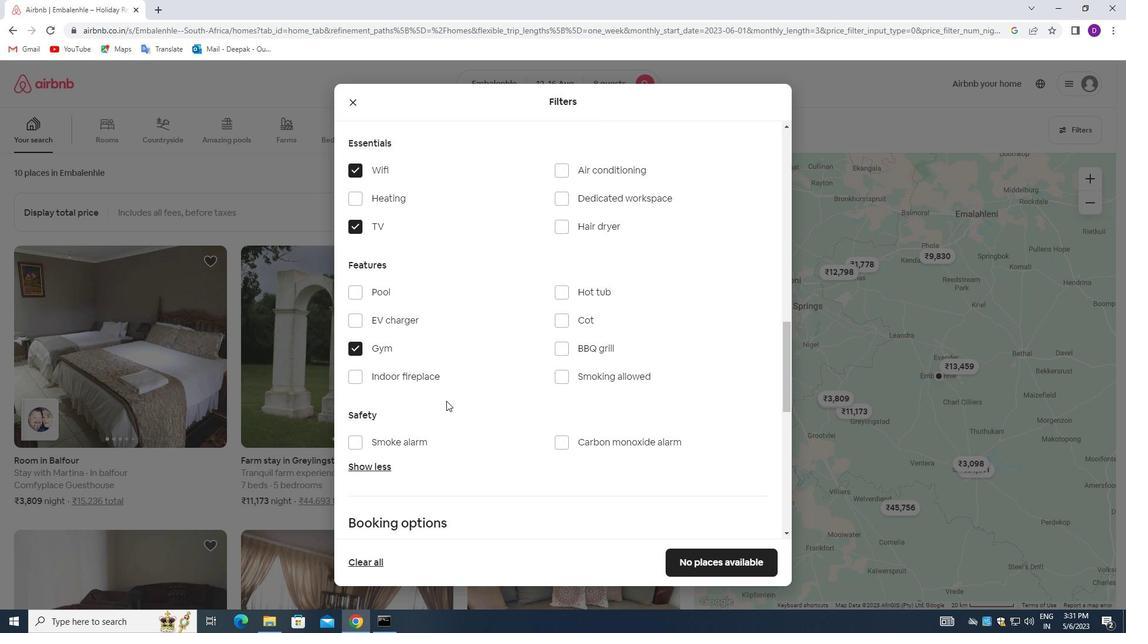 
Action: Mouse moved to (450, 400)
Screenshot: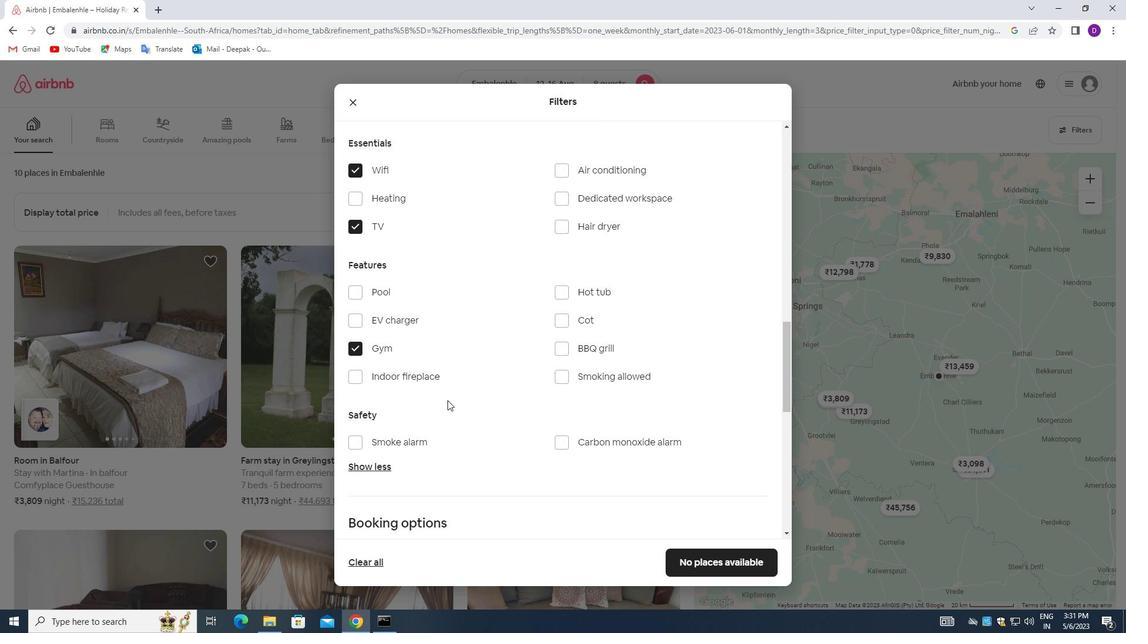 
Action: Mouse scrolled (450, 400) with delta (0, 0)
Screenshot: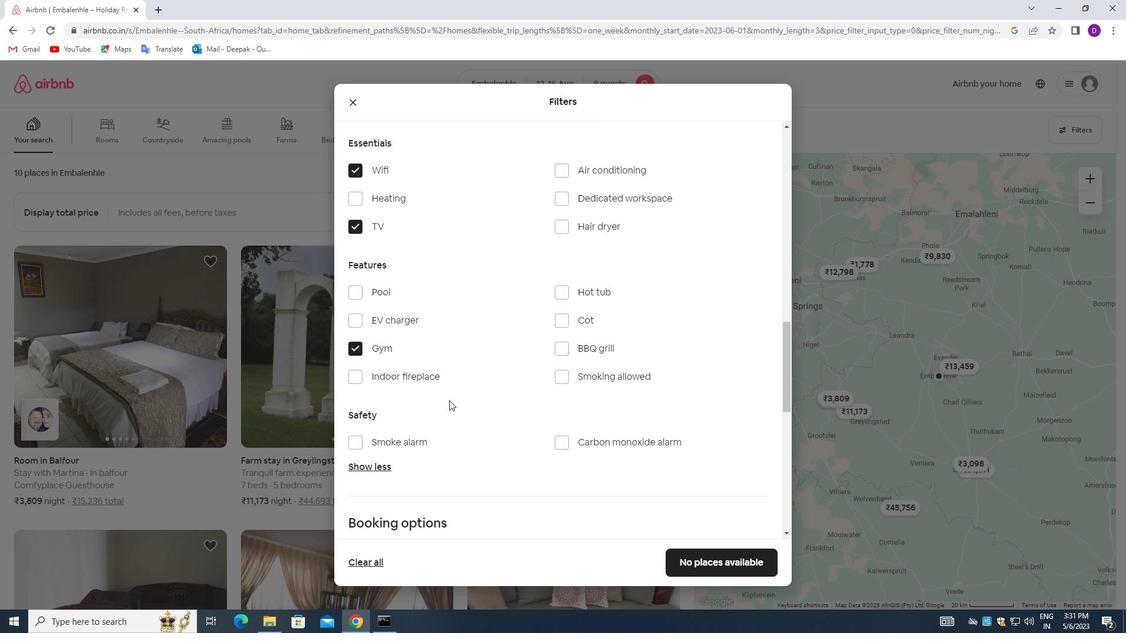 
Action: Mouse moved to (464, 406)
Screenshot: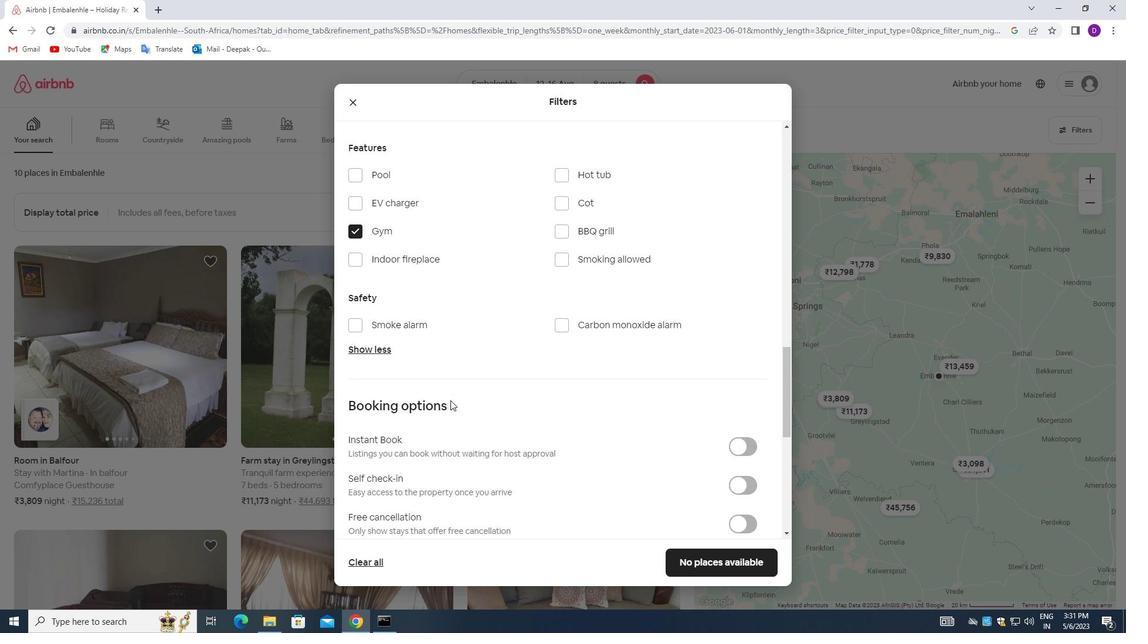 
Action: Mouse scrolled (464, 405) with delta (0, 0)
Screenshot: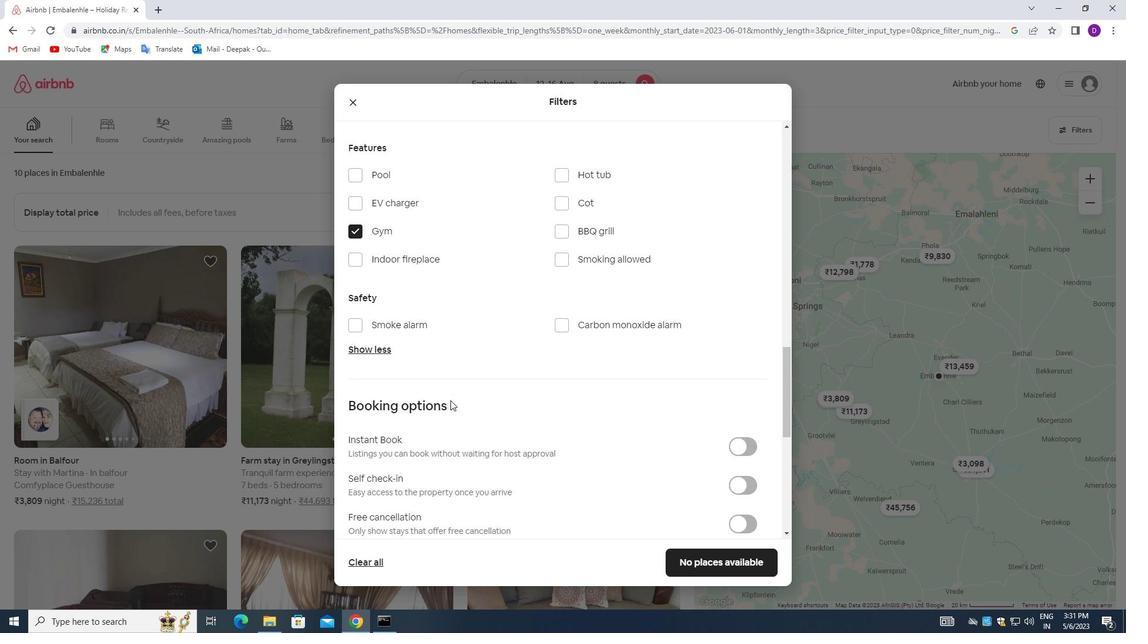 
Action: Mouse moved to (470, 404)
Screenshot: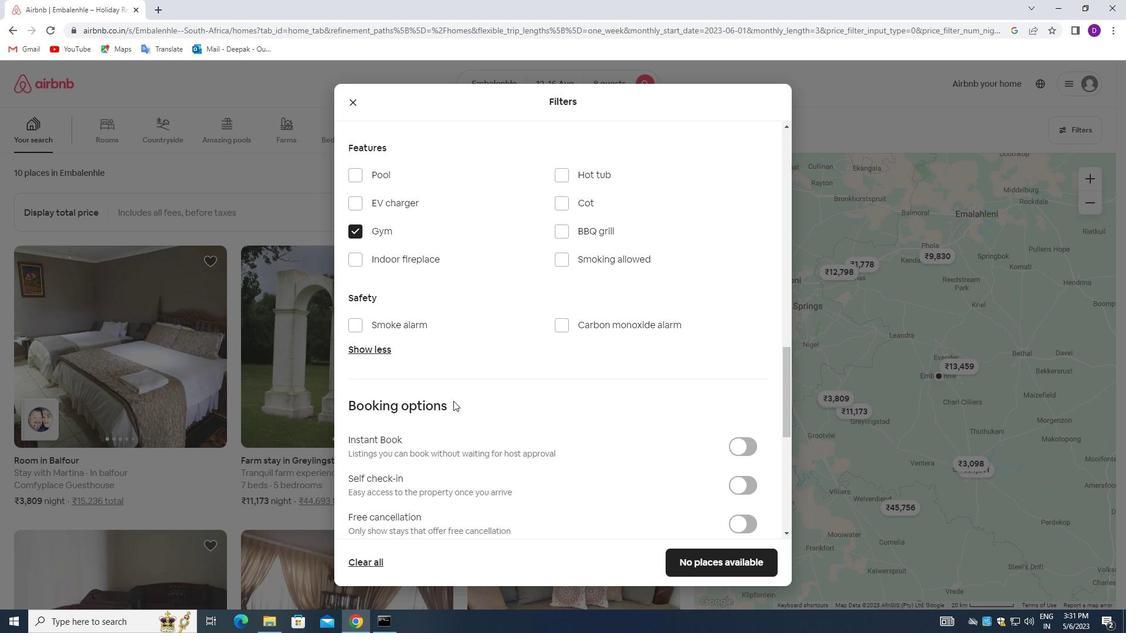 
Action: Mouse scrolled (470, 404) with delta (0, 0)
Screenshot: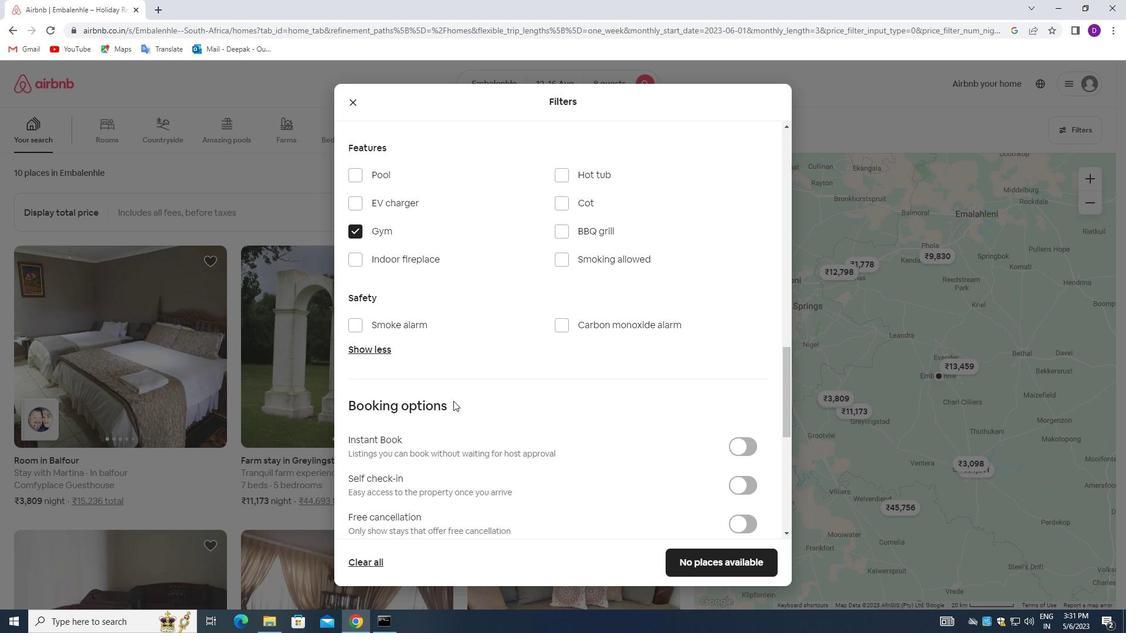 
Action: Mouse moved to (734, 368)
Screenshot: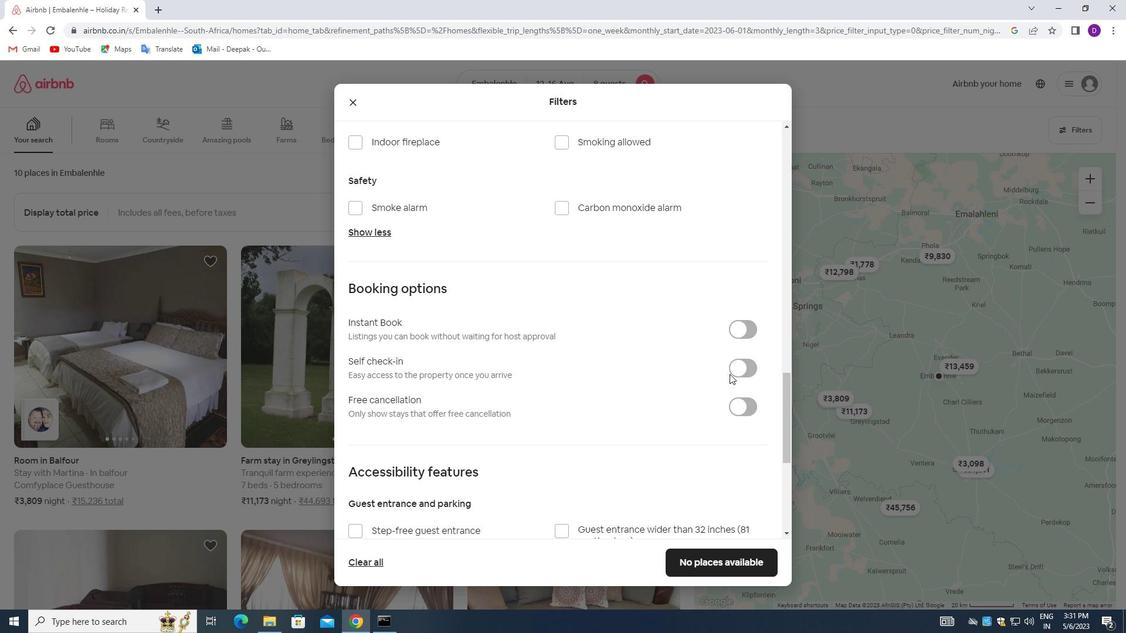 
Action: Mouse pressed left at (734, 368)
Screenshot: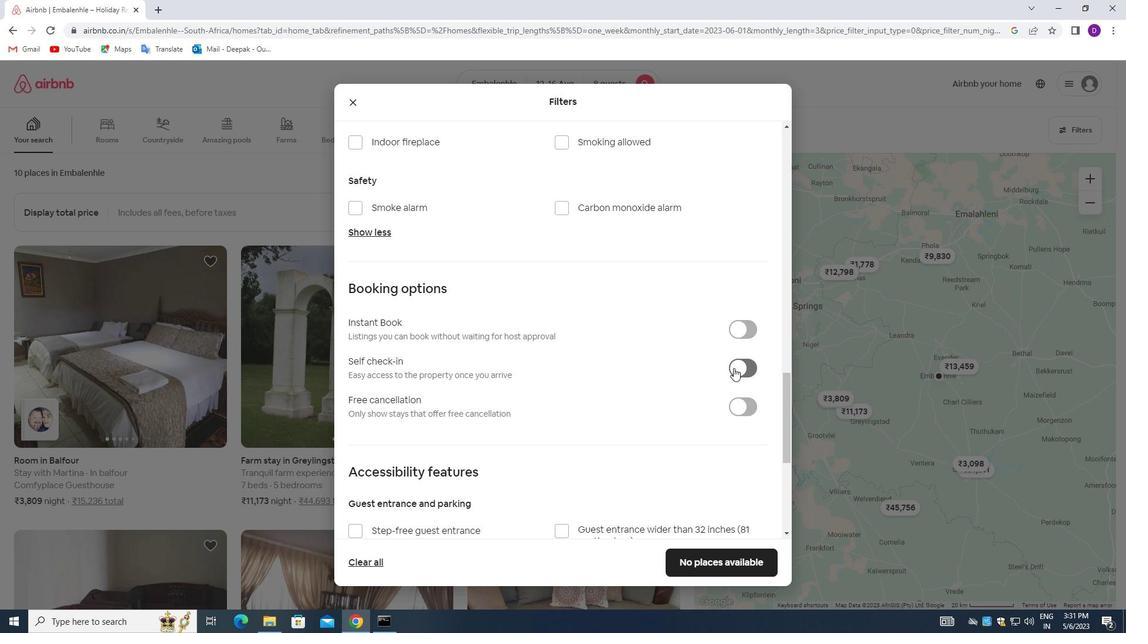 
Action: Mouse moved to (525, 366)
Screenshot: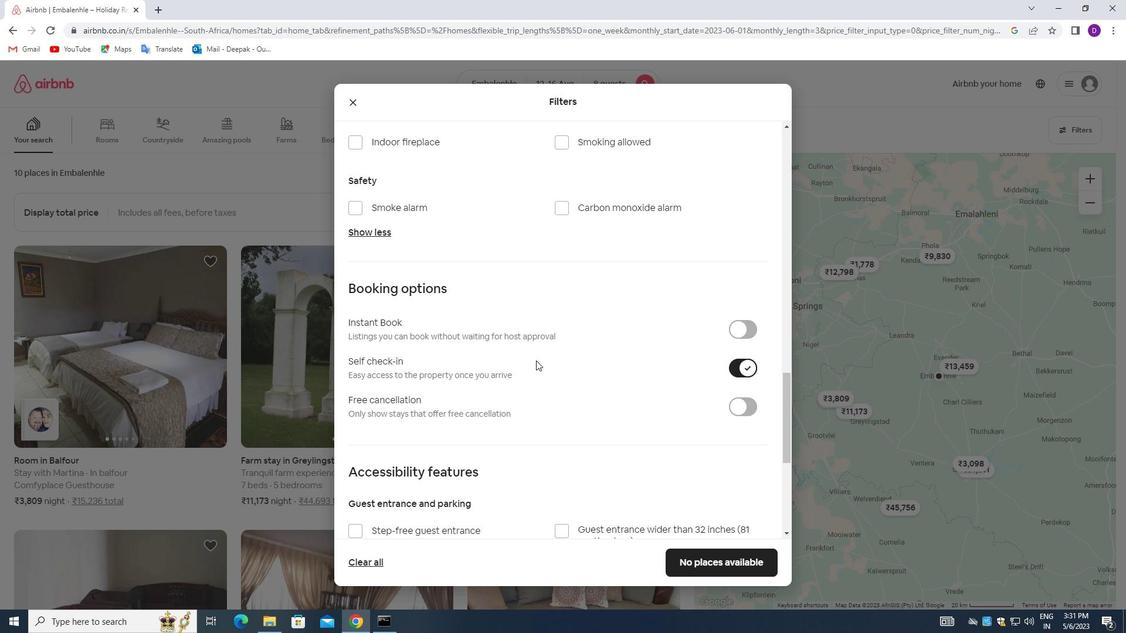 
Action: Mouse scrolled (525, 366) with delta (0, 0)
Screenshot: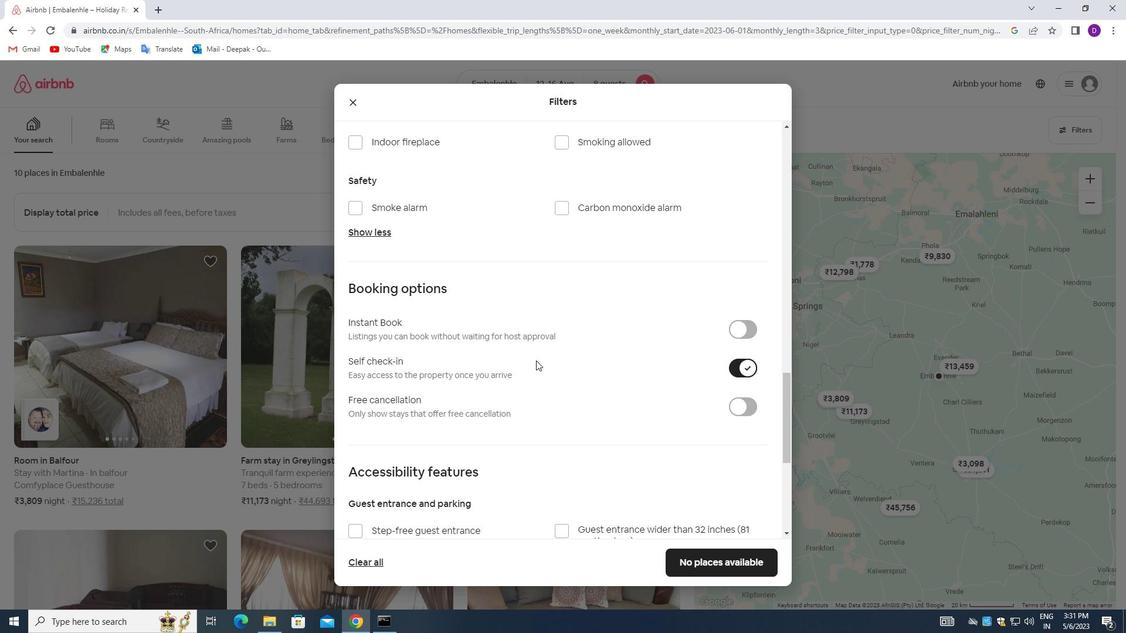 
Action: Mouse moved to (524, 367)
Screenshot: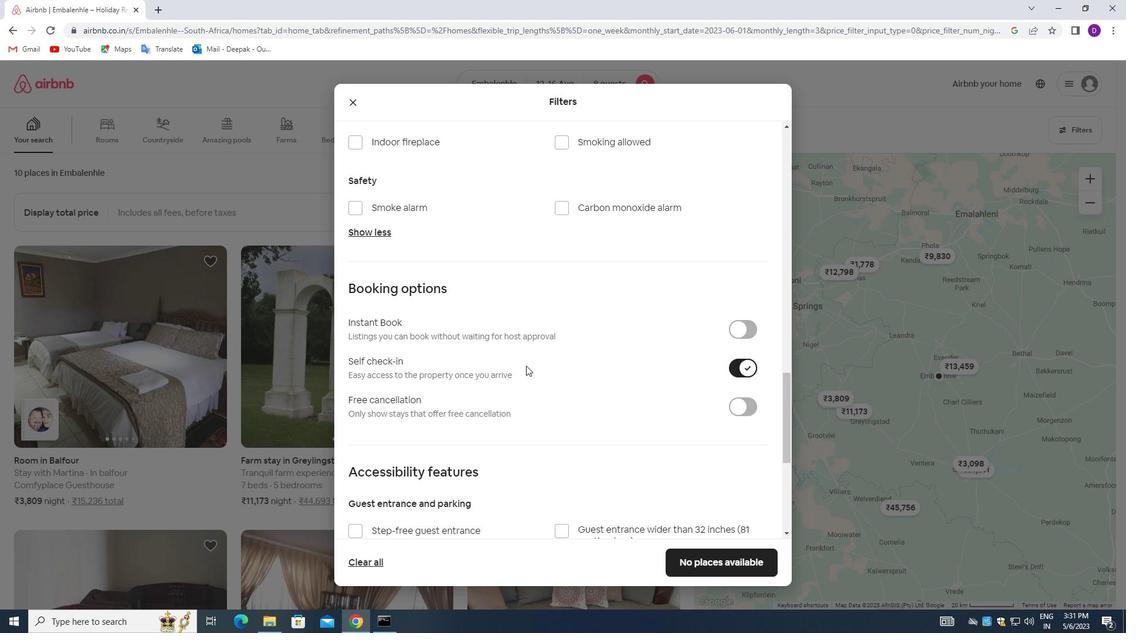 
Action: Mouse scrolled (524, 366) with delta (0, 0)
Screenshot: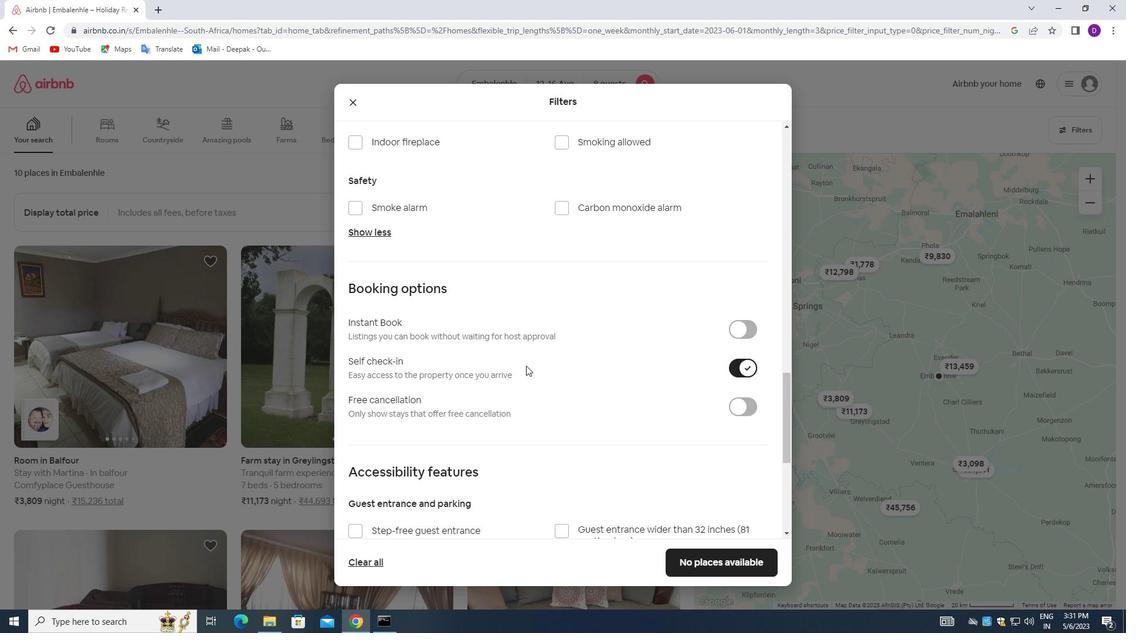 
Action: Mouse moved to (510, 396)
Screenshot: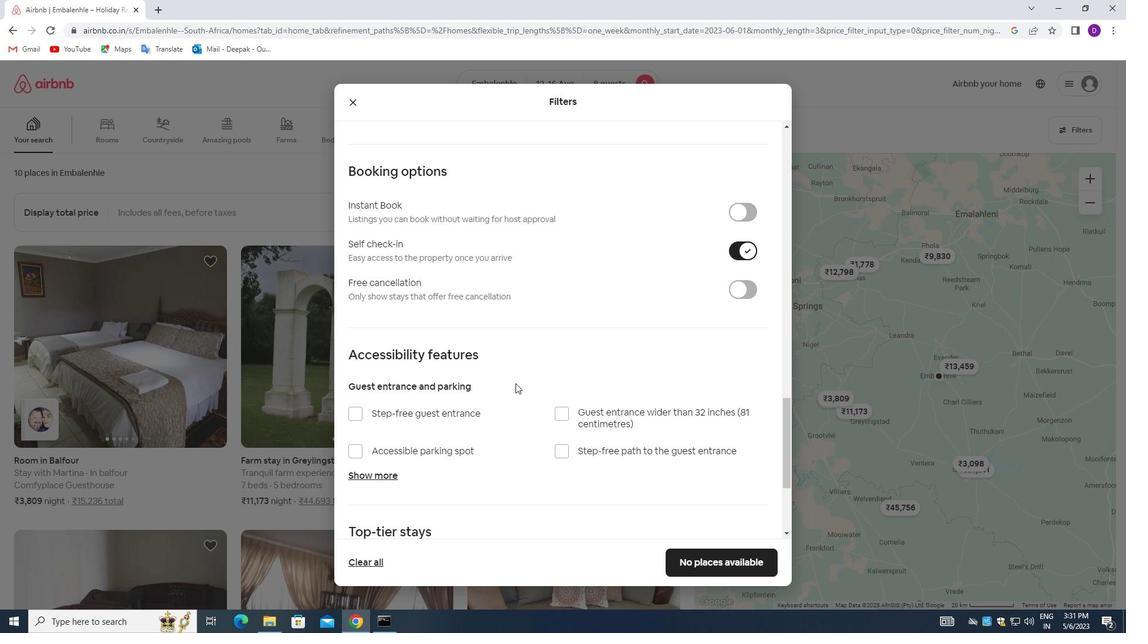 
Action: Mouse scrolled (510, 396) with delta (0, 0)
Screenshot: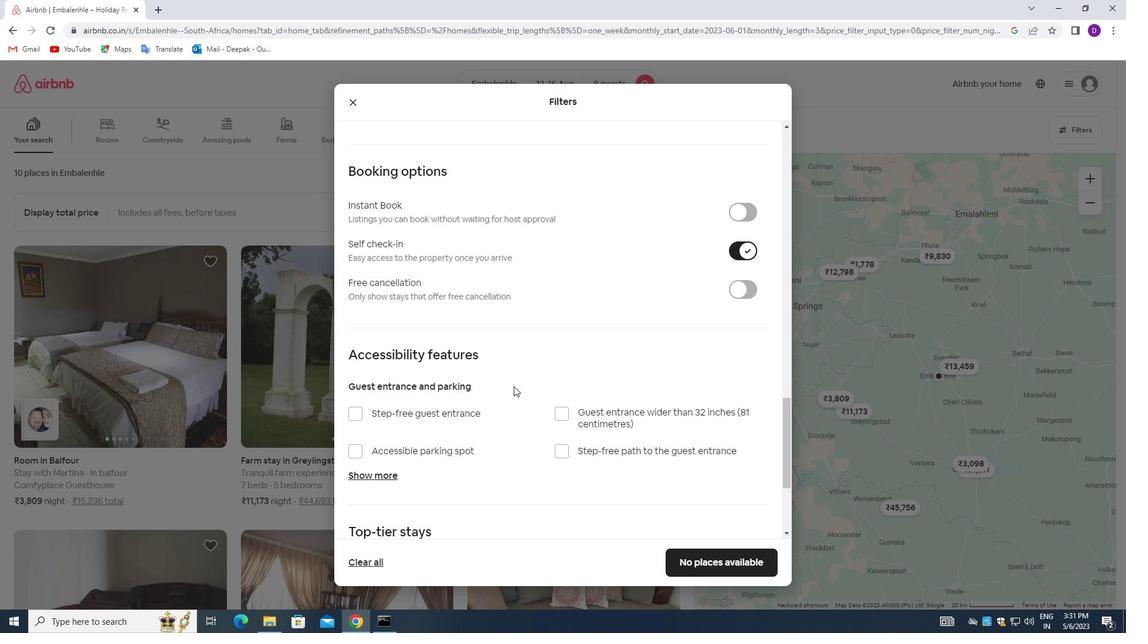 
Action: Mouse moved to (509, 396)
Screenshot: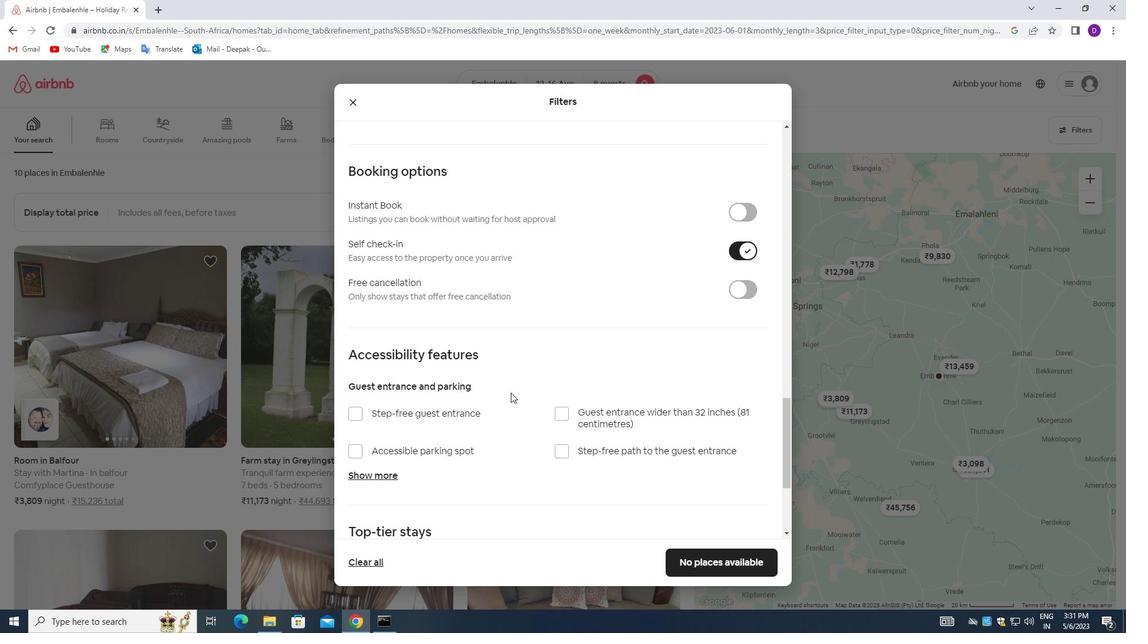 
Action: Mouse scrolled (509, 396) with delta (0, 0)
Screenshot: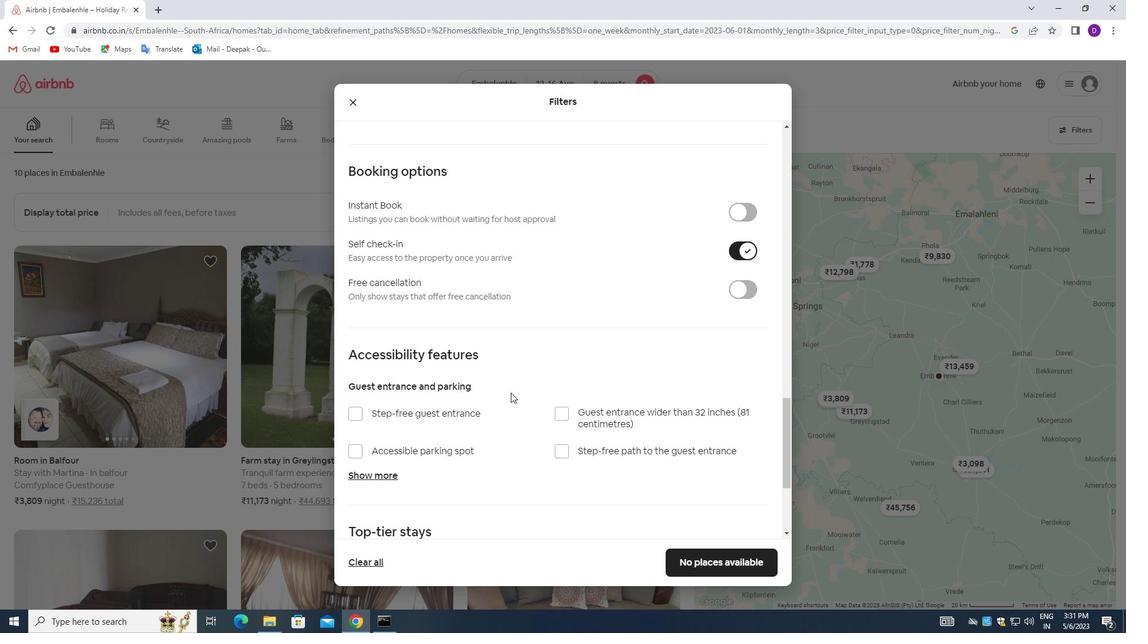 
Action: Mouse moved to (509, 397)
Screenshot: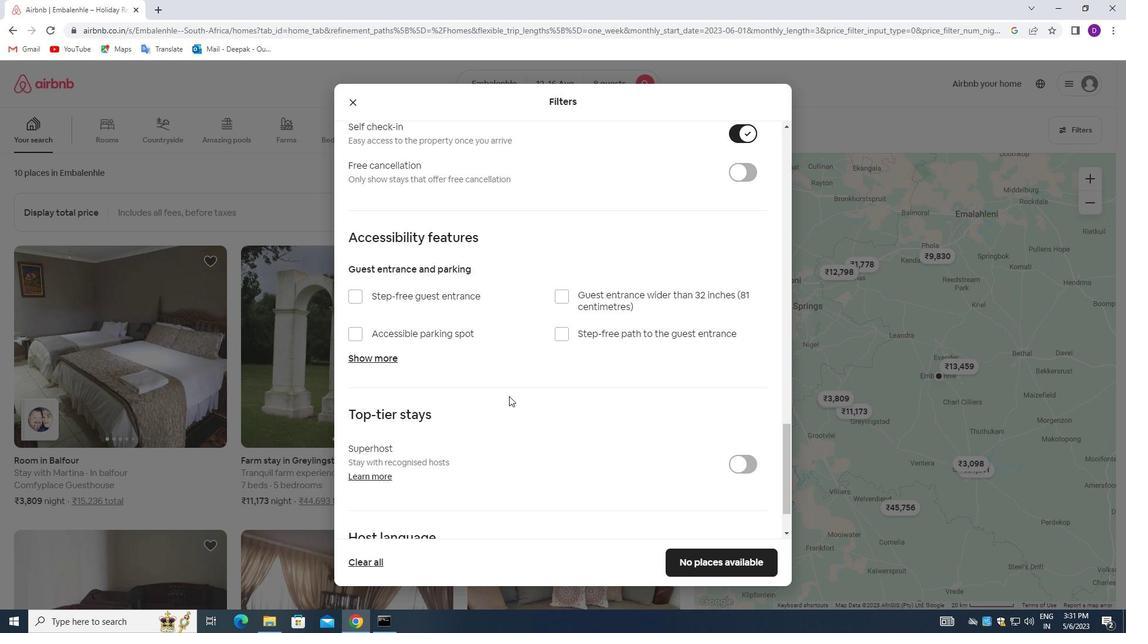 
Action: Mouse scrolled (509, 396) with delta (0, 0)
Screenshot: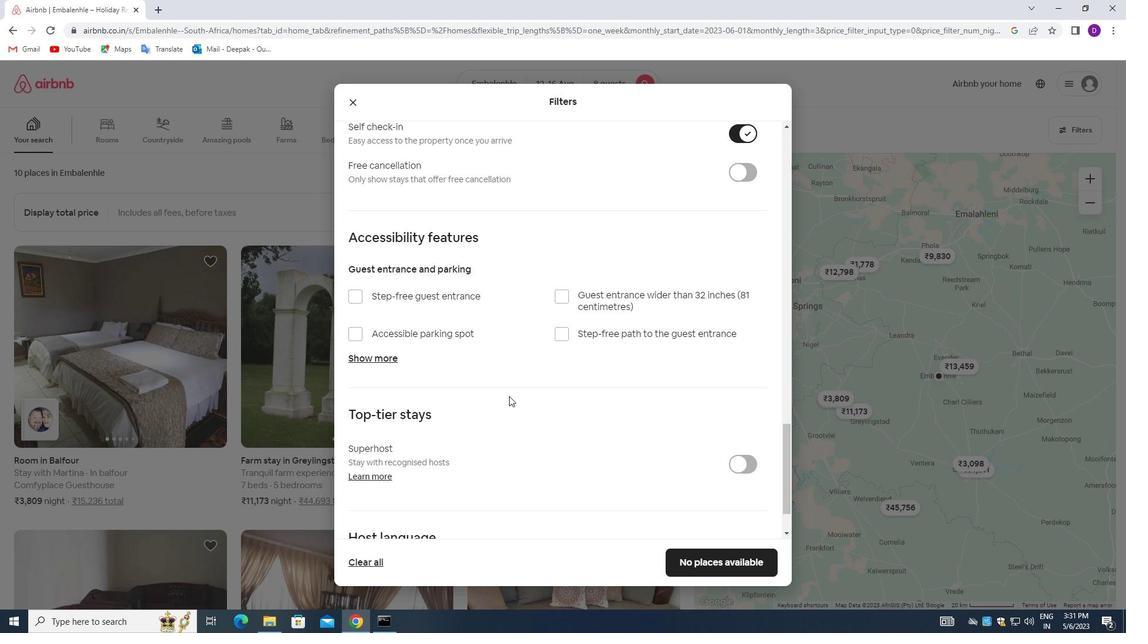 
Action: Mouse moved to (509, 398)
Screenshot: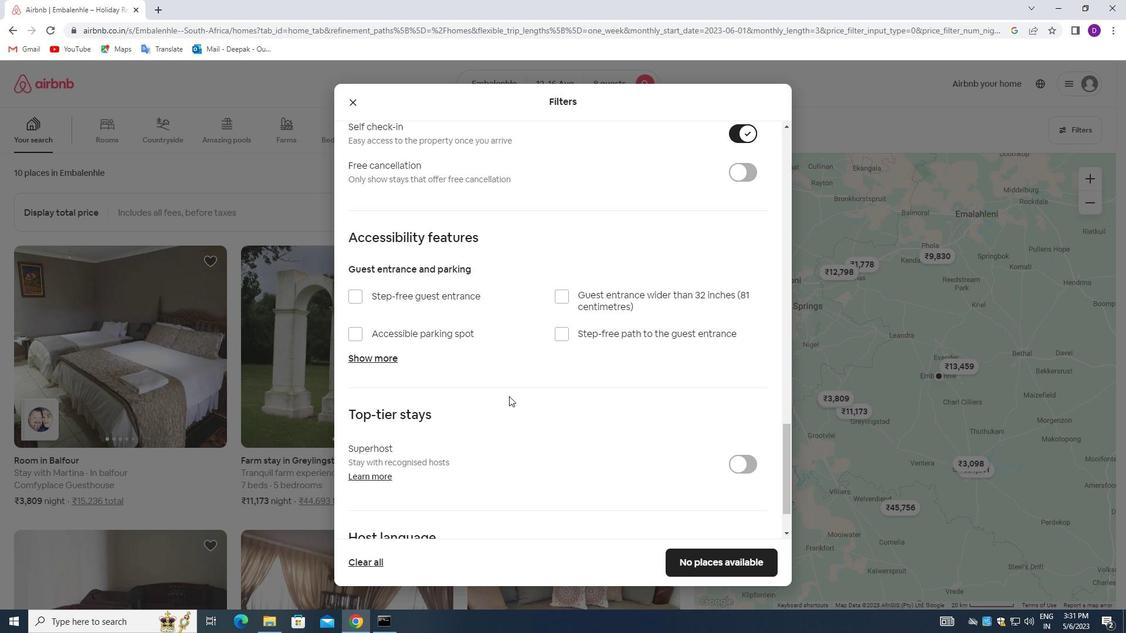 
Action: Mouse scrolled (509, 397) with delta (0, 0)
Screenshot: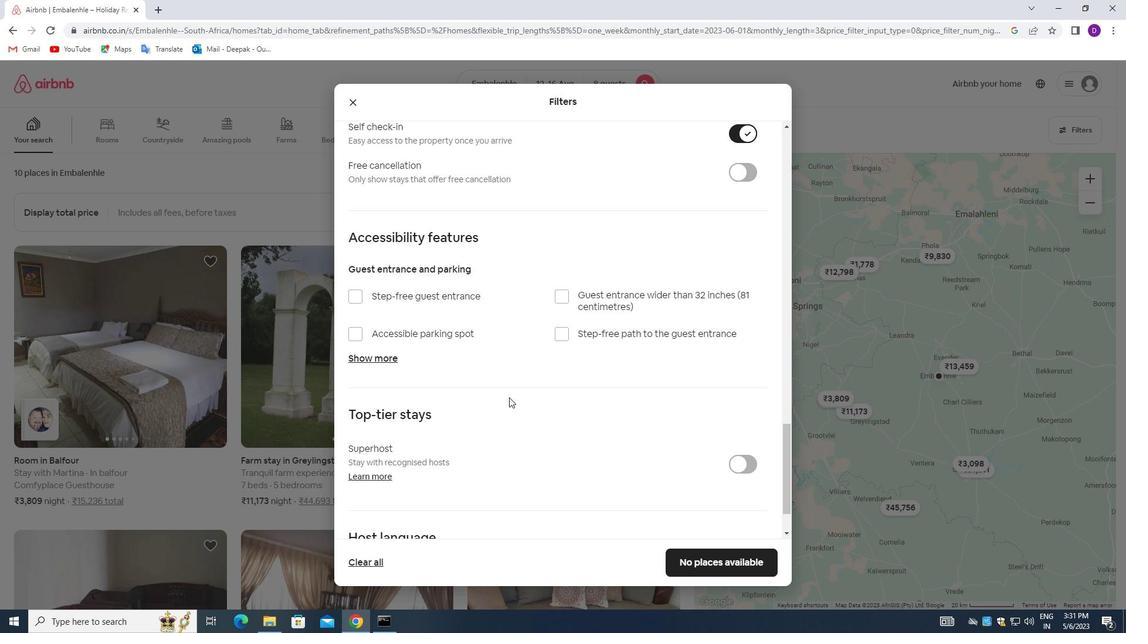 
Action: Mouse moved to (509, 403)
Screenshot: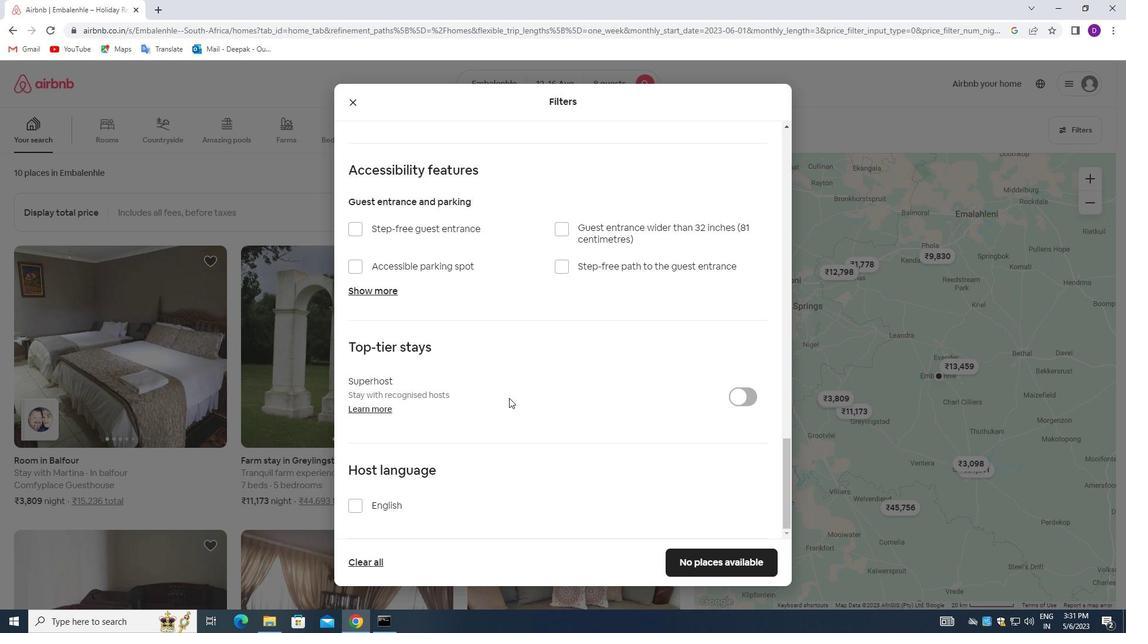 
Action: Mouse scrolled (509, 403) with delta (0, 0)
Screenshot: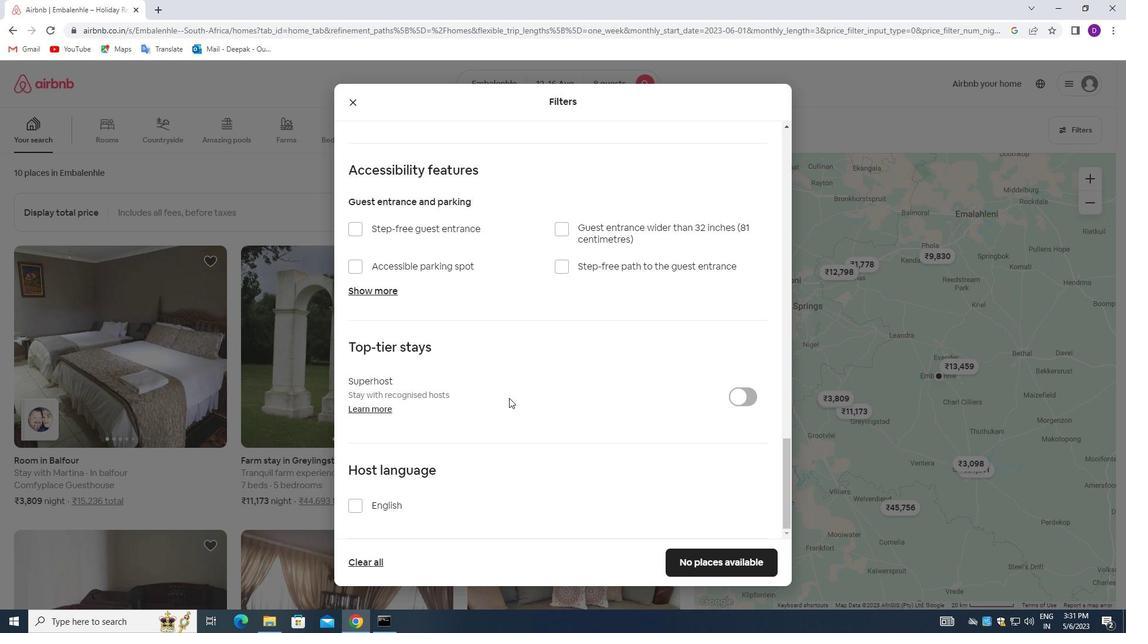 
Action: Mouse moved to (509, 406)
Screenshot: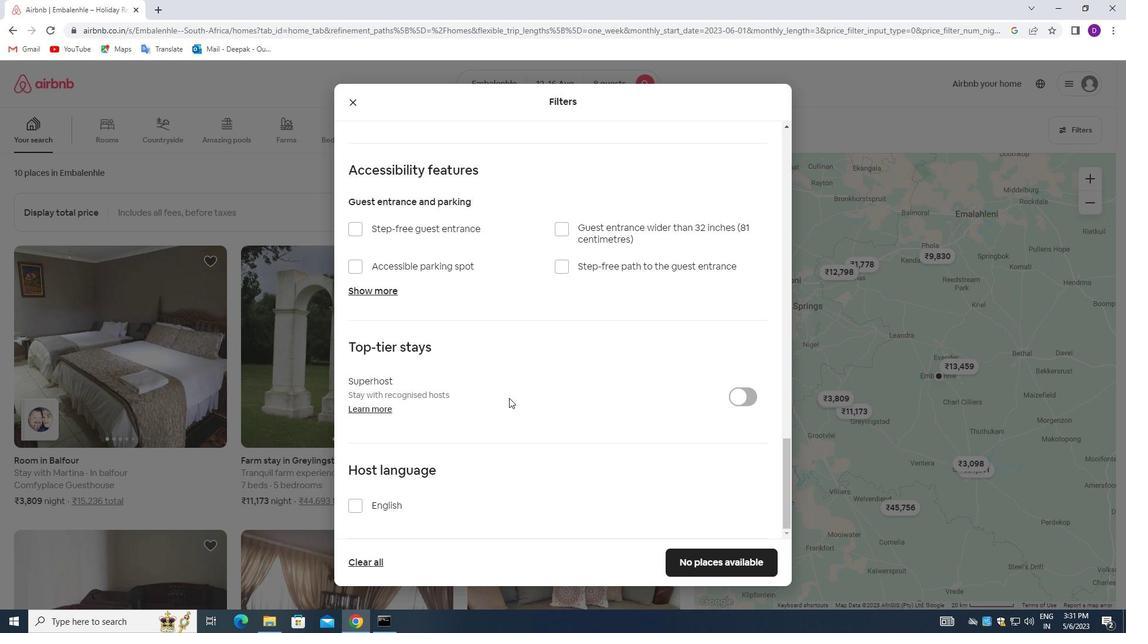
Action: Mouse scrolled (509, 406) with delta (0, 0)
Screenshot: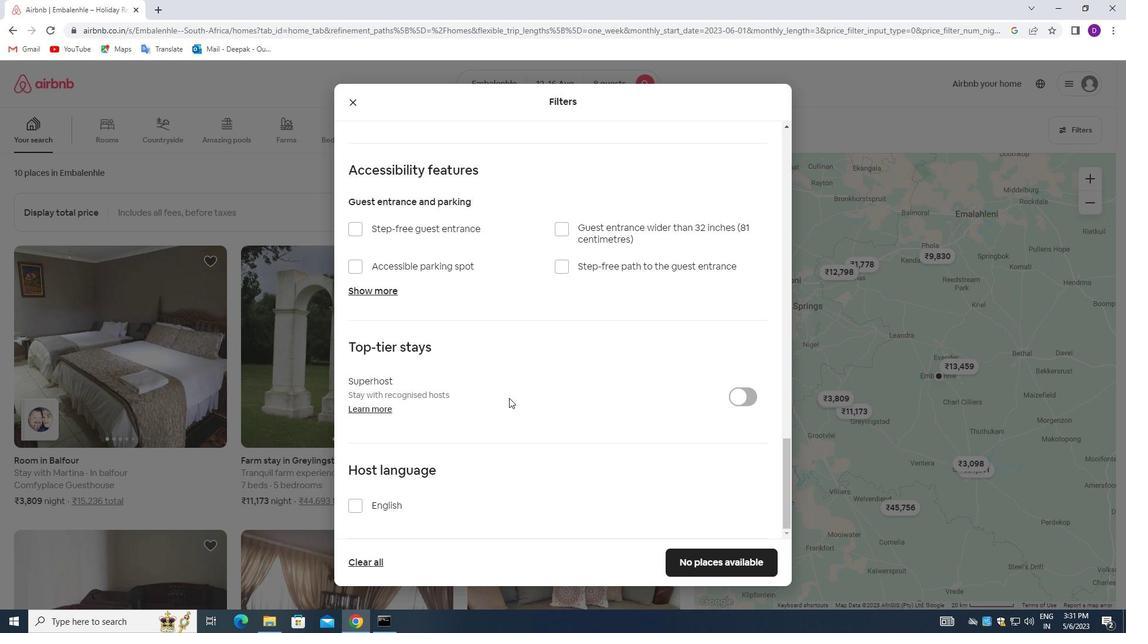 
Action: Mouse moved to (508, 416)
Screenshot: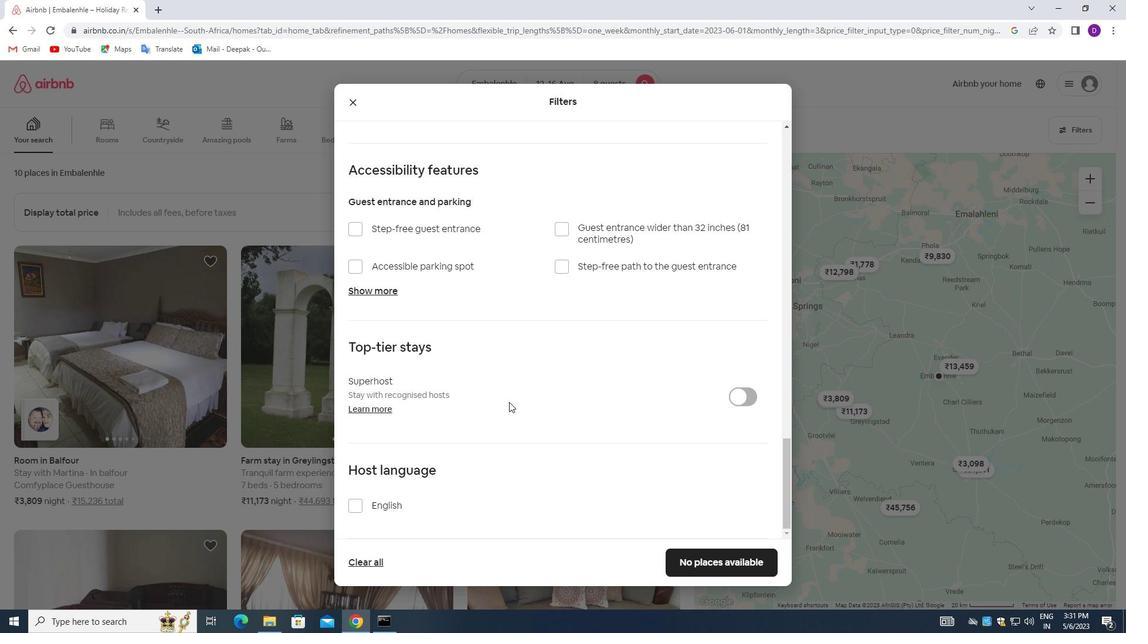 
Action: Mouse scrolled (508, 415) with delta (0, 0)
Screenshot: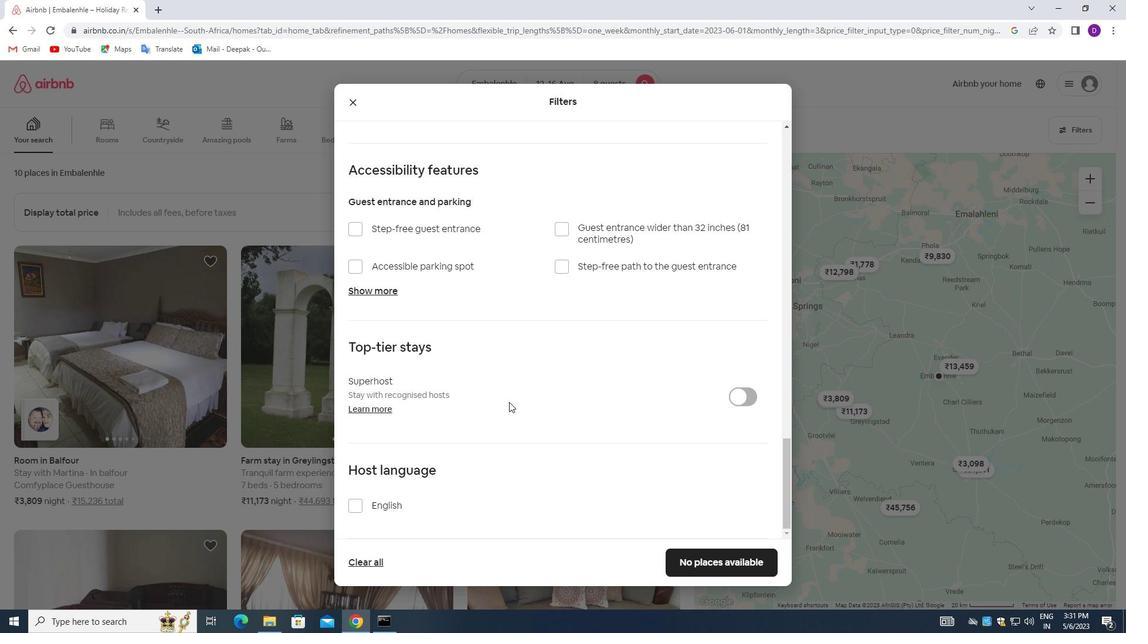 
Action: Mouse moved to (355, 510)
Screenshot: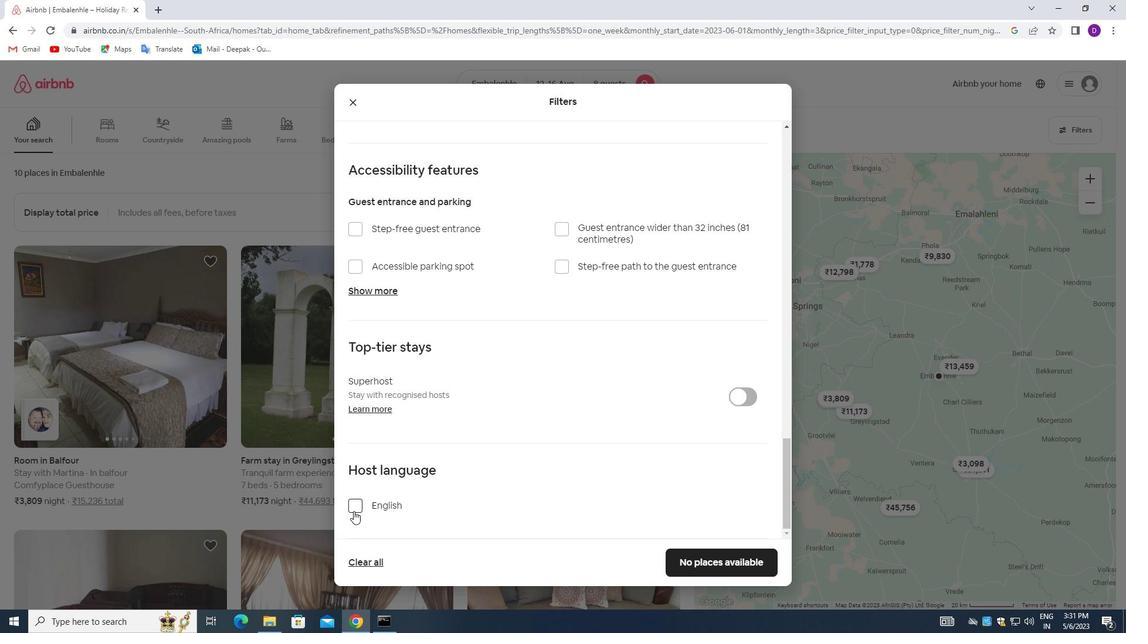 
Action: Mouse pressed left at (355, 510)
Screenshot: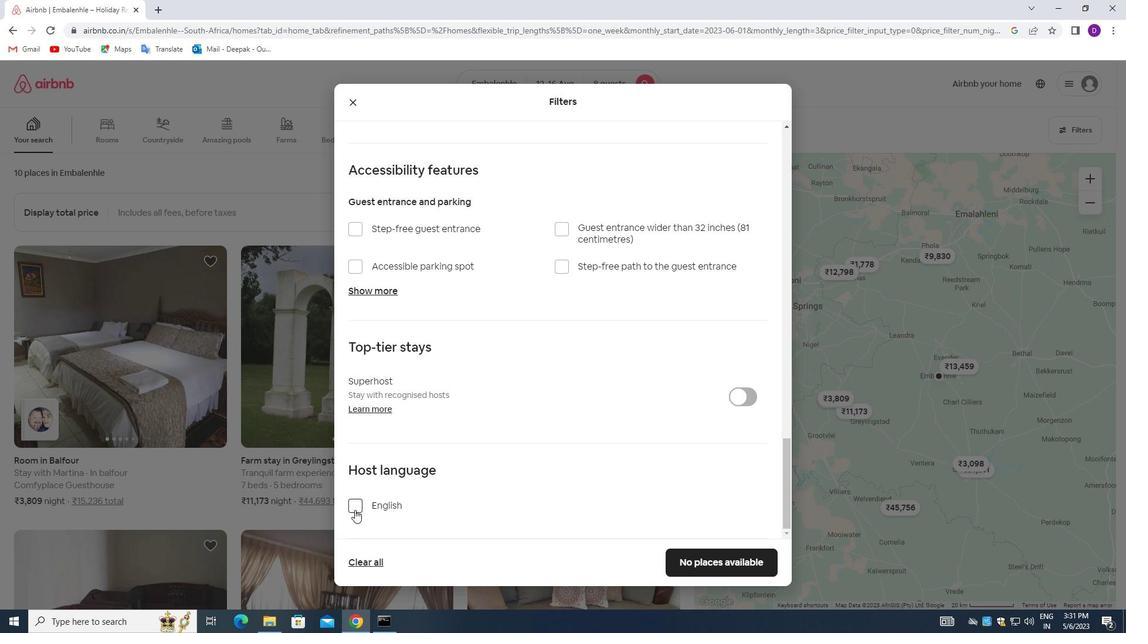 
Action: Mouse moved to (720, 558)
Screenshot: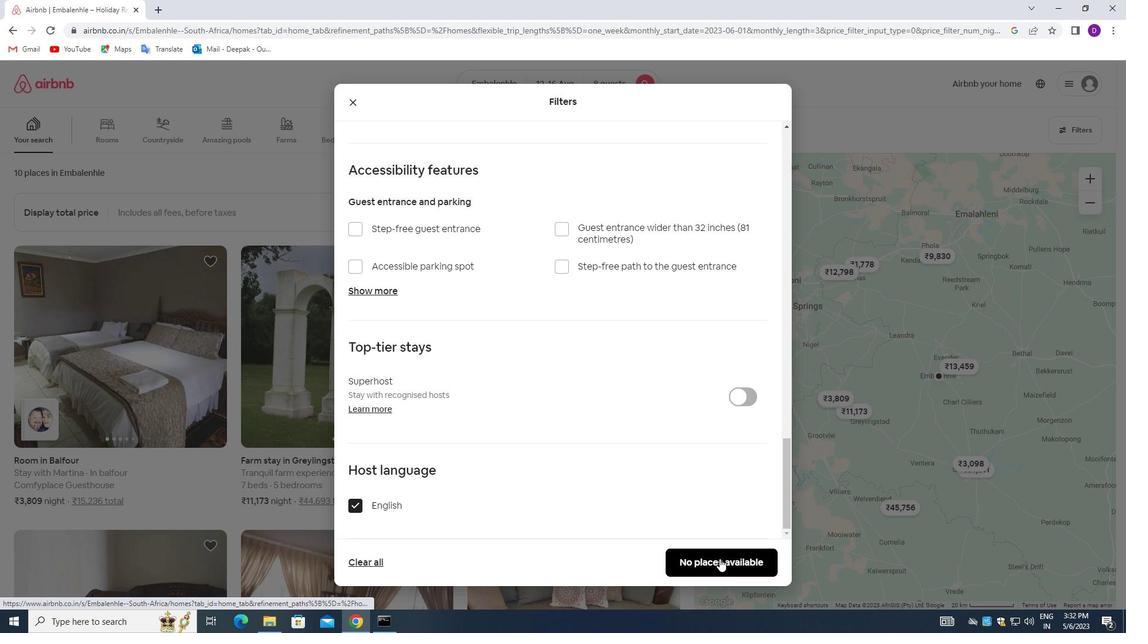 
Action: Mouse pressed left at (720, 558)
Screenshot: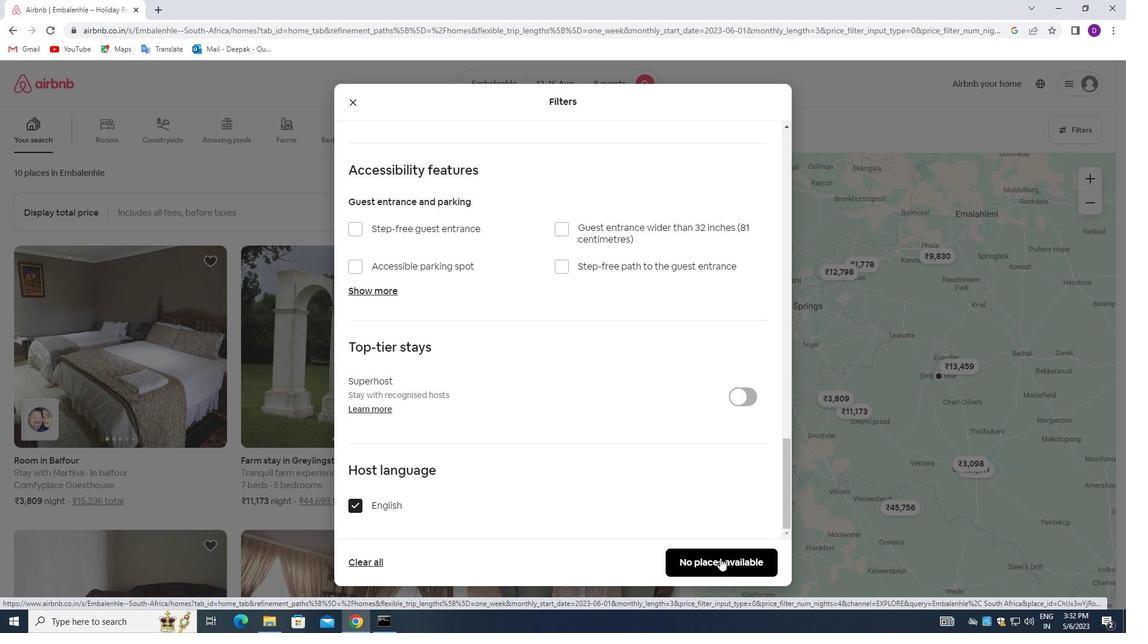 
Action: Mouse moved to (676, 436)
Screenshot: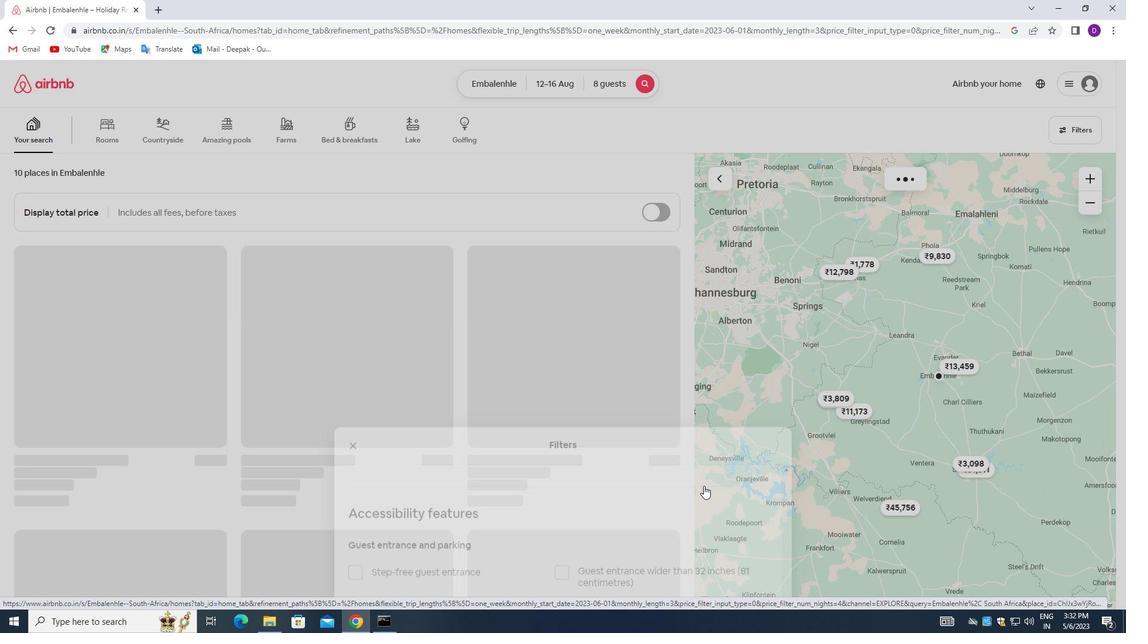 
